 Task: Find connections with filter location Aïn Fakroun with filter topic #Productivitywith filter profile language Potuguese with filter current company MyGate with filter school The Institute Of Cost Accountants Of India with filter industry Financial Services with filter service category Search Engine Marketing (SEM) with filter keywords title Medical Transcriptionist
Action: Mouse moved to (616, 89)
Screenshot: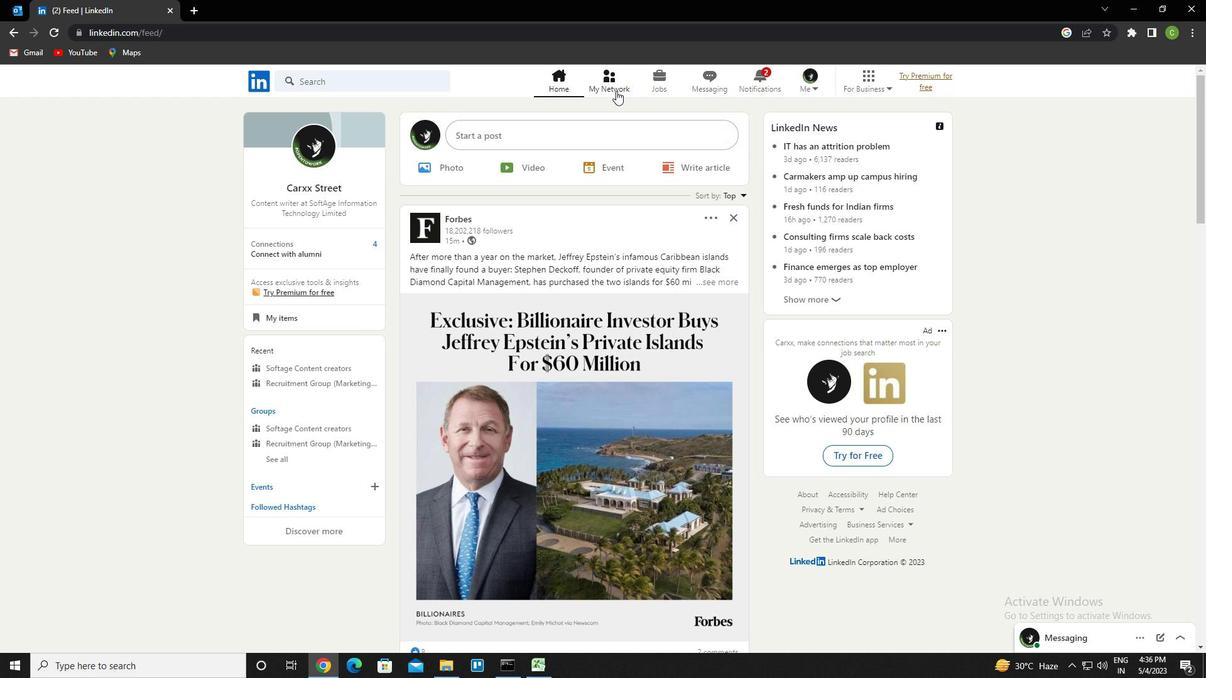 
Action: Mouse pressed left at (616, 89)
Screenshot: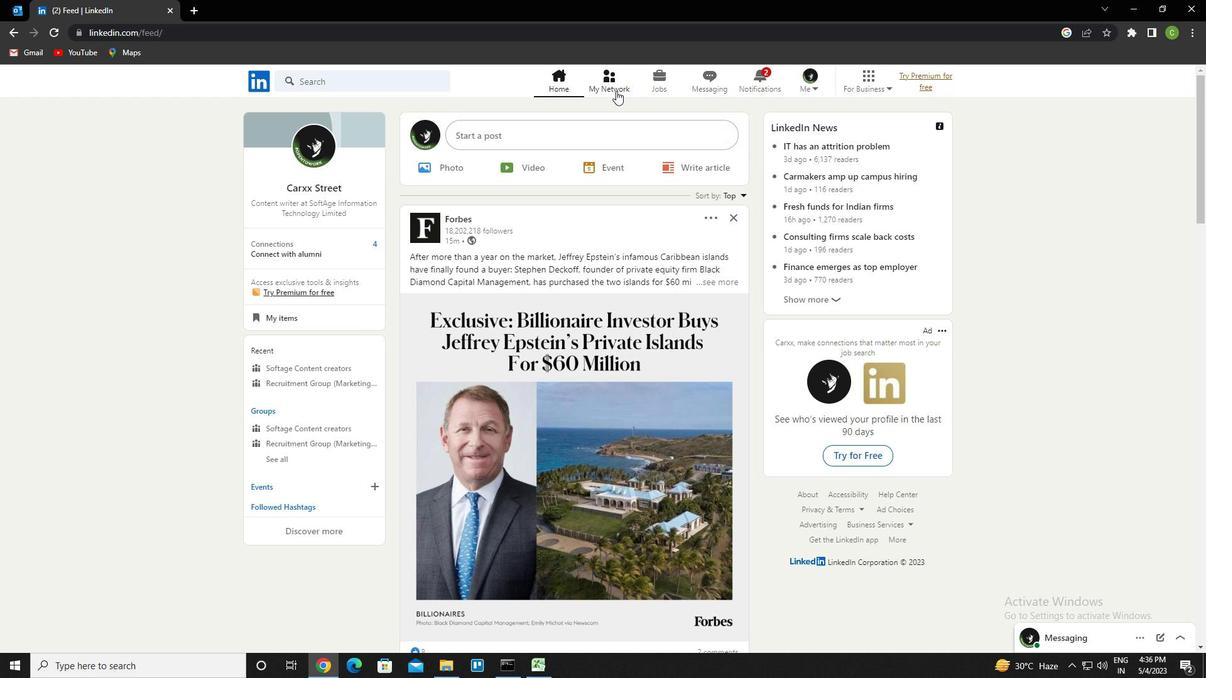 
Action: Mouse moved to (378, 153)
Screenshot: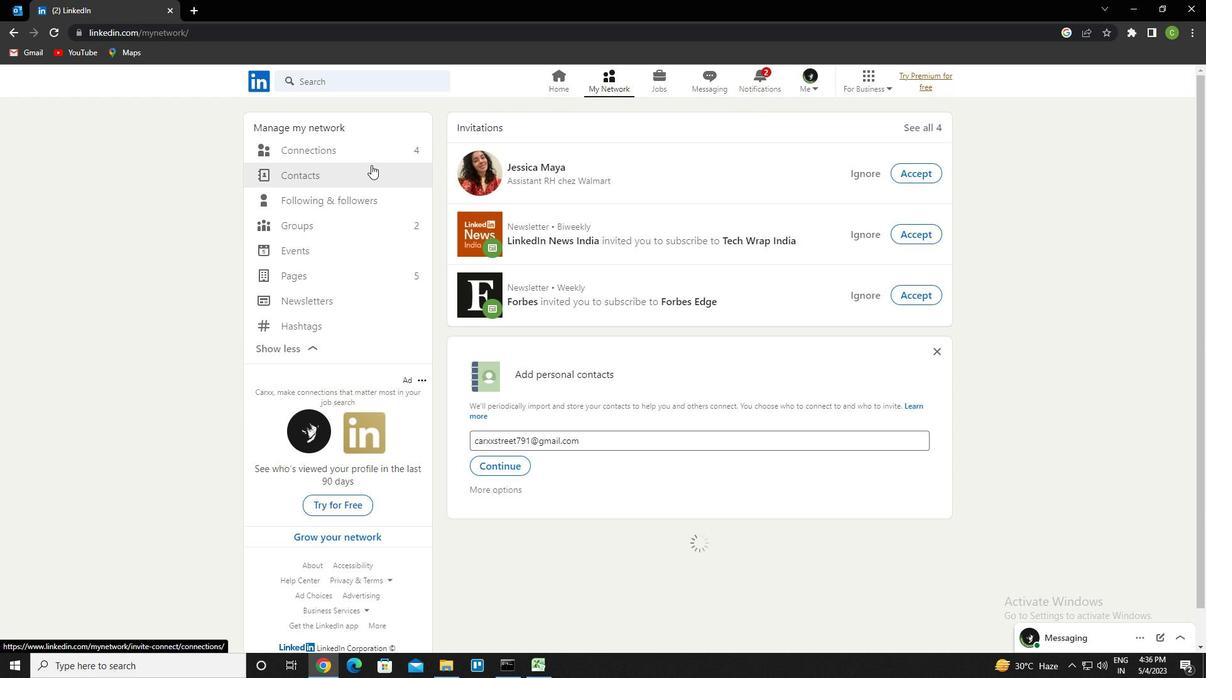
Action: Mouse pressed left at (378, 153)
Screenshot: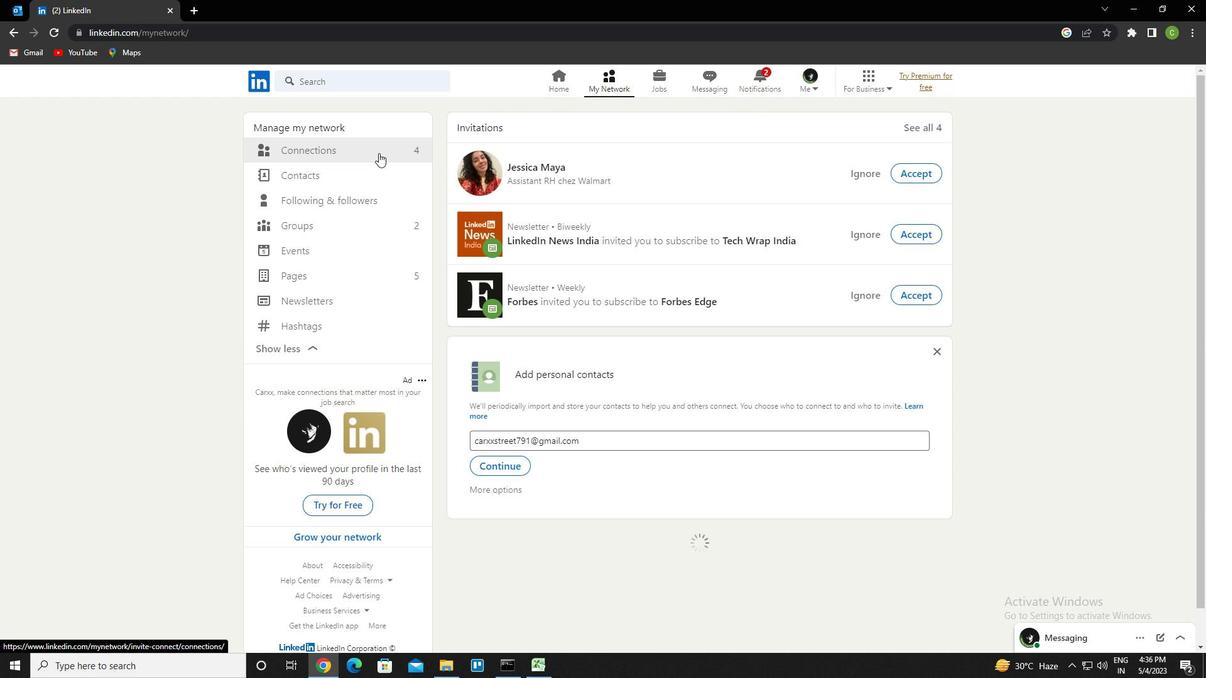 
Action: Mouse moved to (698, 151)
Screenshot: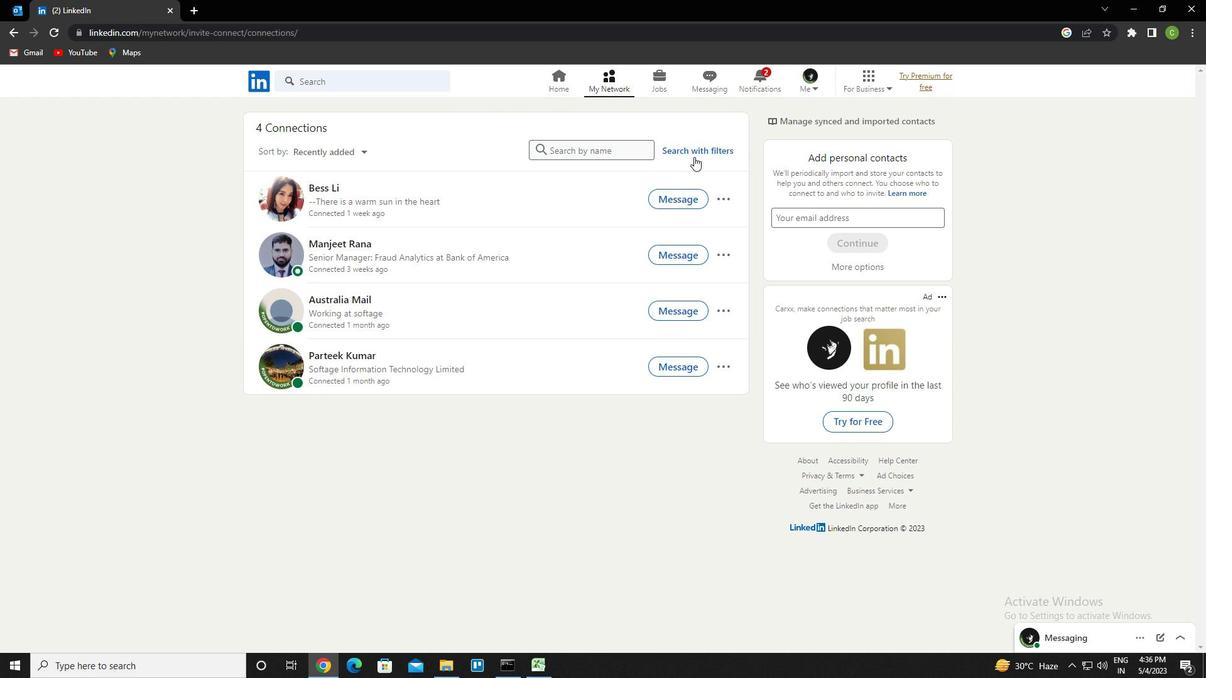 
Action: Mouse pressed left at (698, 151)
Screenshot: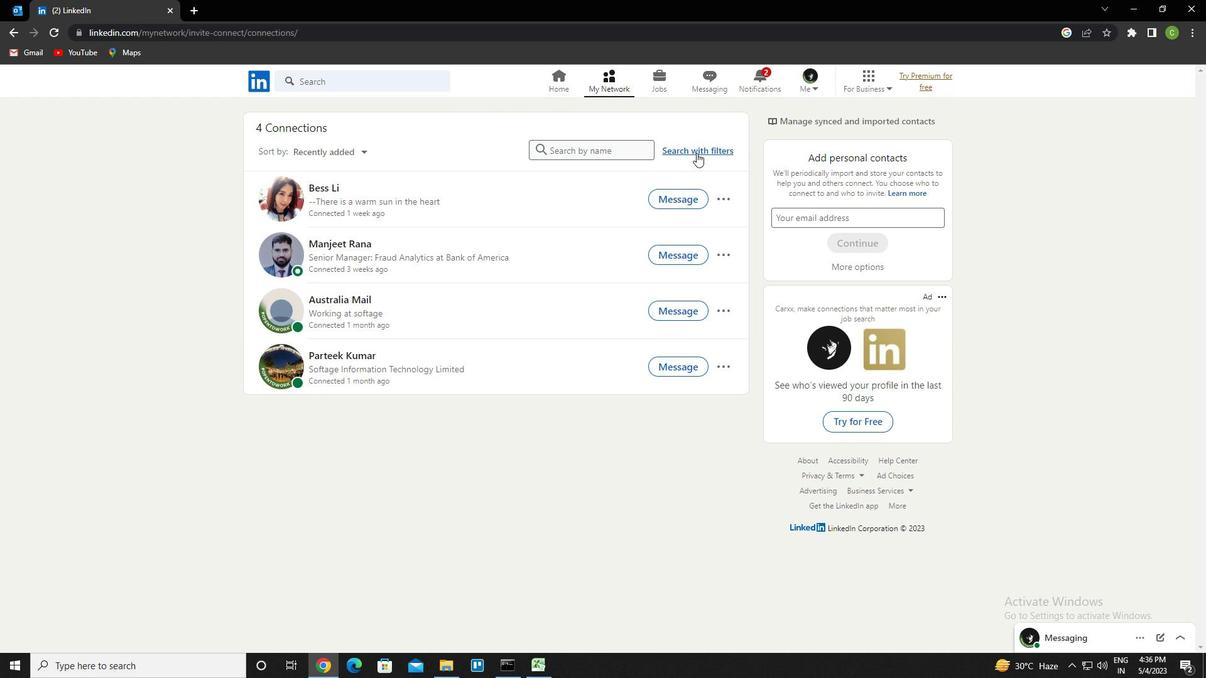 
Action: Mouse moved to (659, 112)
Screenshot: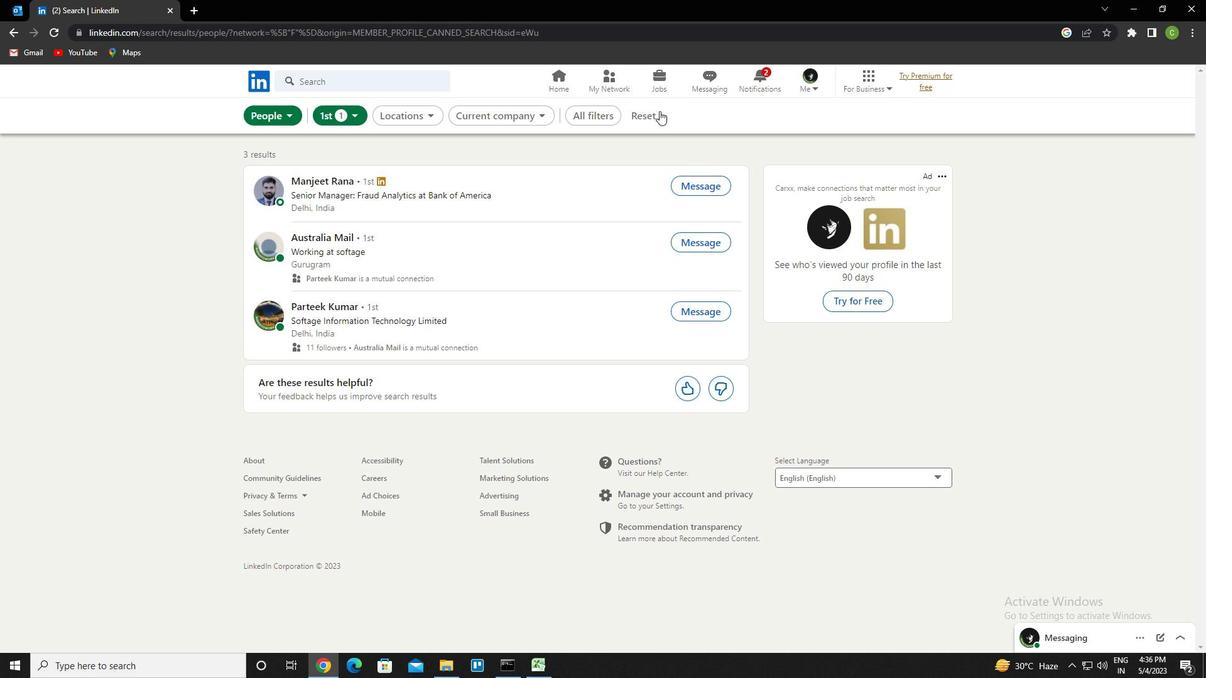 
Action: Mouse pressed left at (659, 112)
Screenshot: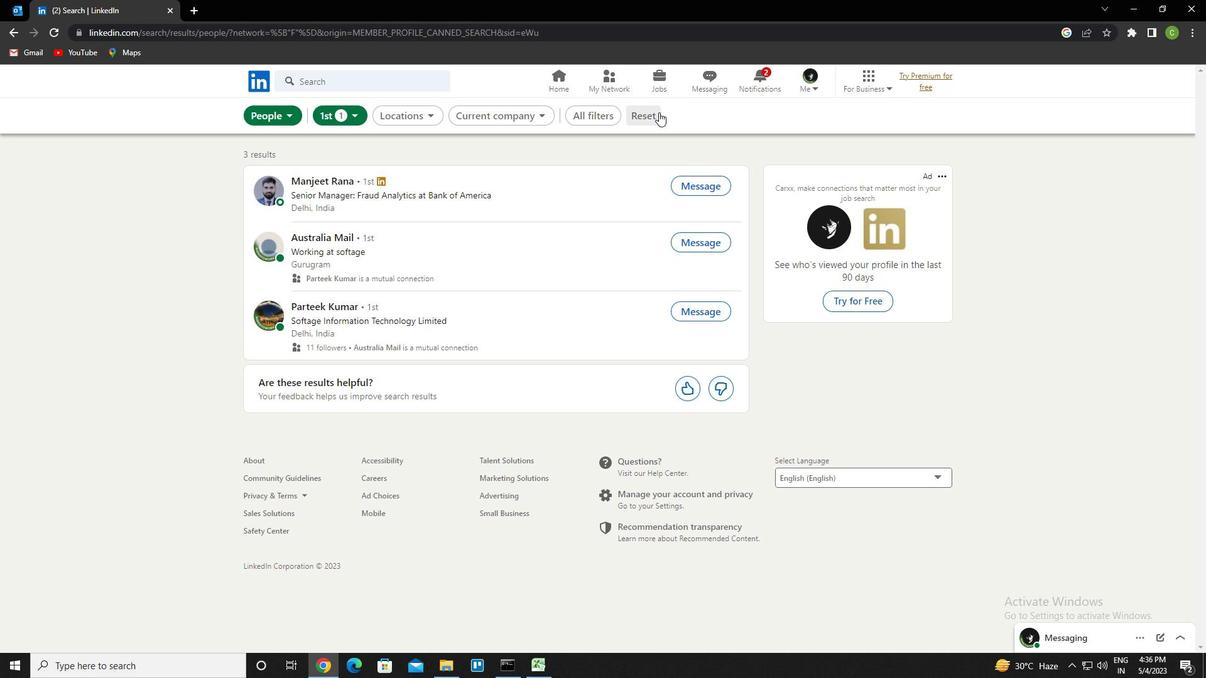 
Action: Mouse moved to (625, 118)
Screenshot: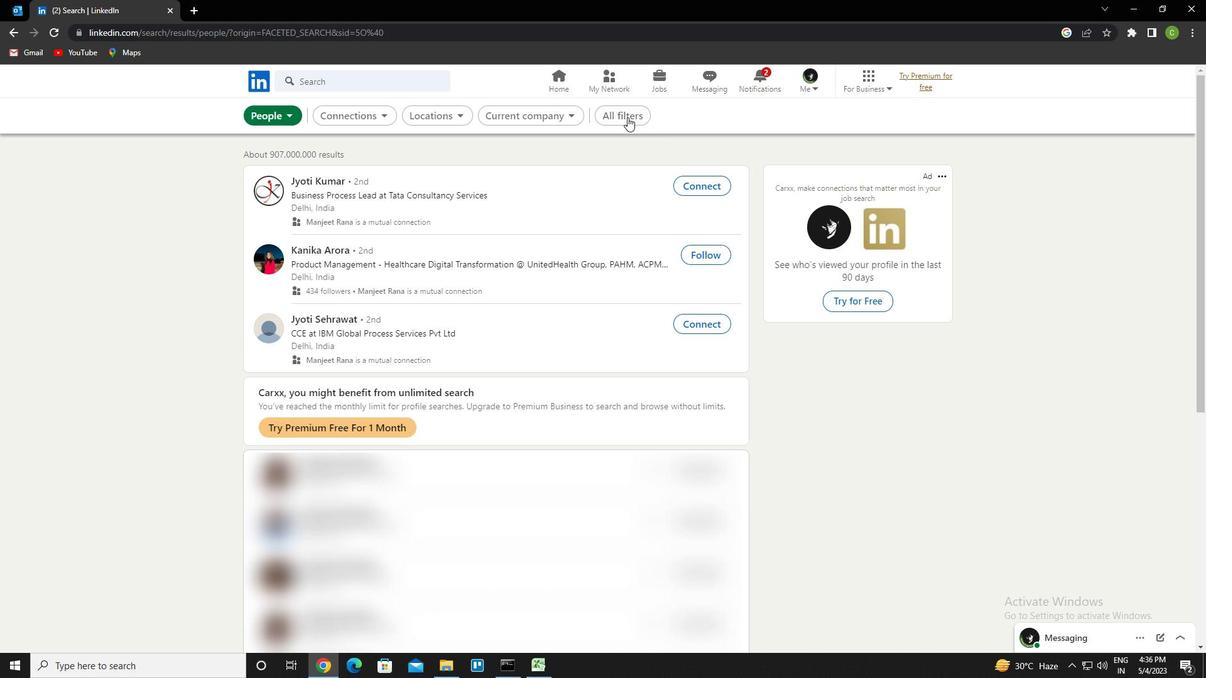 
Action: Mouse pressed left at (625, 118)
Screenshot: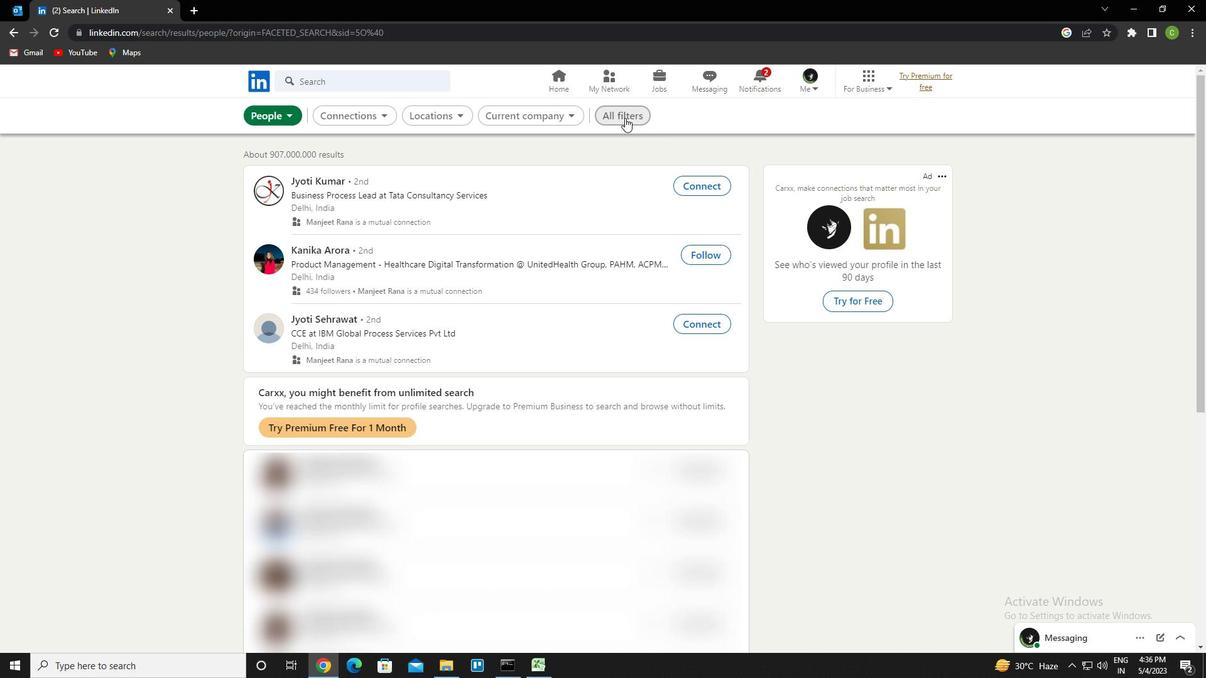 
Action: Mouse moved to (966, 390)
Screenshot: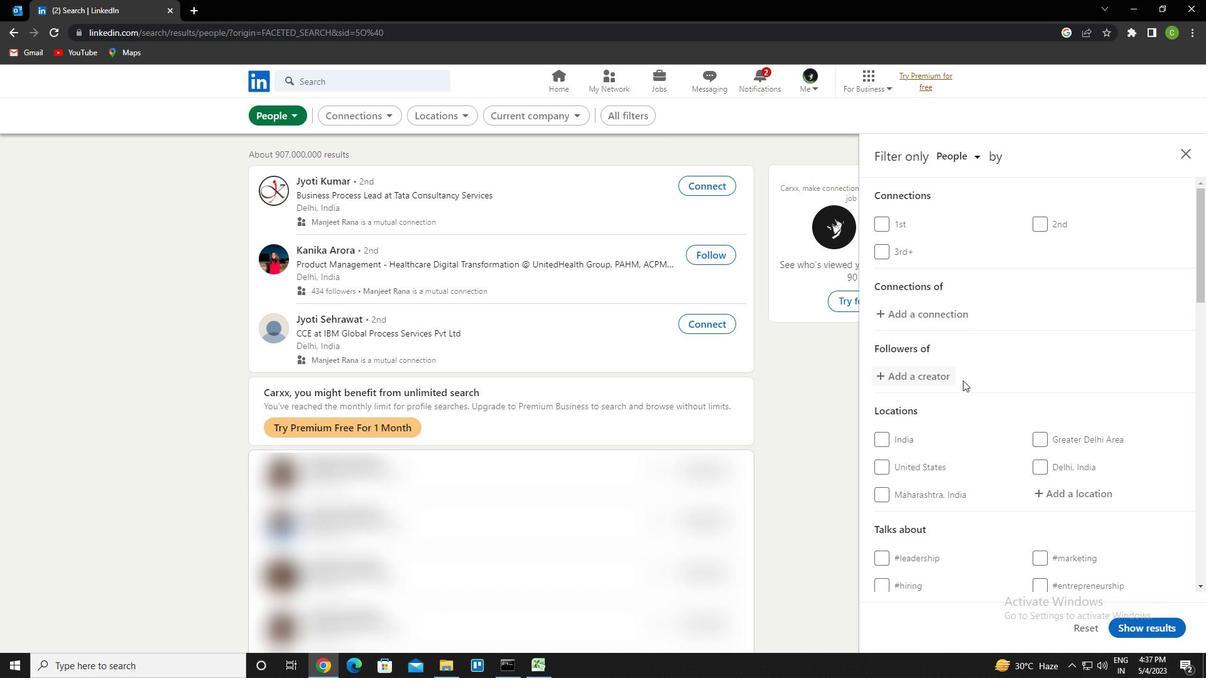 
Action: Mouse scrolled (966, 390) with delta (0, 0)
Screenshot: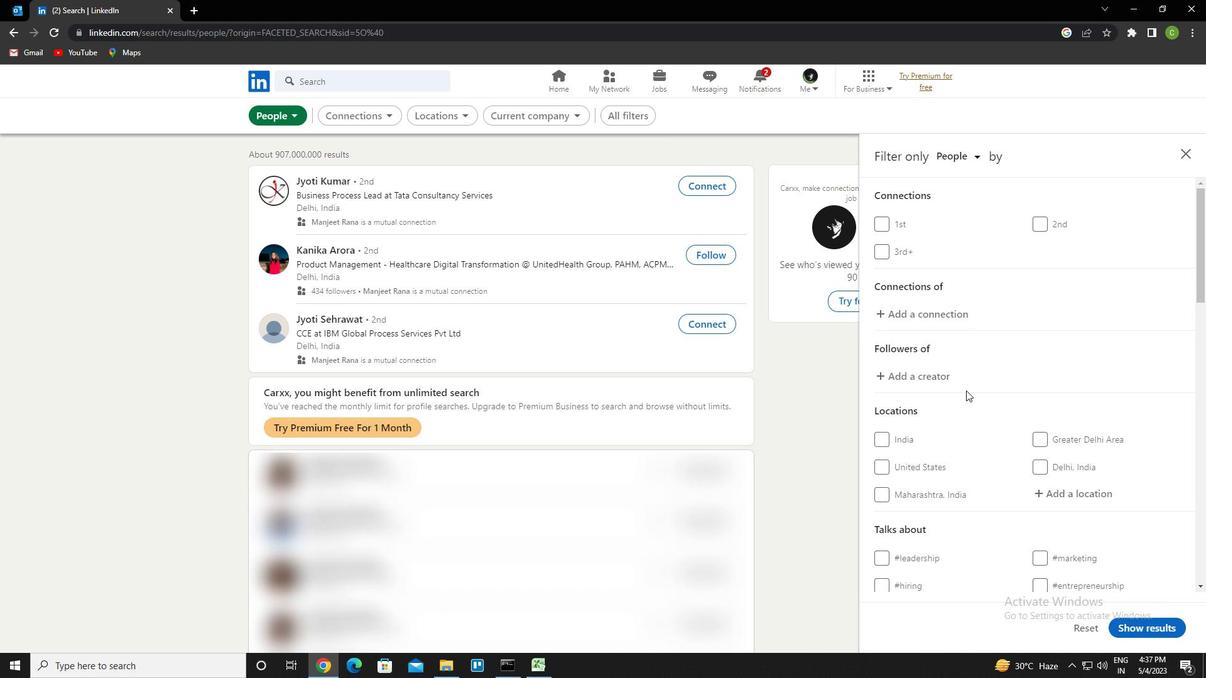 
Action: Mouse moved to (1075, 424)
Screenshot: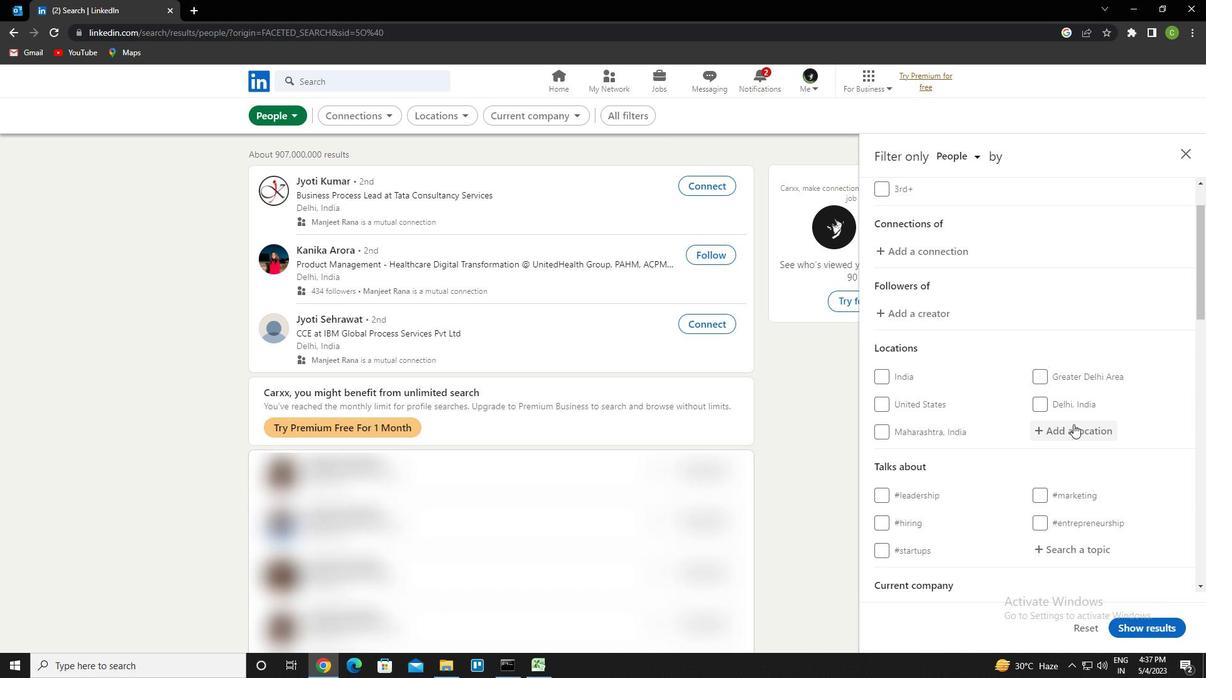 
Action: Mouse pressed left at (1075, 424)
Screenshot: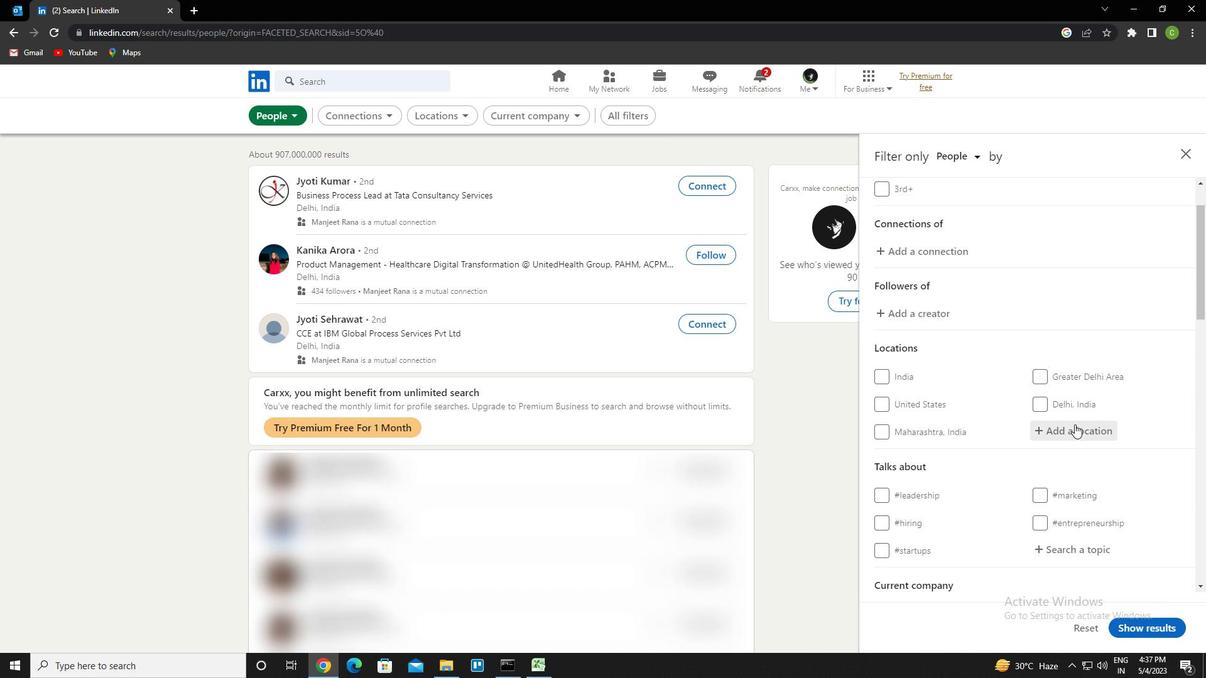 
Action: Mouse moved to (1081, 422)
Screenshot: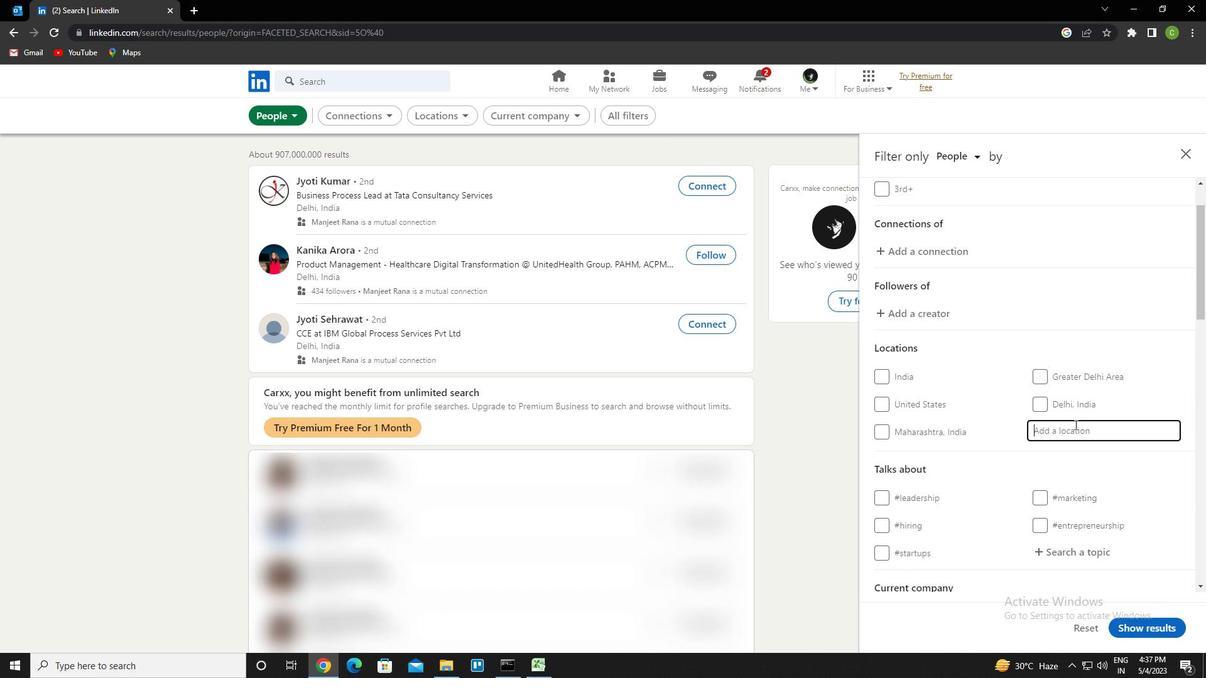 
Action: Key pressed <Key.caps_lock>a<Key.caps_lock>in<Key.space><Key.caps_lock>f<Key.caps_lock>akroun<Key.down><Key.enter>
Screenshot: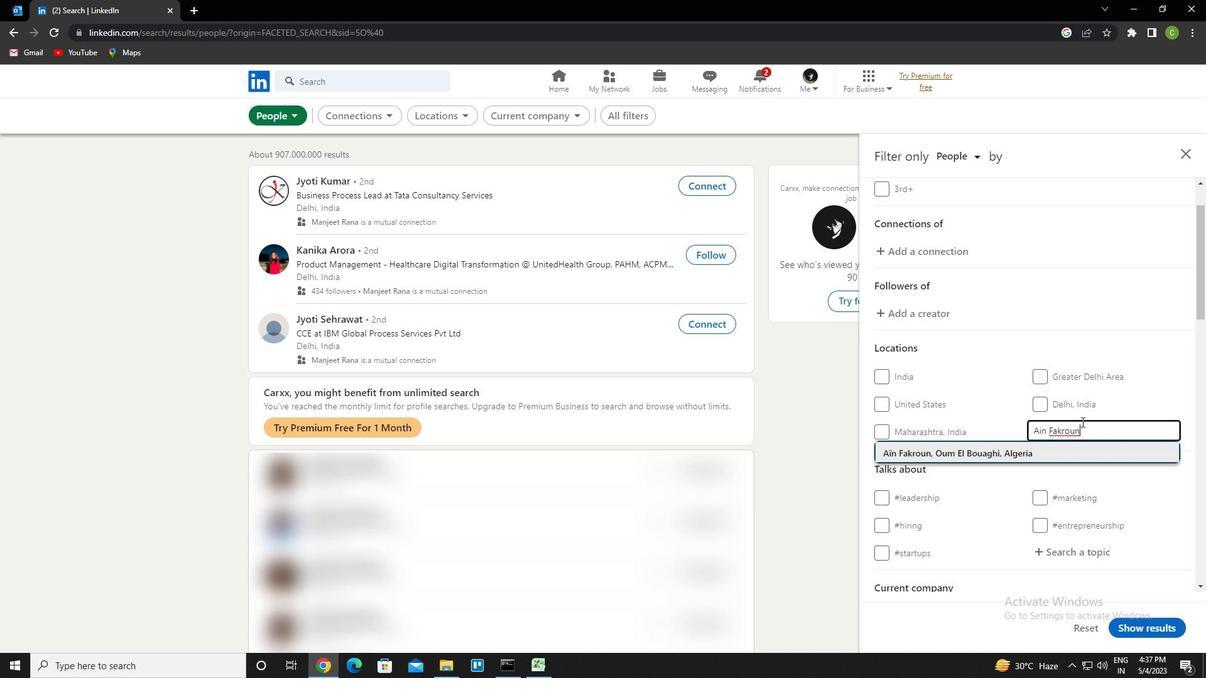 
Action: Mouse moved to (1088, 407)
Screenshot: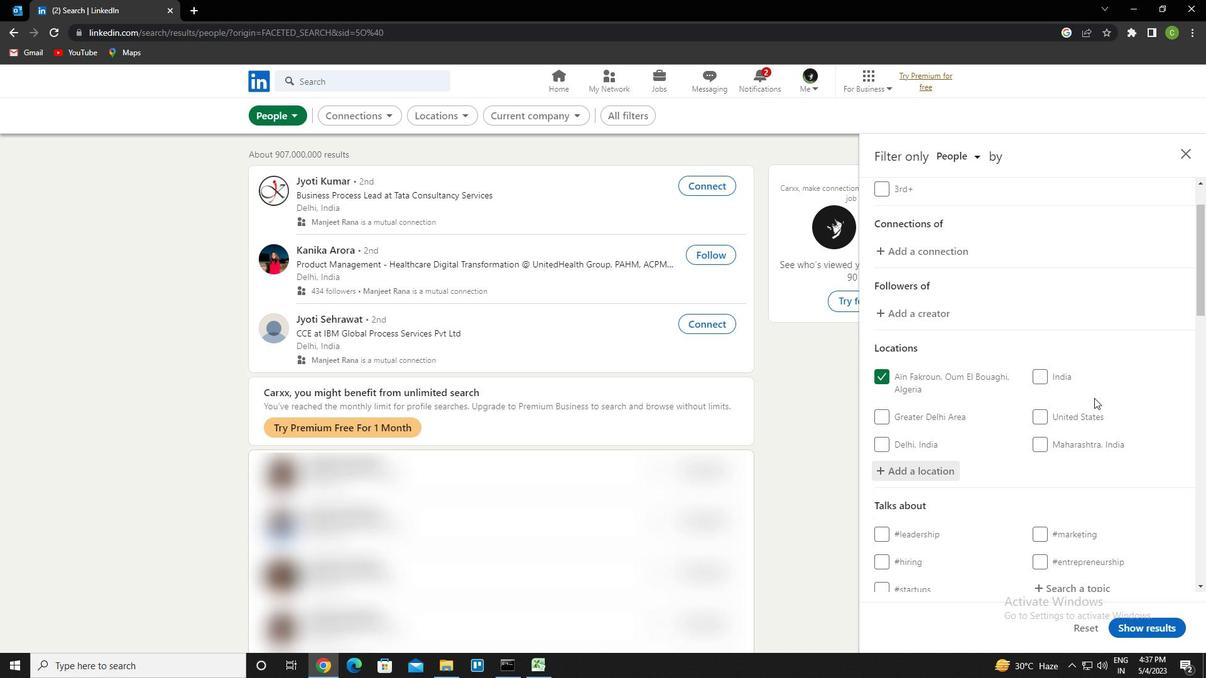 
Action: Mouse scrolled (1088, 406) with delta (0, 0)
Screenshot: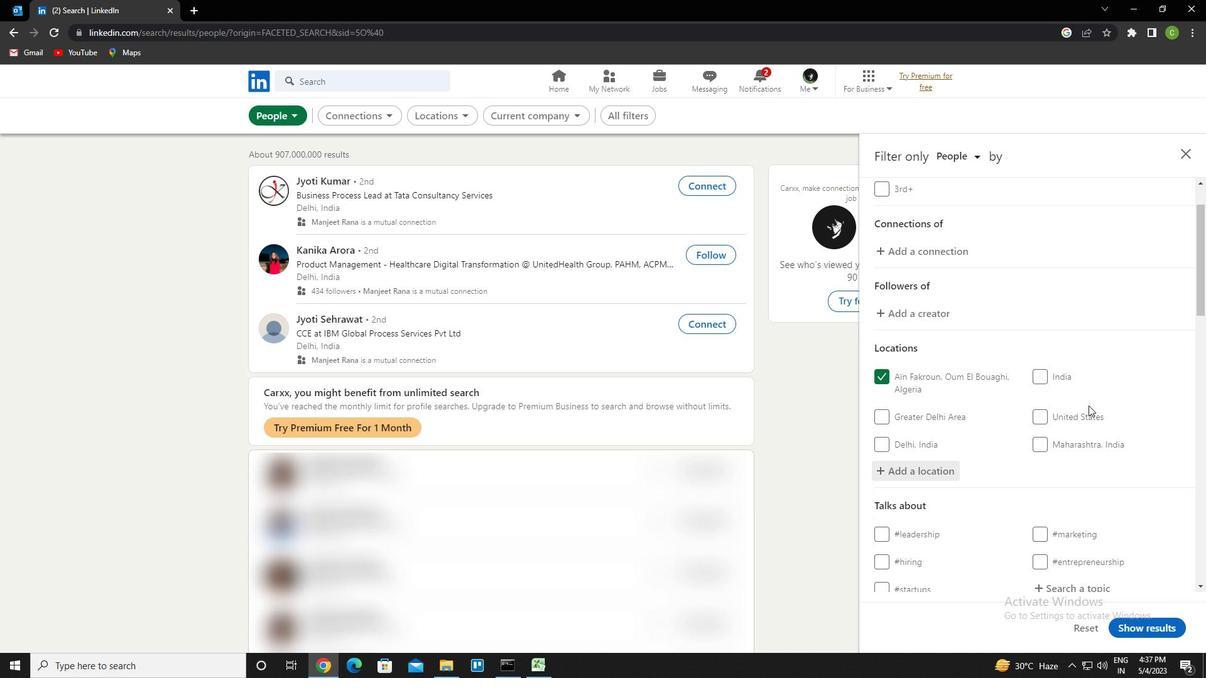 
Action: Mouse moved to (1084, 412)
Screenshot: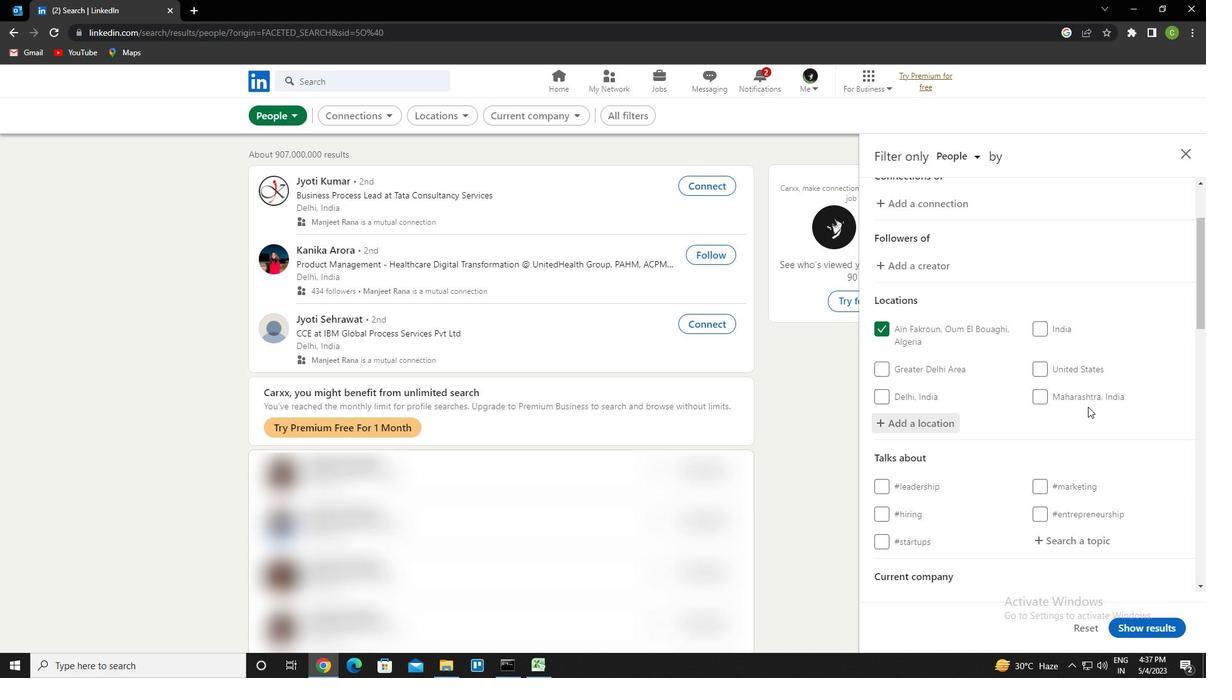 
Action: Mouse scrolled (1084, 412) with delta (0, 0)
Screenshot: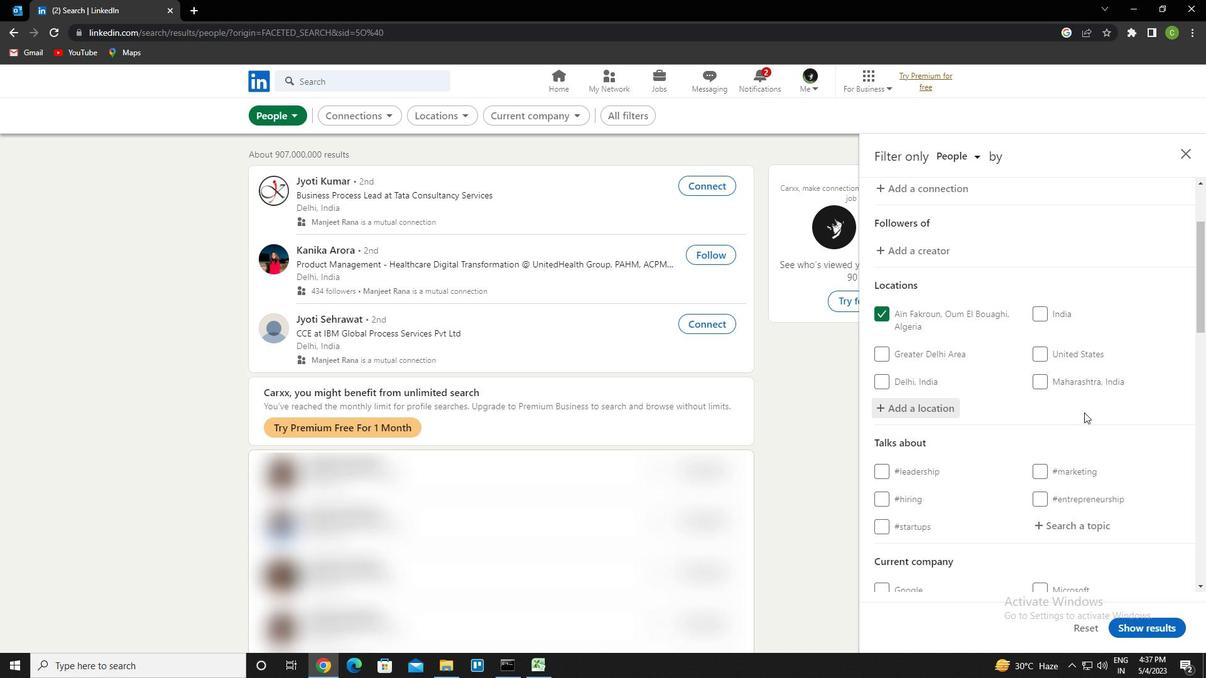 
Action: Mouse moved to (1059, 465)
Screenshot: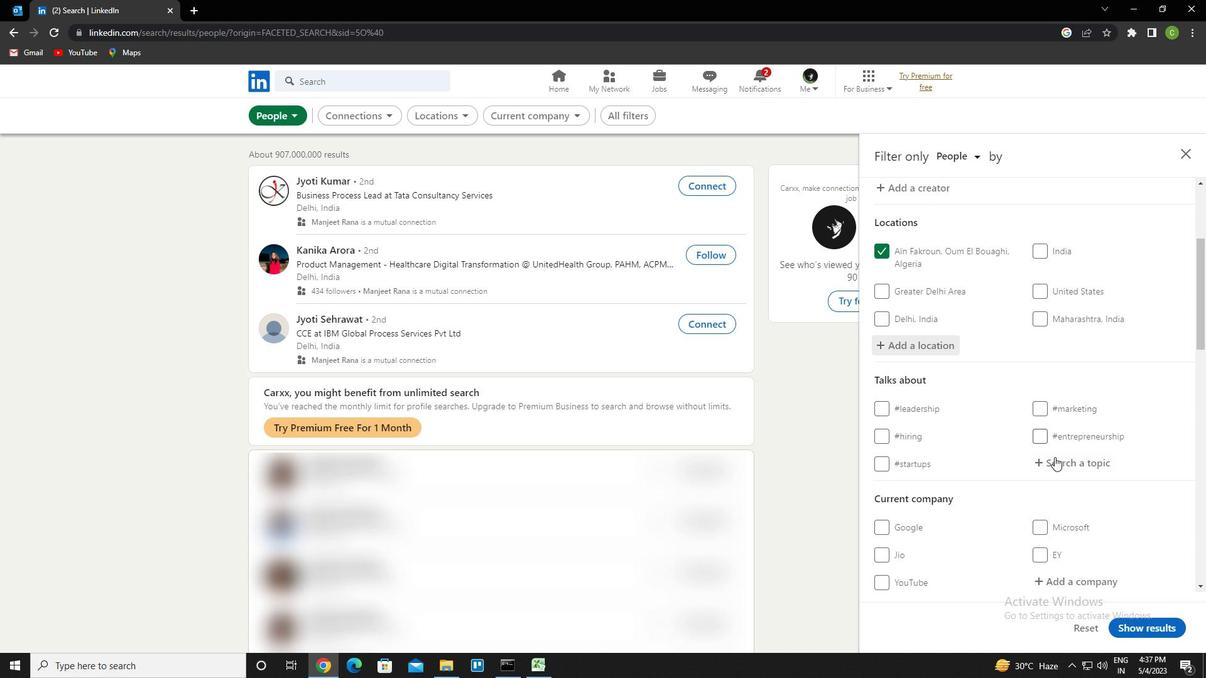 
Action: Mouse pressed left at (1059, 465)
Screenshot: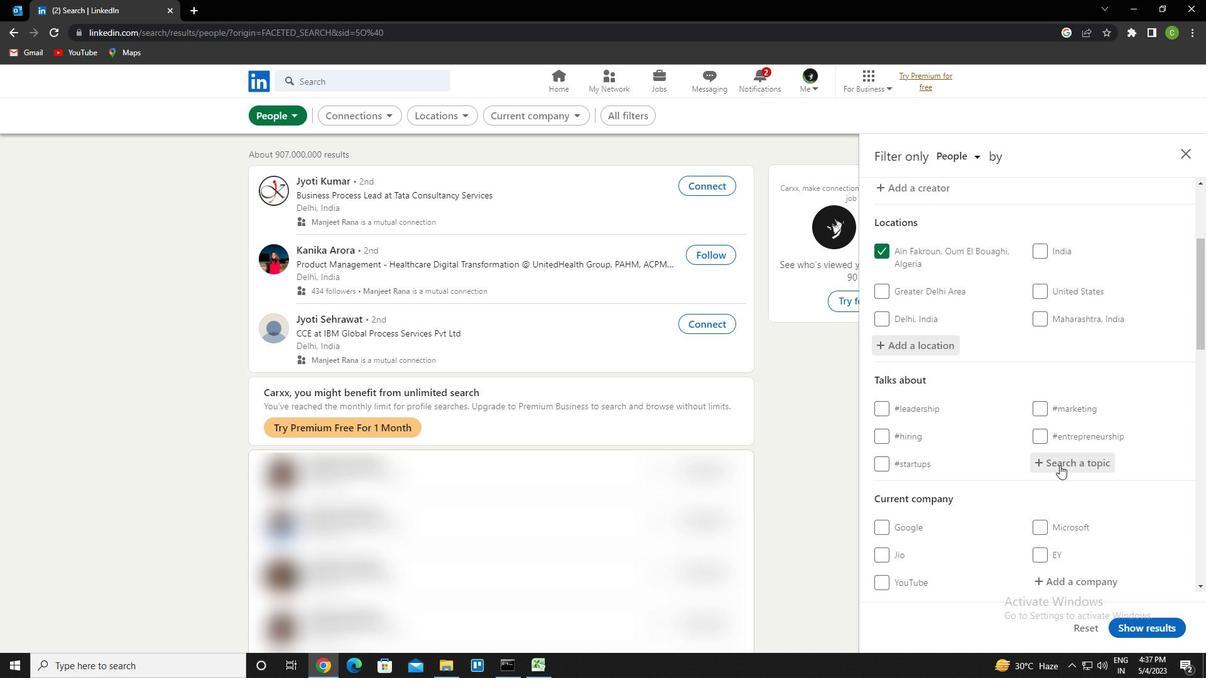 
Action: Key pressed productivity<Key.down><Key.enter>
Screenshot: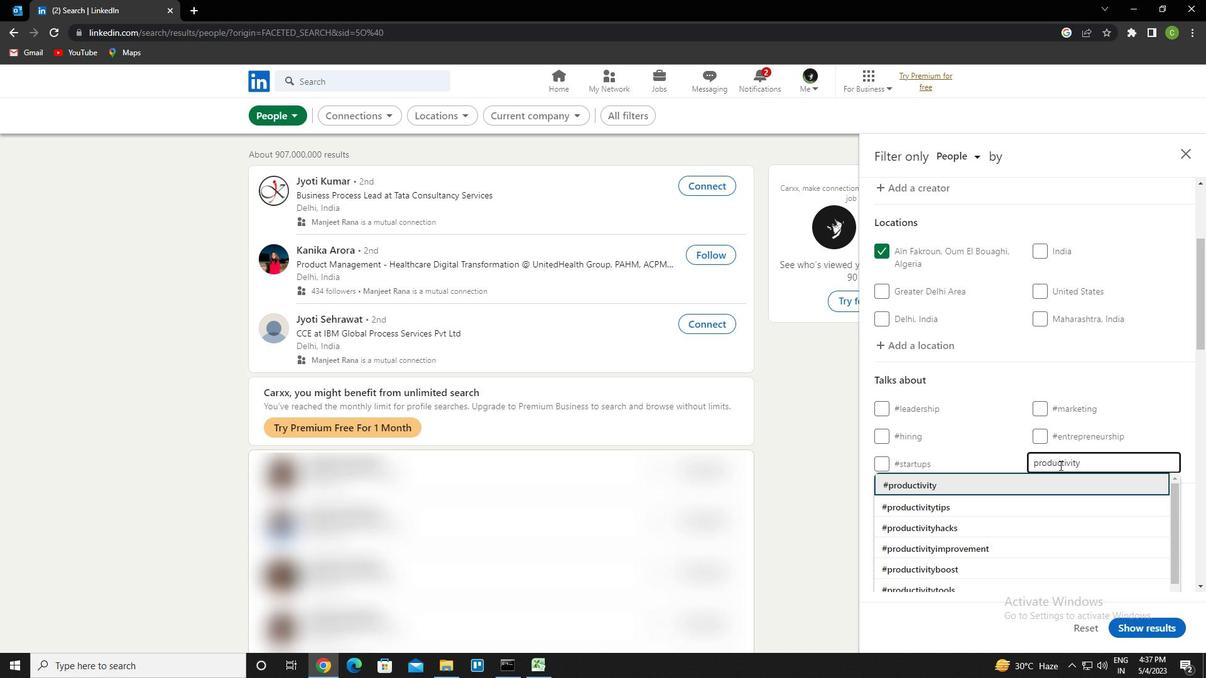 
Action: Mouse scrolled (1059, 464) with delta (0, 0)
Screenshot: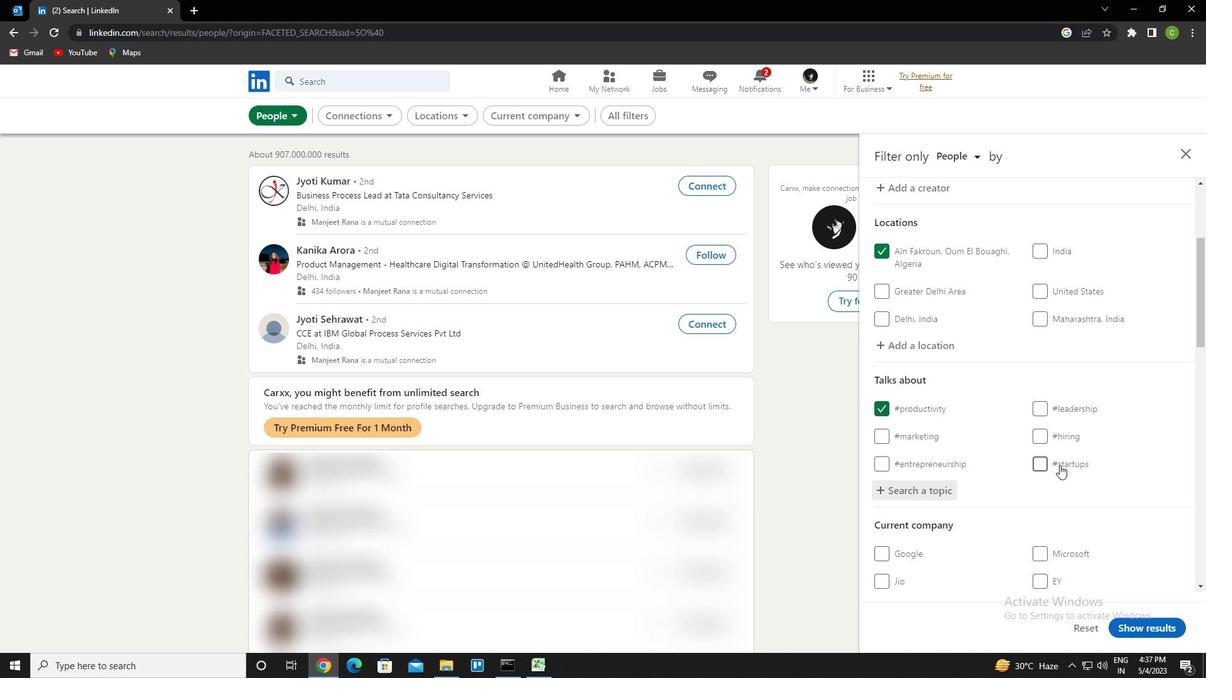 
Action: Mouse scrolled (1059, 464) with delta (0, 0)
Screenshot: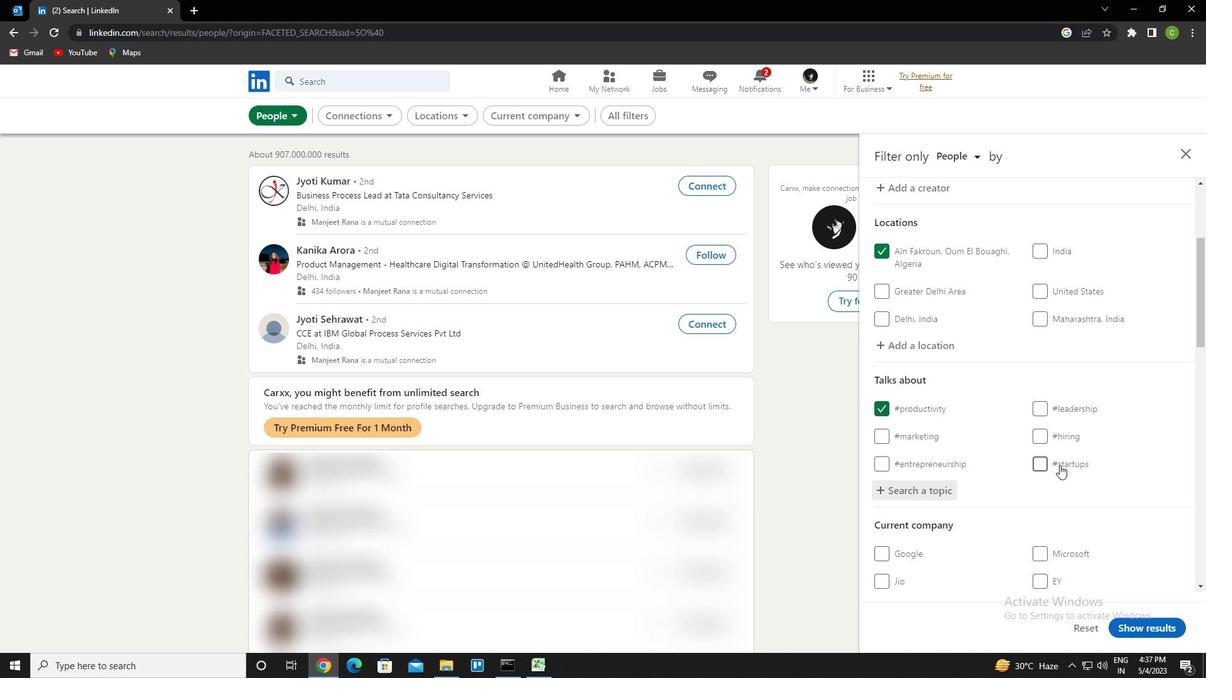 
Action: Mouse scrolled (1059, 464) with delta (0, 0)
Screenshot: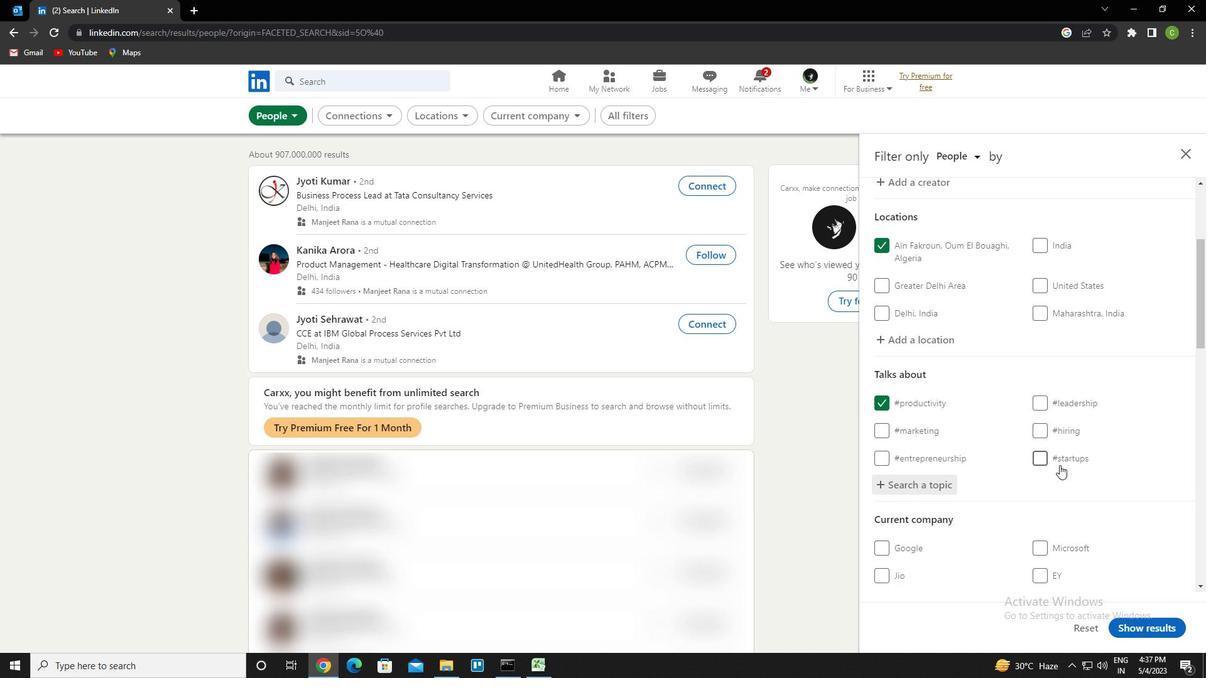 
Action: Mouse scrolled (1059, 464) with delta (0, 0)
Screenshot: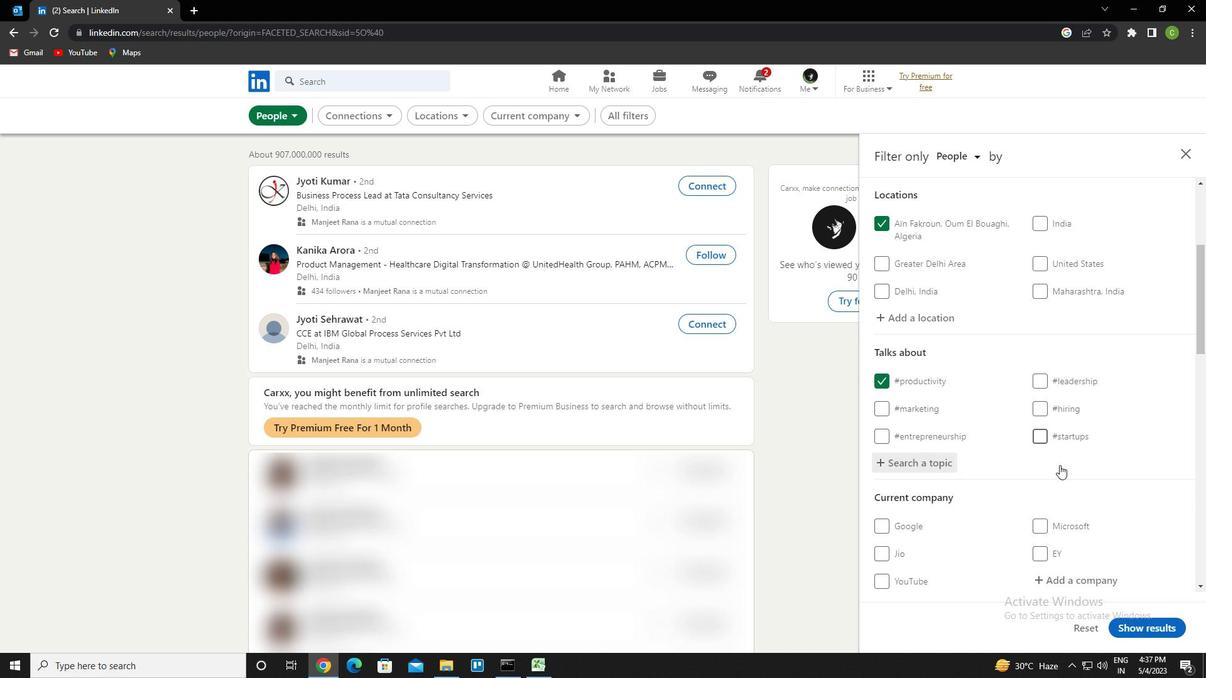 
Action: Mouse scrolled (1059, 464) with delta (0, 0)
Screenshot: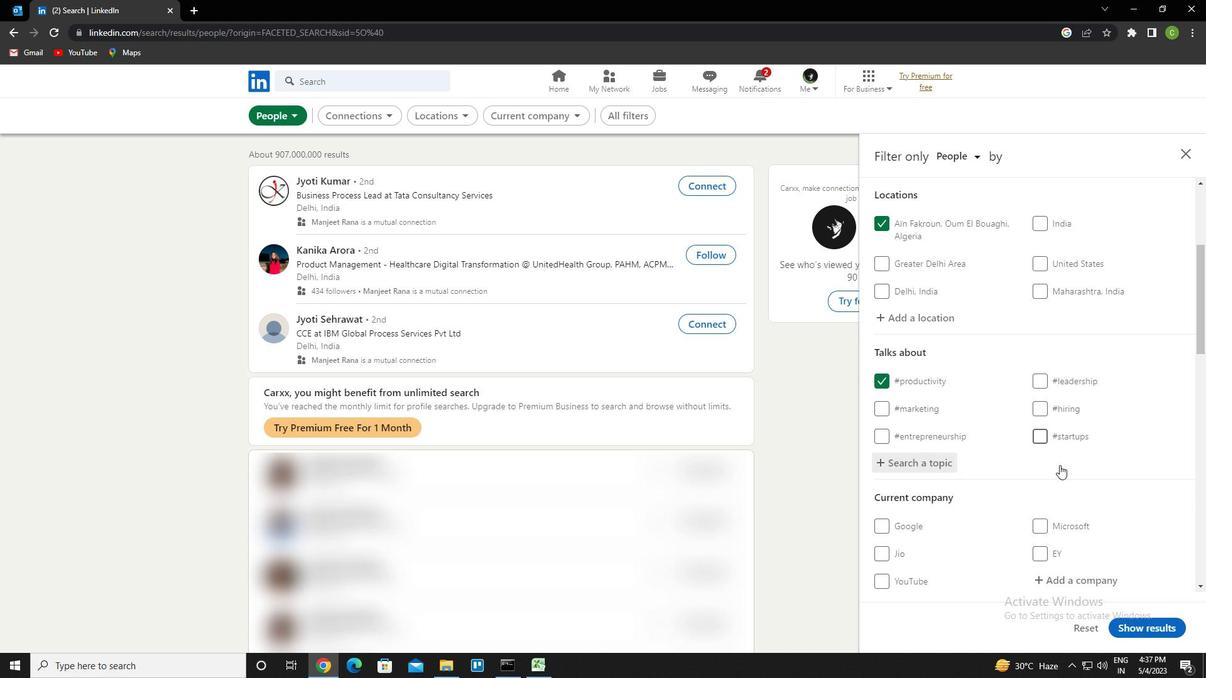 
Action: Mouse scrolled (1059, 464) with delta (0, 0)
Screenshot: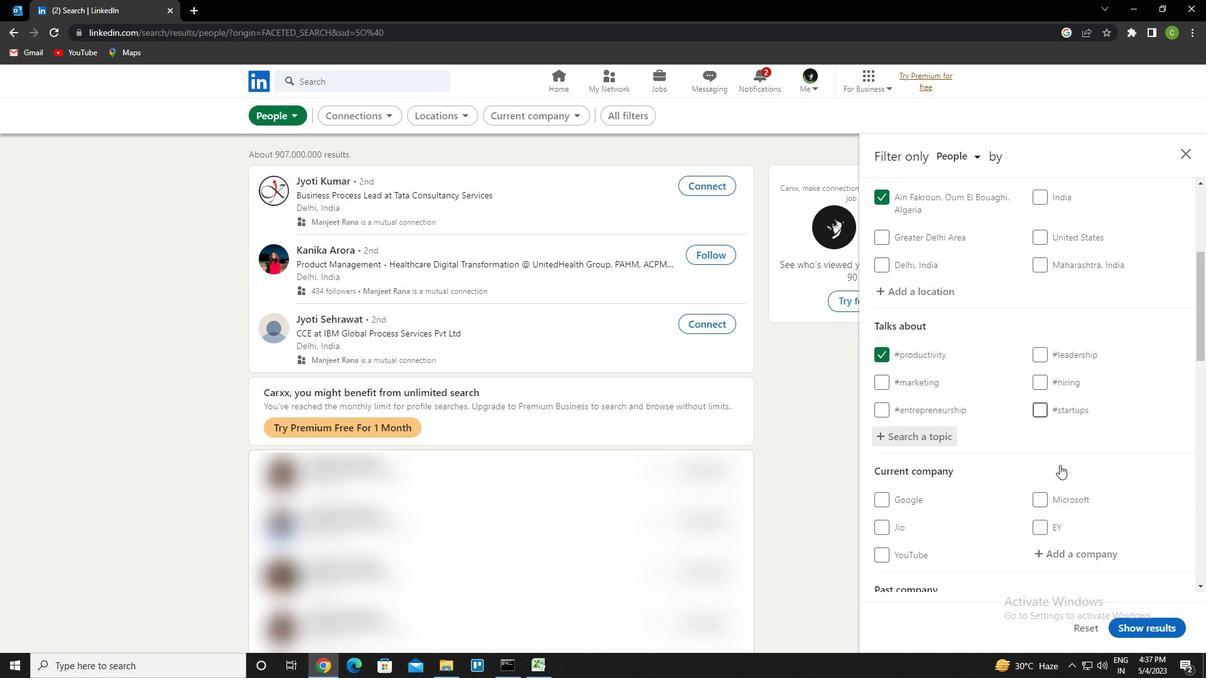 
Action: Mouse scrolled (1059, 464) with delta (0, 0)
Screenshot: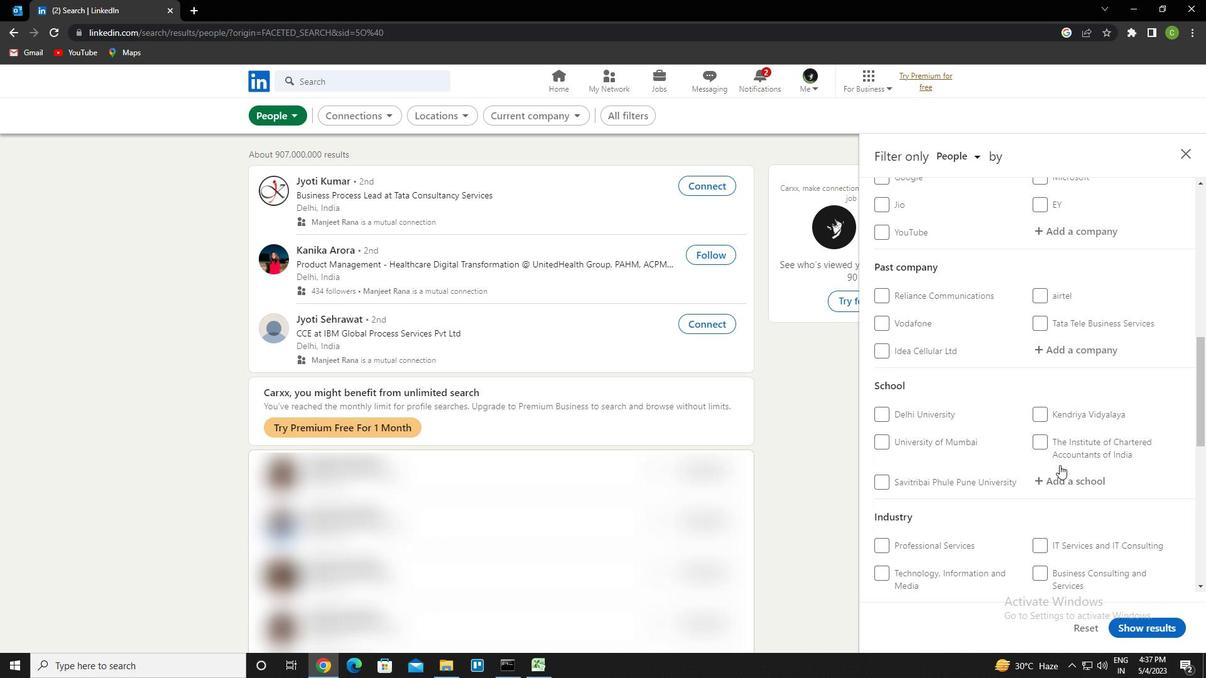 
Action: Mouse scrolled (1059, 464) with delta (0, 0)
Screenshot: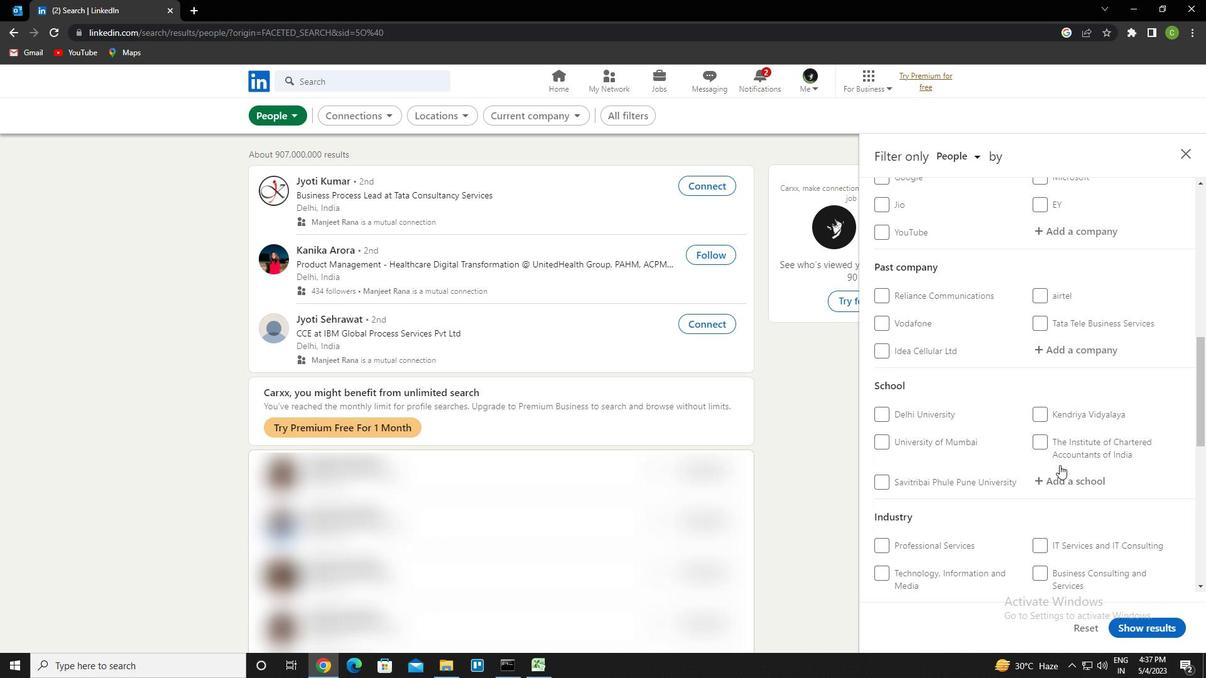 
Action: Mouse moved to (1056, 481)
Screenshot: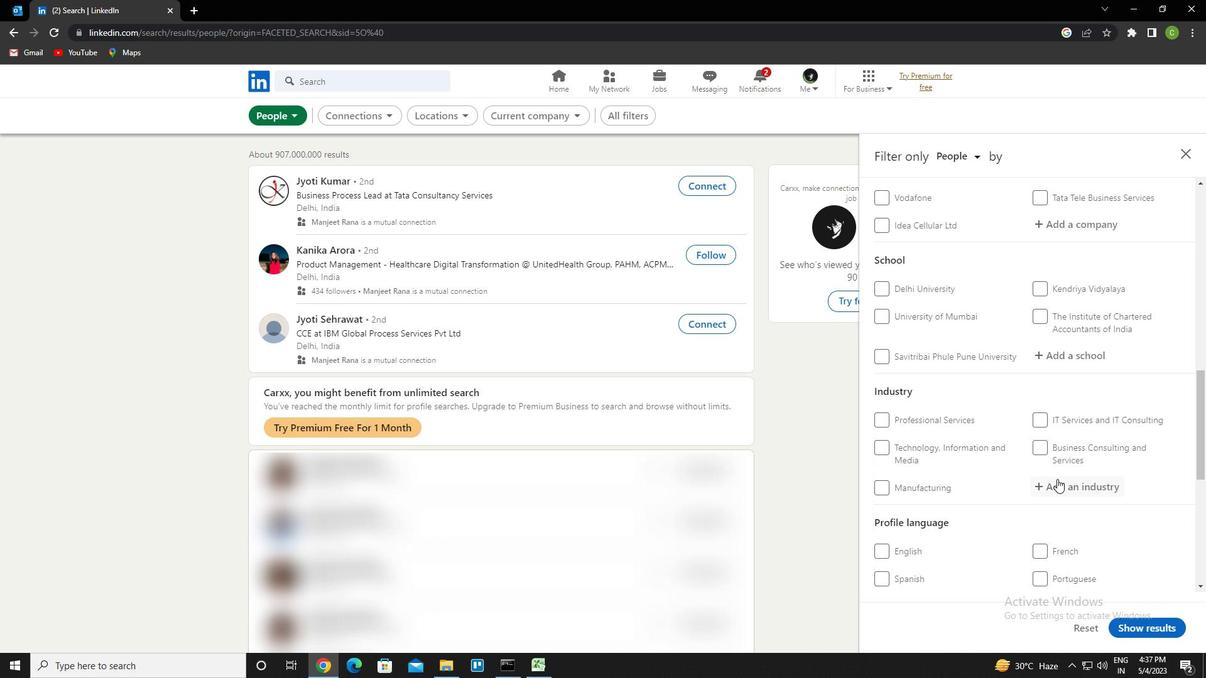 
Action: Mouse scrolled (1056, 481) with delta (0, 0)
Screenshot: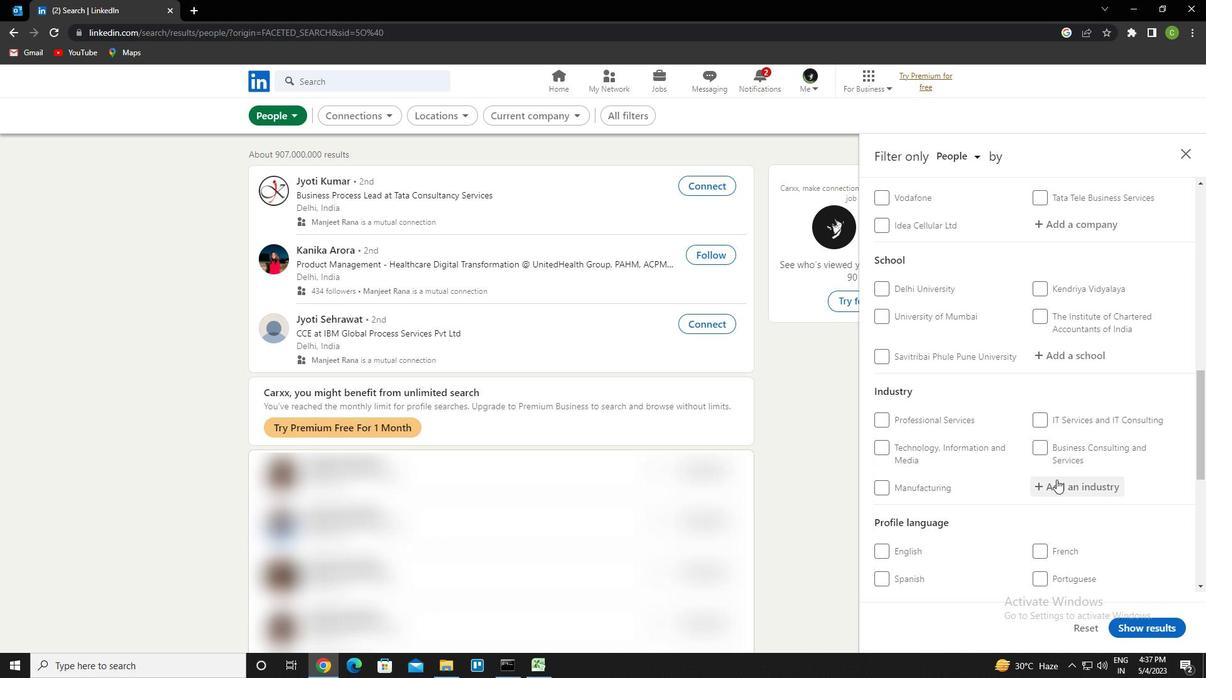 
Action: Mouse scrolled (1056, 481) with delta (0, 0)
Screenshot: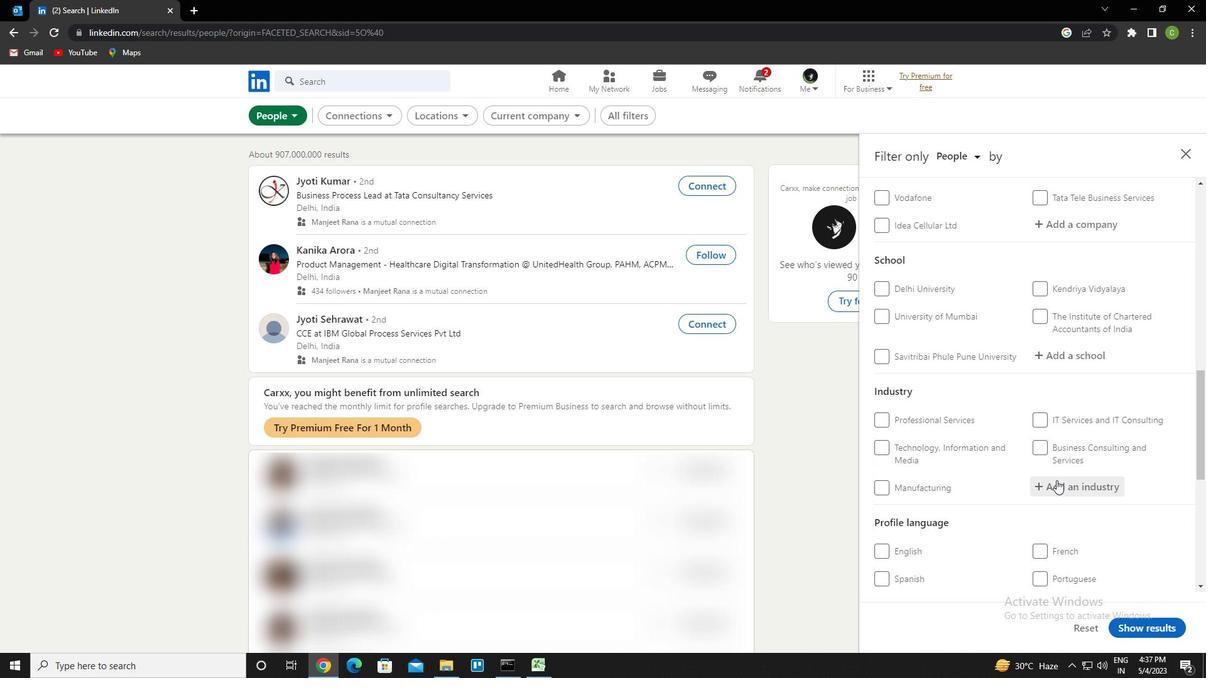 
Action: Mouse moved to (1042, 451)
Screenshot: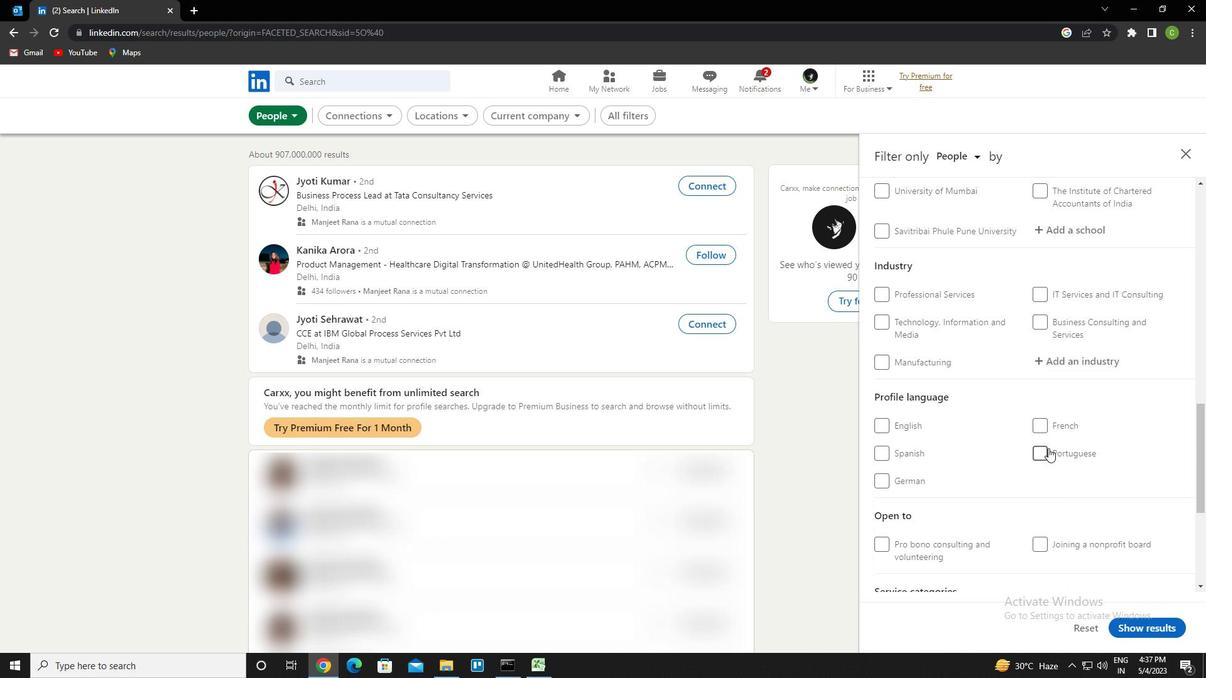 
Action: Mouse pressed left at (1042, 451)
Screenshot: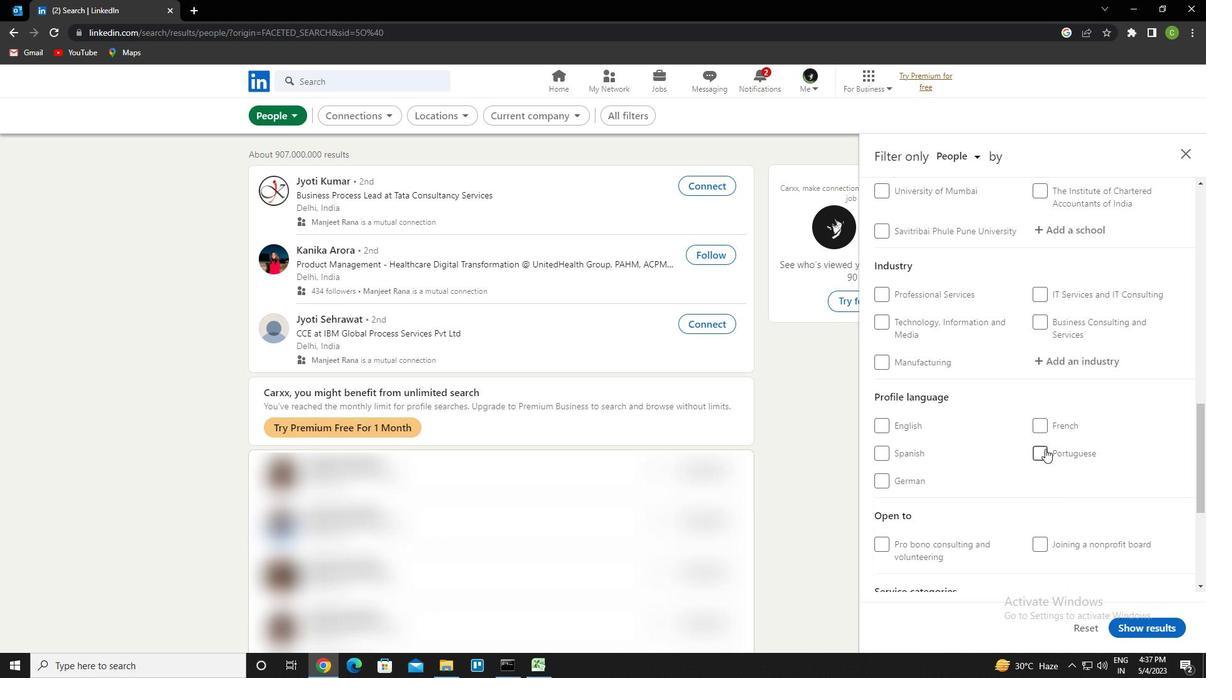 
Action: Mouse moved to (1011, 418)
Screenshot: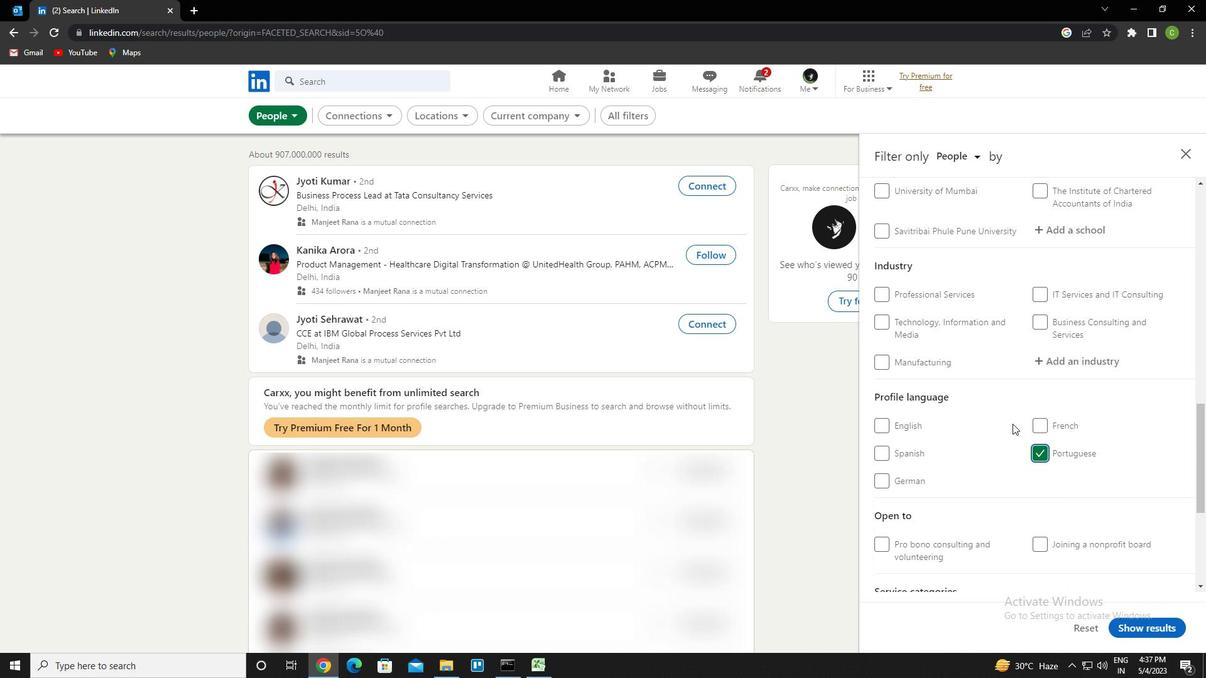 
Action: Mouse scrolled (1011, 419) with delta (0, 0)
Screenshot: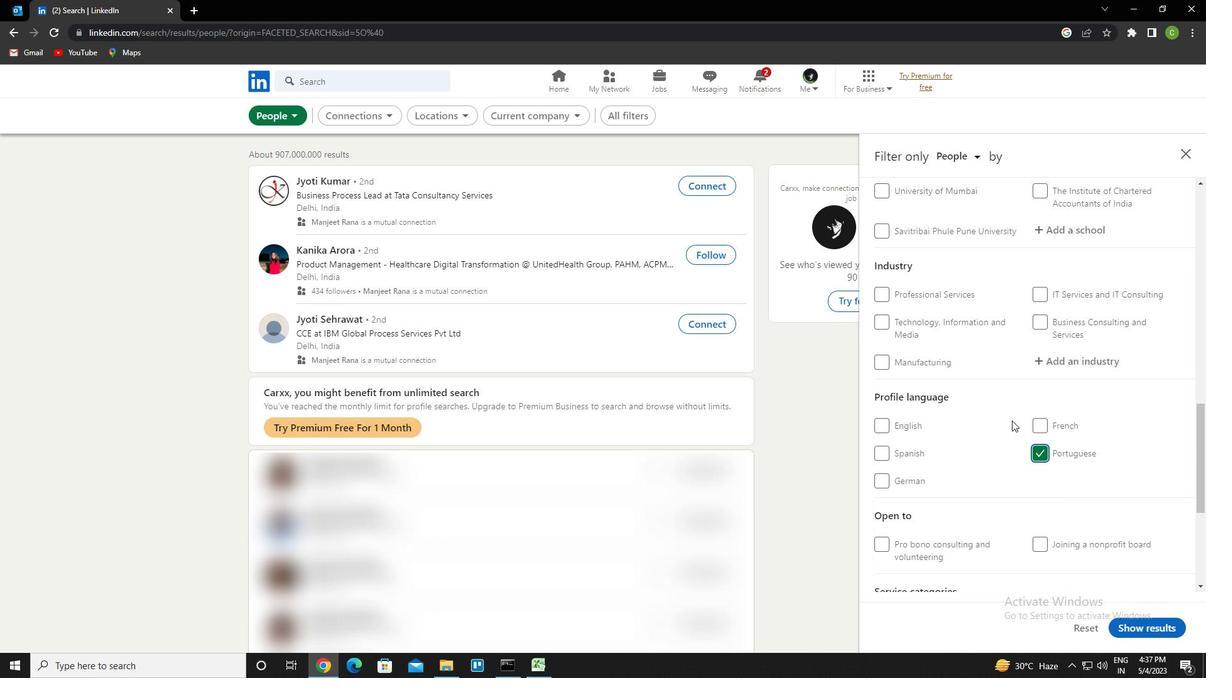 
Action: Mouse scrolled (1011, 419) with delta (0, 0)
Screenshot: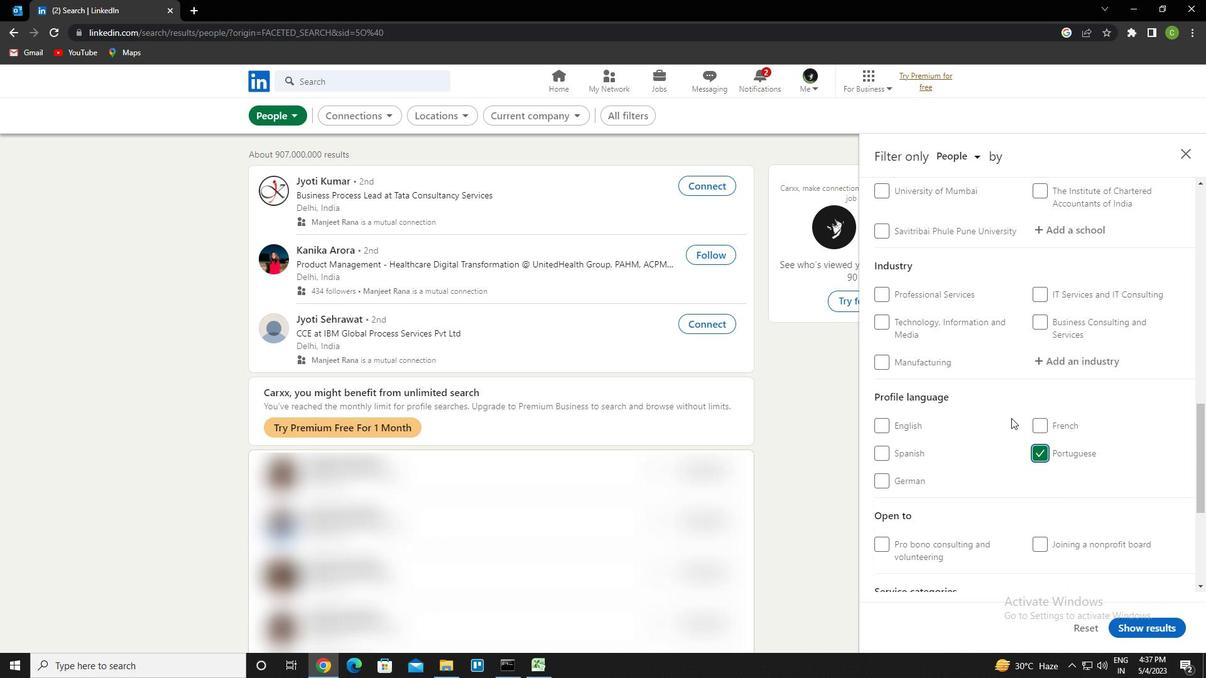 
Action: Mouse scrolled (1011, 419) with delta (0, 0)
Screenshot: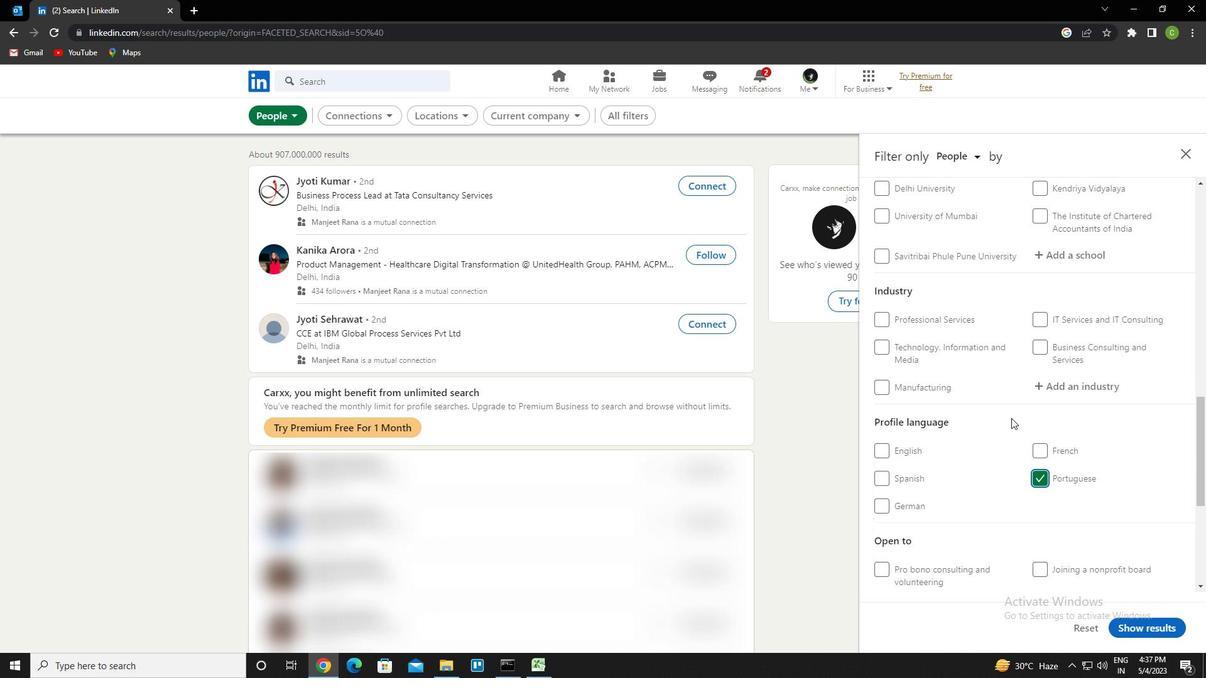 
Action: Mouse scrolled (1011, 419) with delta (0, 0)
Screenshot: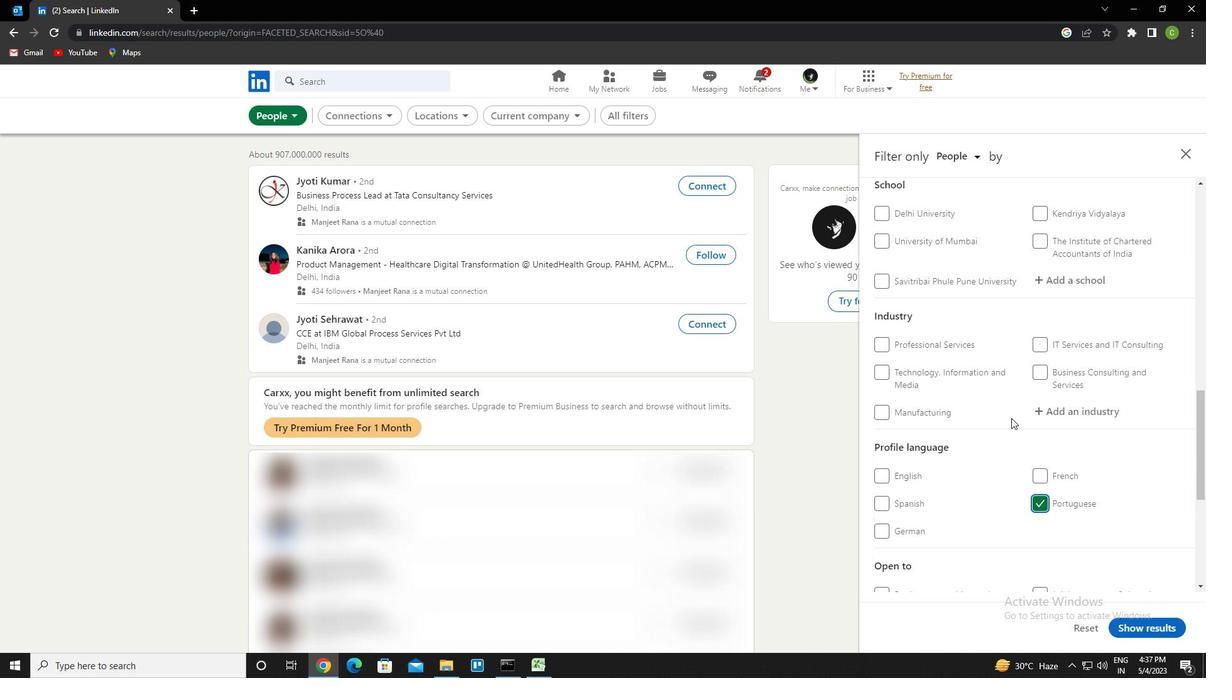 
Action: Mouse scrolled (1011, 419) with delta (0, 0)
Screenshot: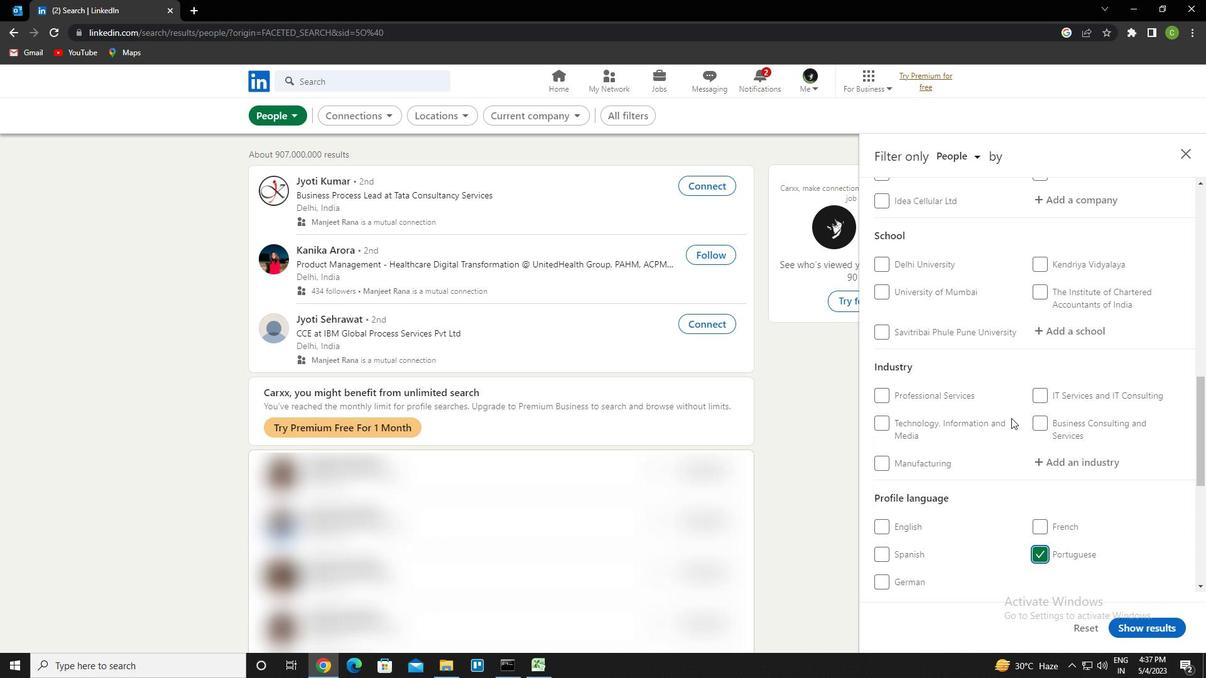 
Action: Mouse scrolled (1011, 419) with delta (0, 0)
Screenshot: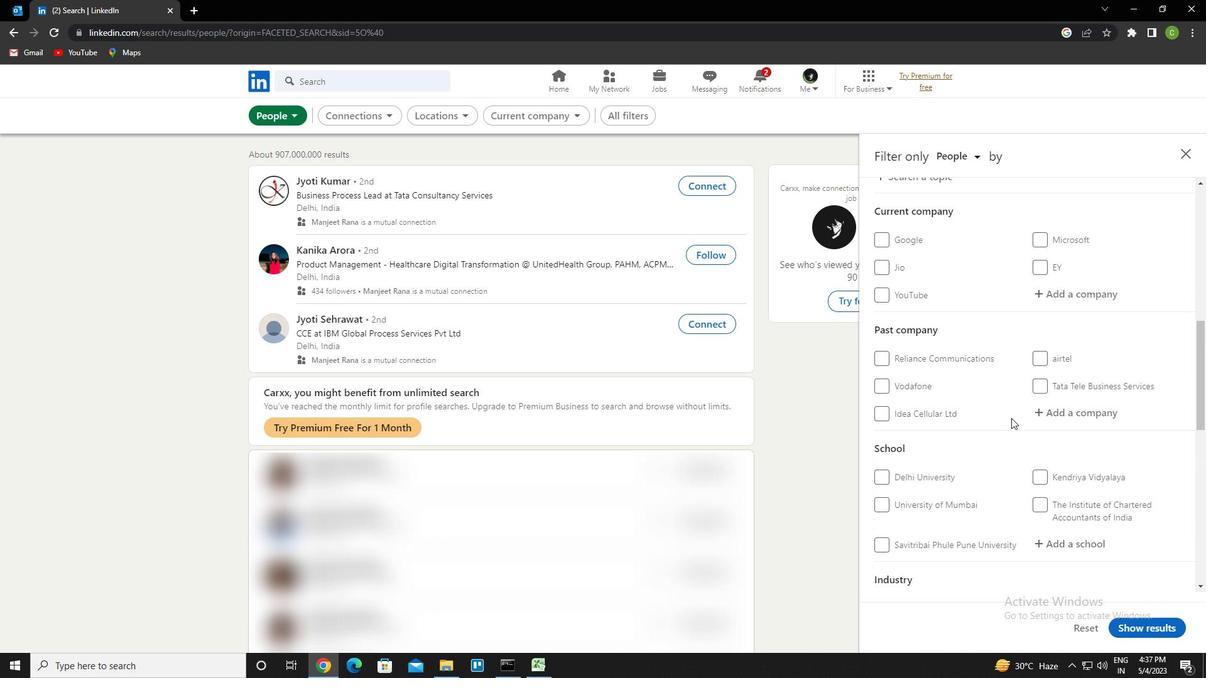 
Action: Mouse scrolled (1011, 419) with delta (0, 0)
Screenshot: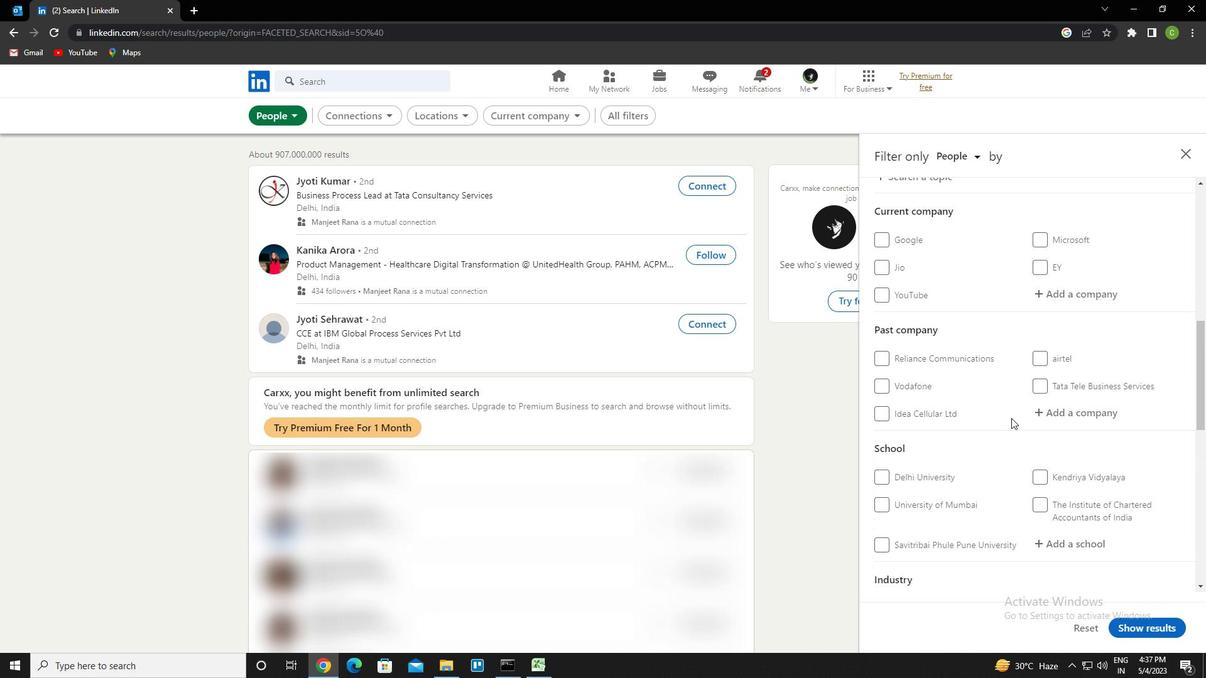 
Action: Mouse moved to (1074, 423)
Screenshot: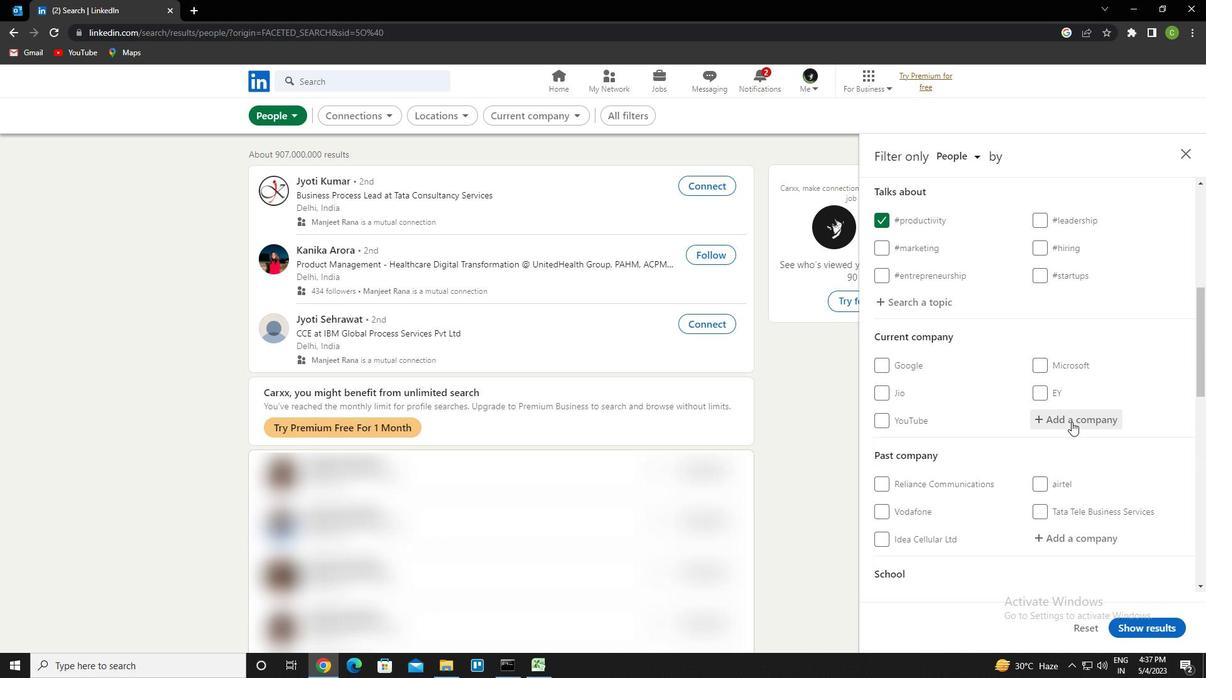 
Action: Mouse pressed left at (1074, 423)
Screenshot: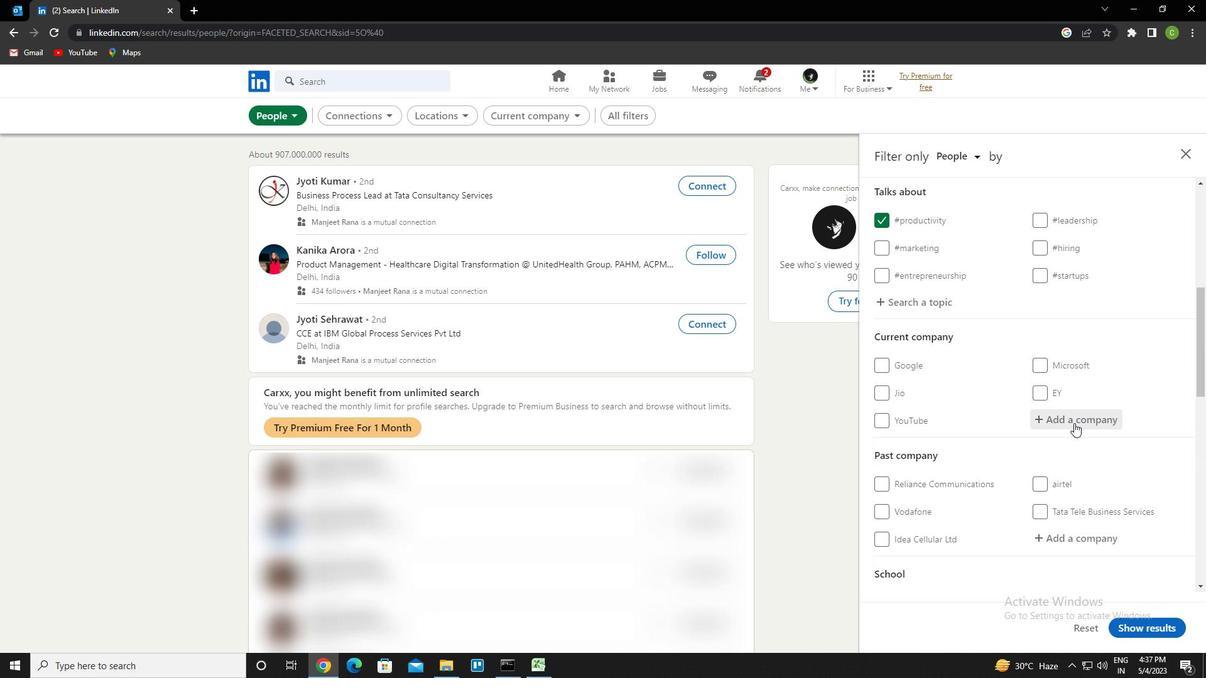 
Action: Key pressed <Key.caps_lock>m<Key.caps_lock>y<Key.caps_lock>g<Key.caps_lock>ate<Key.down><Key.enter>
Screenshot: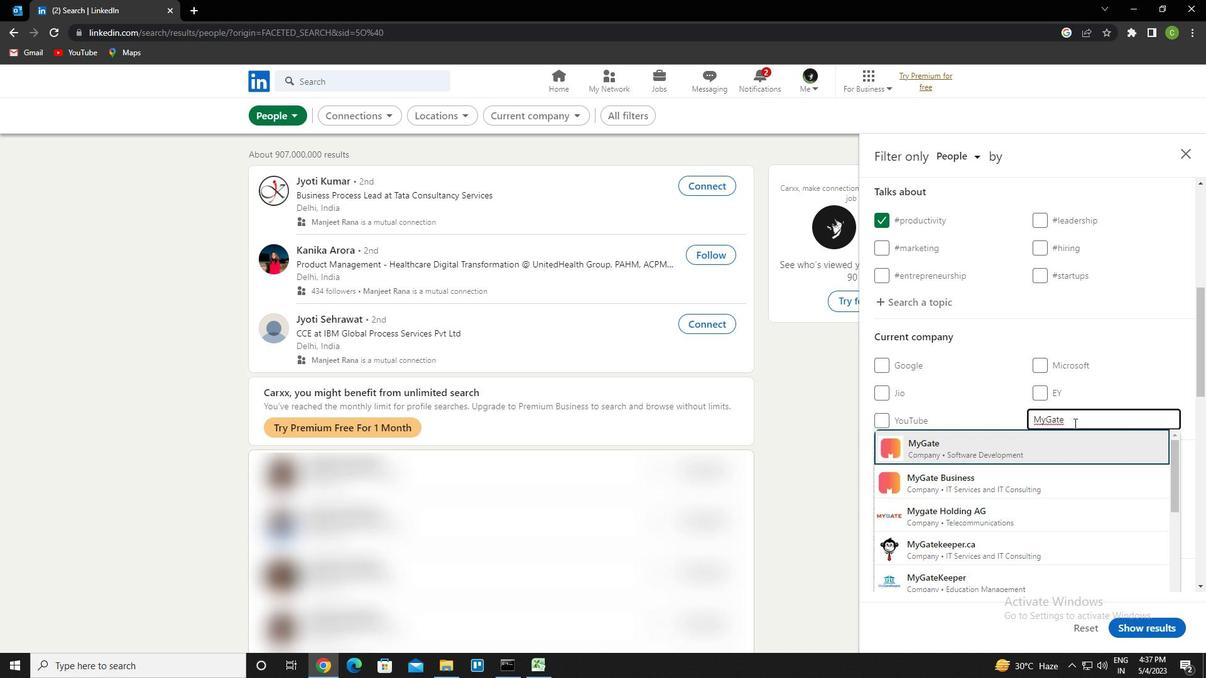 
Action: Mouse scrolled (1074, 422) with delta (0, 0)
Screenshot: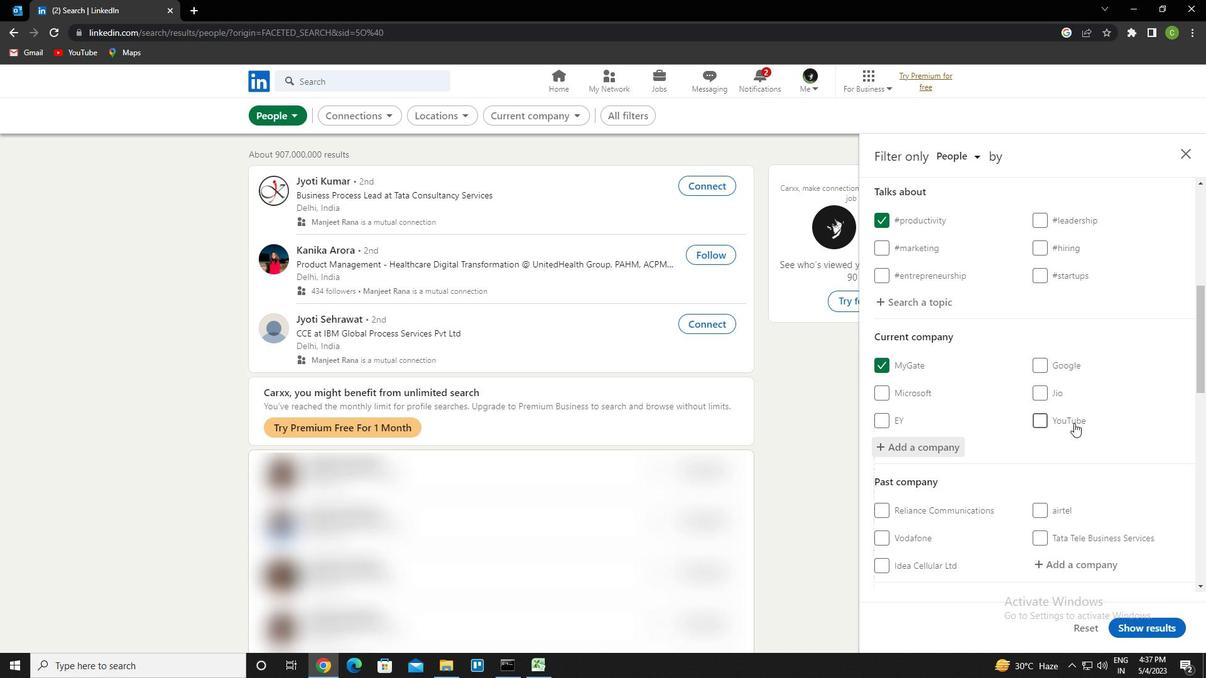 
Action: Mouse scrolled (1074, 422) with delta (0, 0)
Screenshot: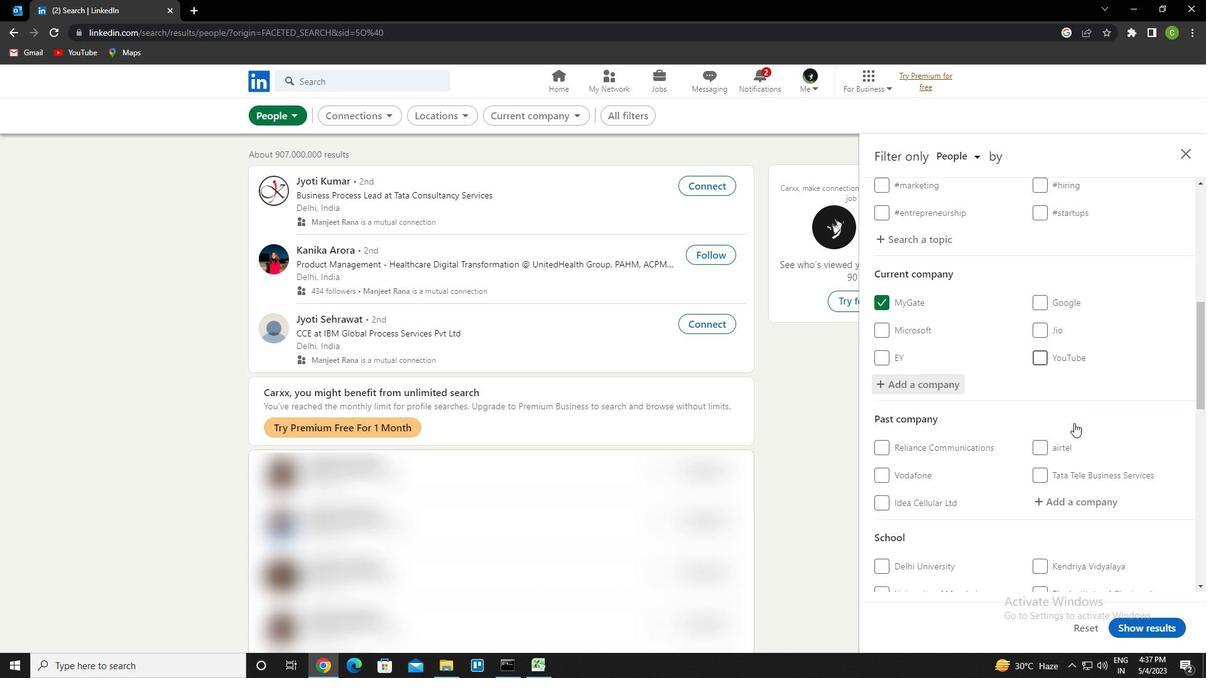 
Action: Mouse scrolled (1074, 422) with delta (0, 0)
Screenshot: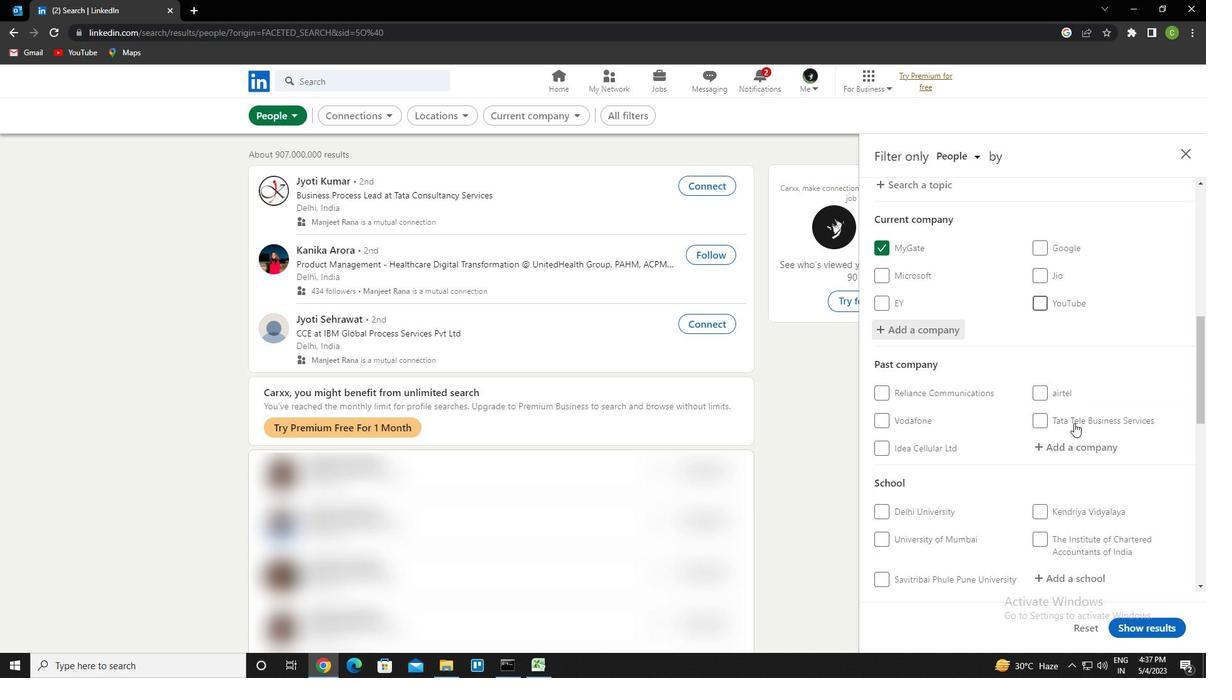 
Action: Mouse scrolled (1074, 422) with delta (0, 0)
Screenshot: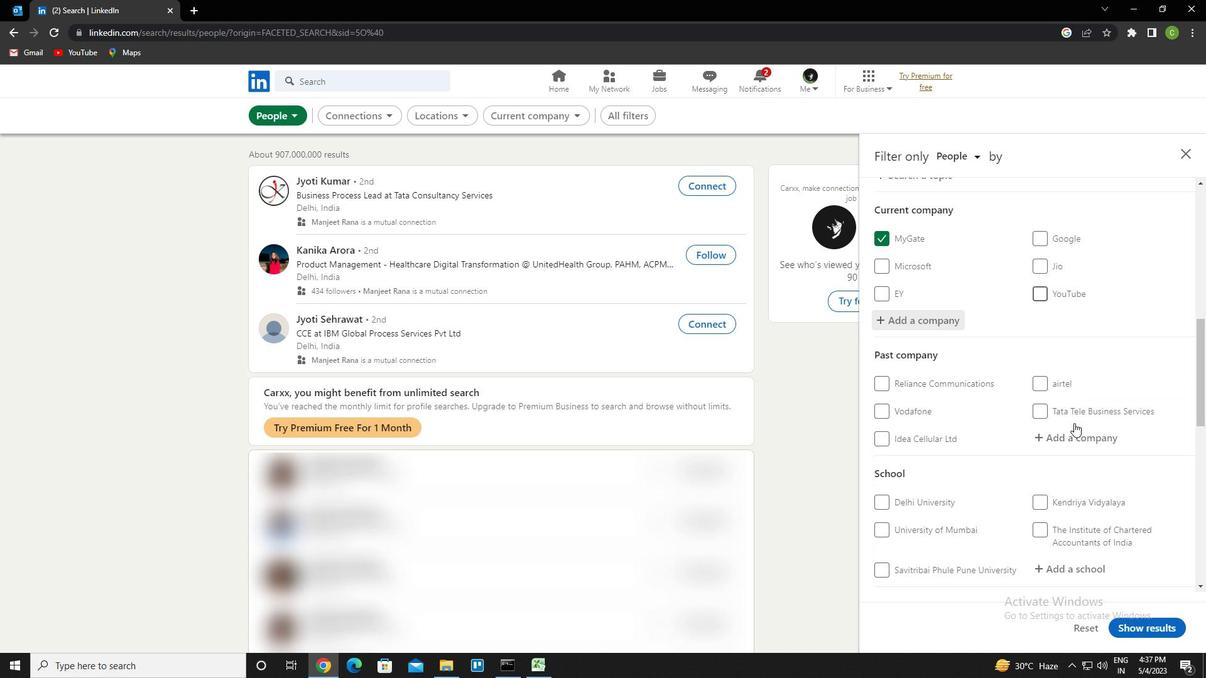 
Action: Mouse scrolled (1074, 422) with delta (0, 0)
Screenshot: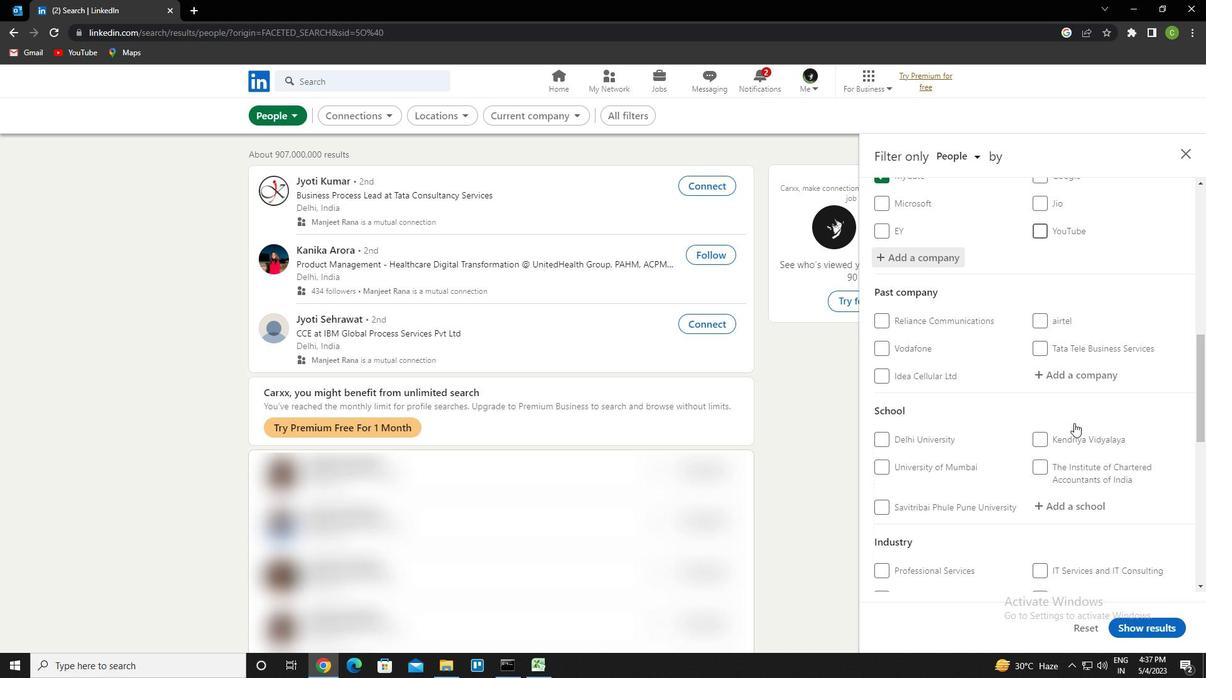 
Action: Mouse moved to (1075, 388)
Screenshot: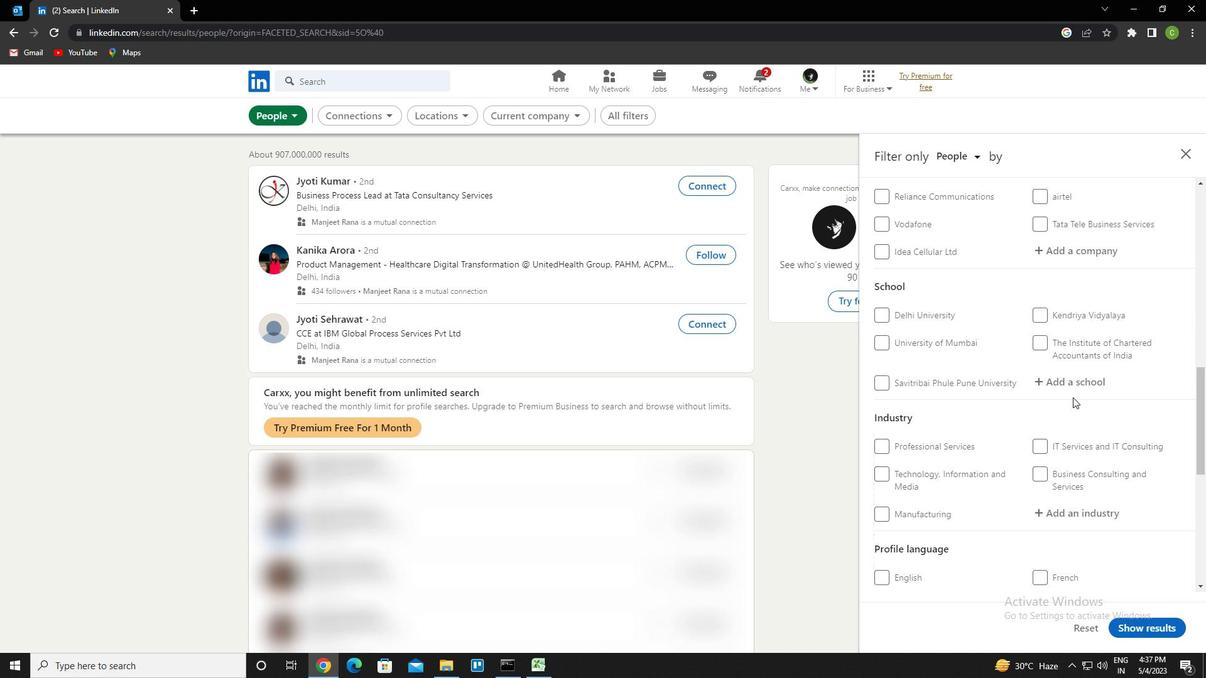 
Action: Mouse pressed left at (1075, 388)
Screenshot: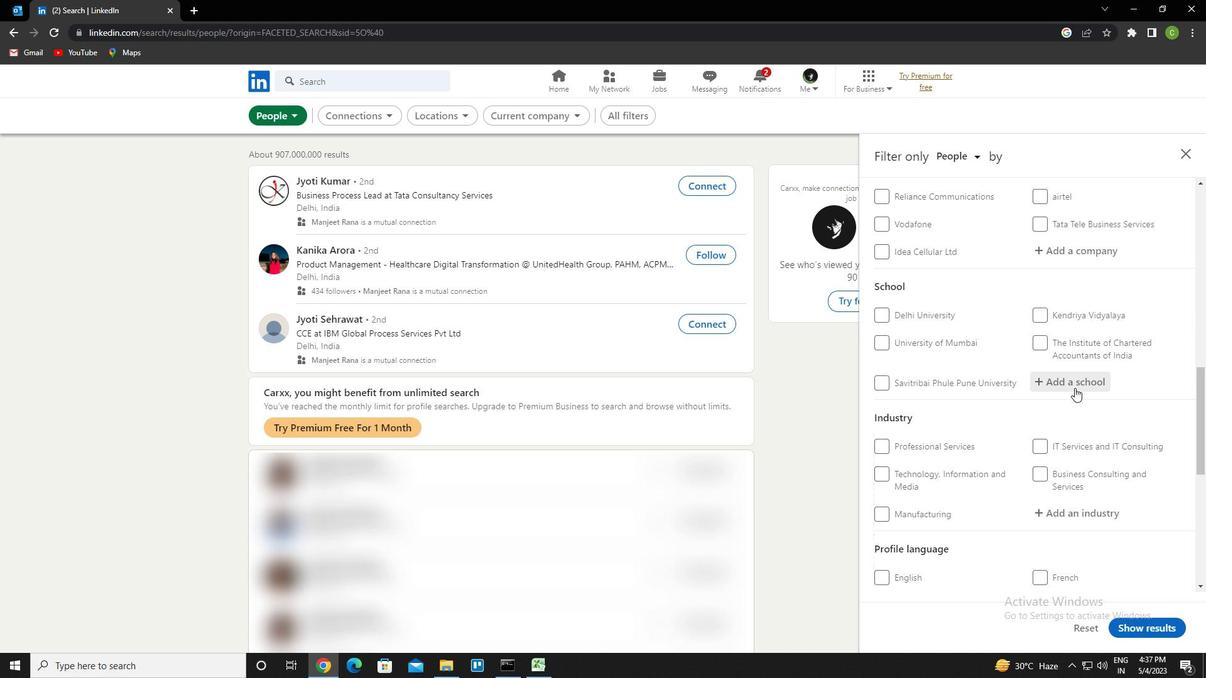 
Action: Key pressed <Key.caps_lock>t<Key.caps_lock>he<Key.space>institute<Key.space>of<Key.space>costn<Key.space><Key.backspace><Key.backspace><Key.space>accountants<Key.space>of<Key.space>india<Key.down><Key.enter>
Screenshot: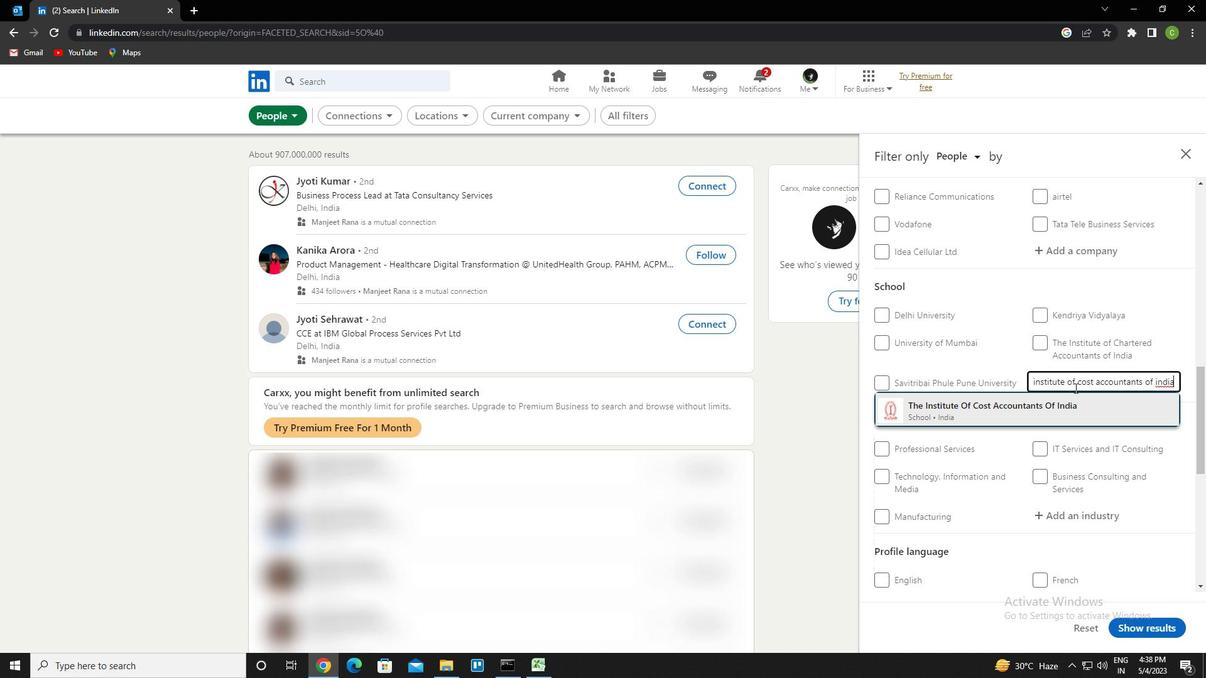 
Action: Mouse moved to (1072, 389)
Screenshot: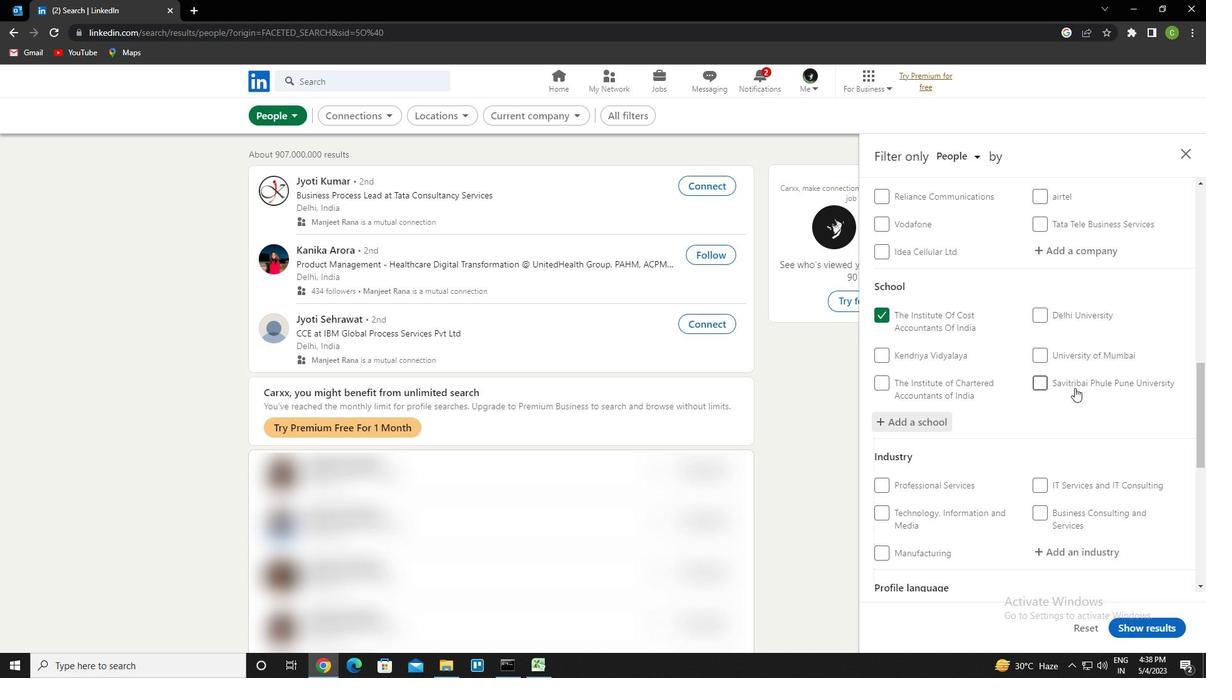 
Action: Mouse scrolled (1072, 388) with delta (0, 0)
Screenshot: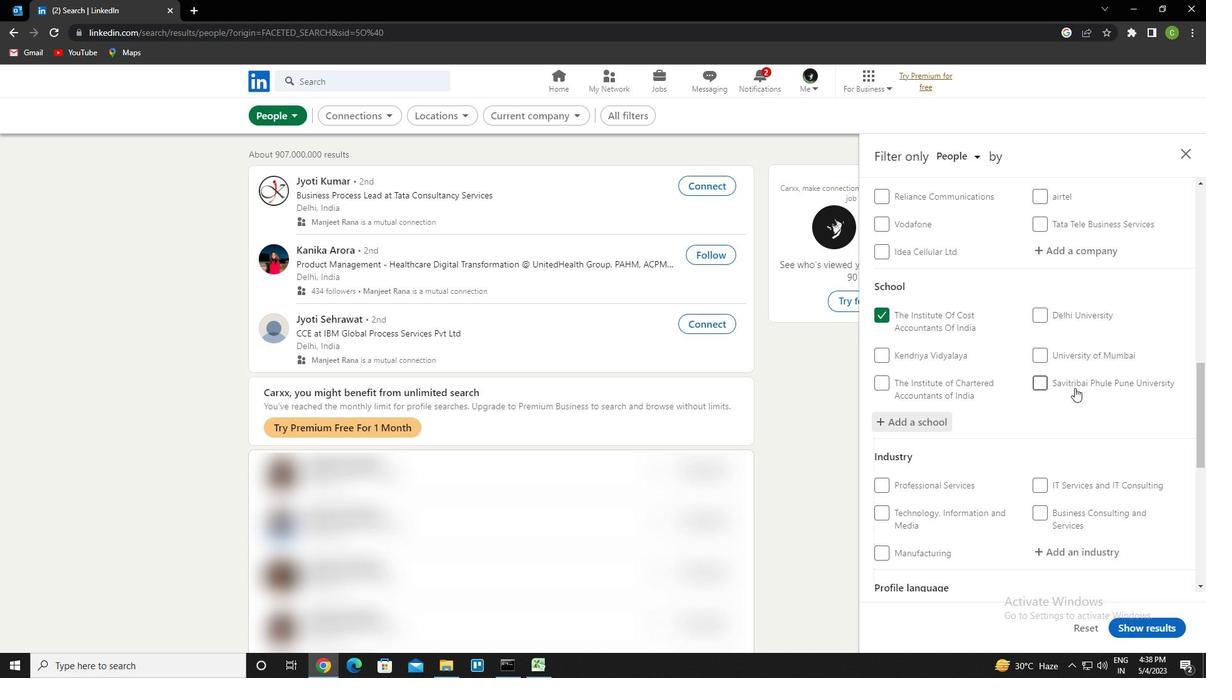 
Action: Mouse moved to (1068, 393)
Screenshot: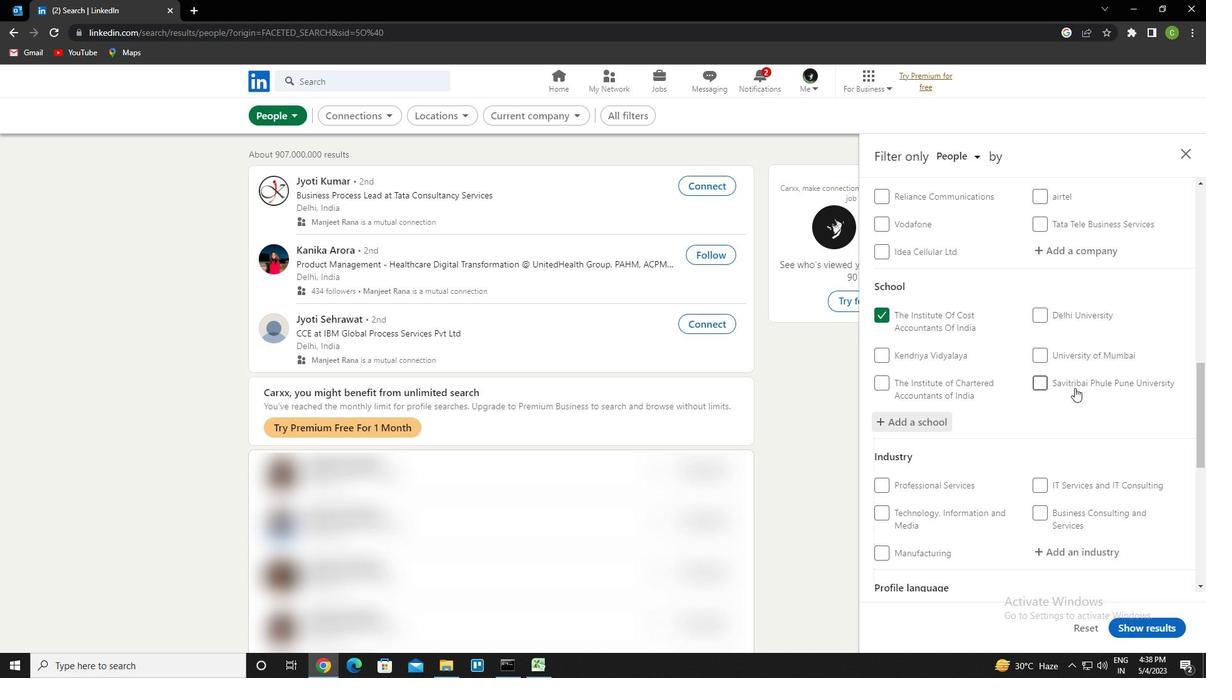 
Action: Mouse scrolled (1068, 393) with delta (0, 0)
Screenshot: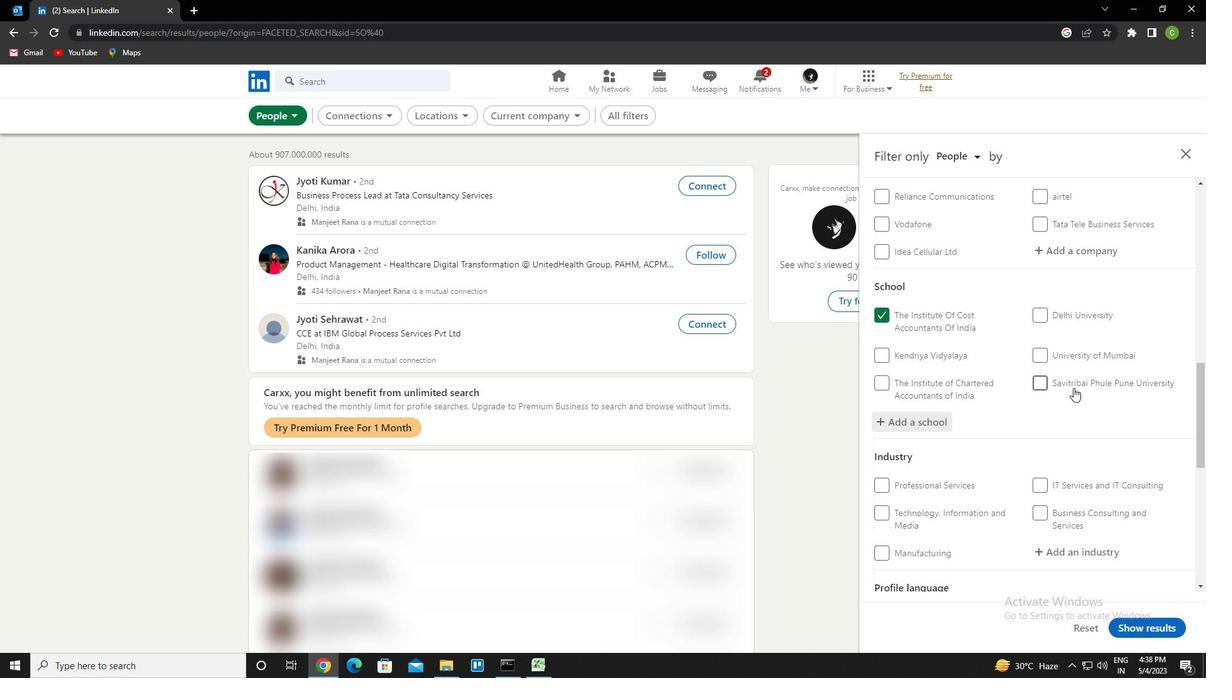 
Action: Mouse moved to (1051, 399)
Screenshot: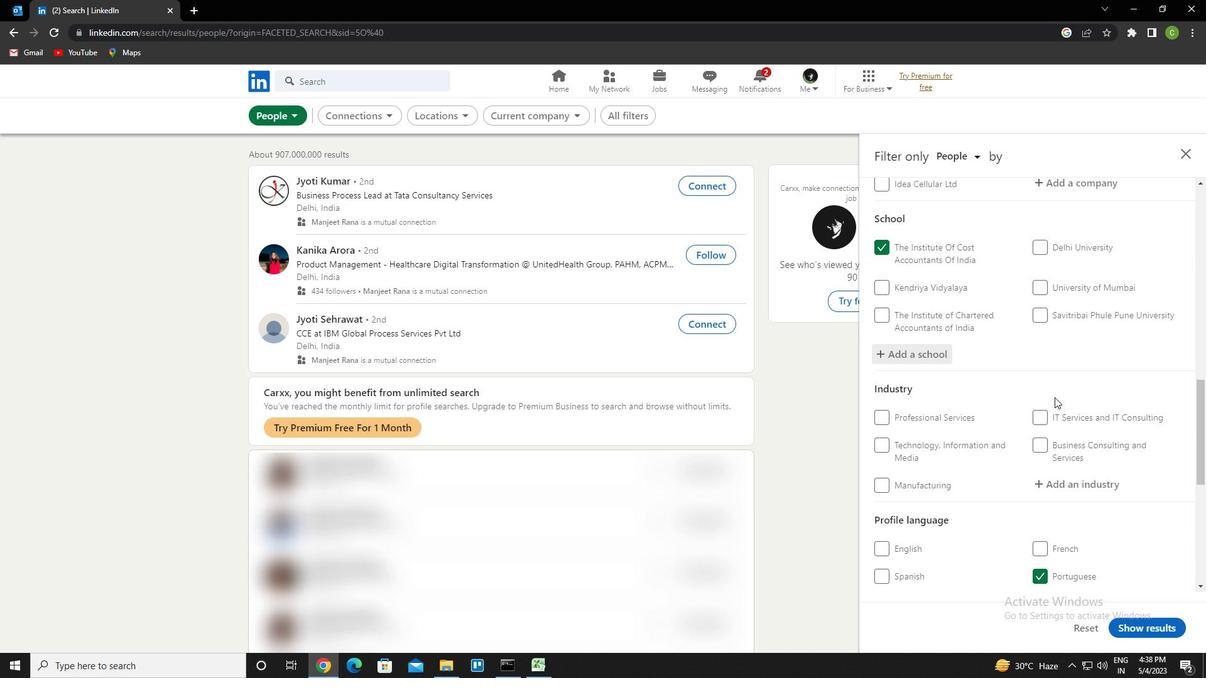 
Action: Mouse scrolled (1051, 398) with delta (0, 0)
Screenshot: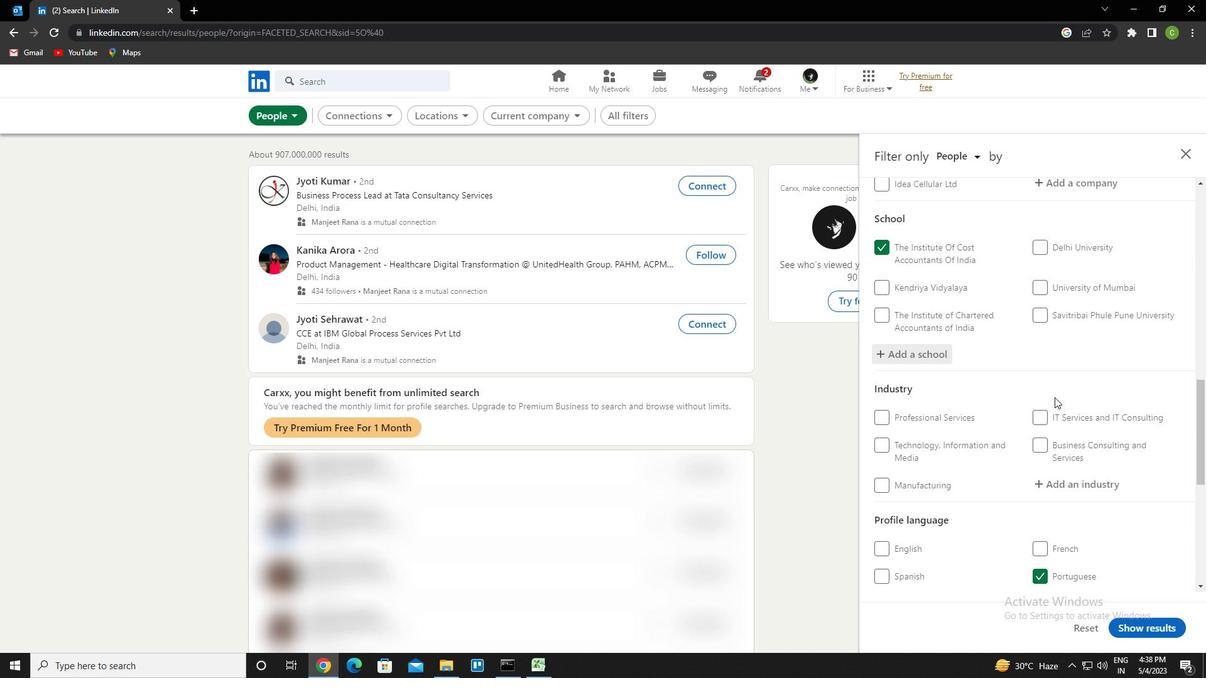 
Action: Mouse moved to (1064, 366)
Screenshot: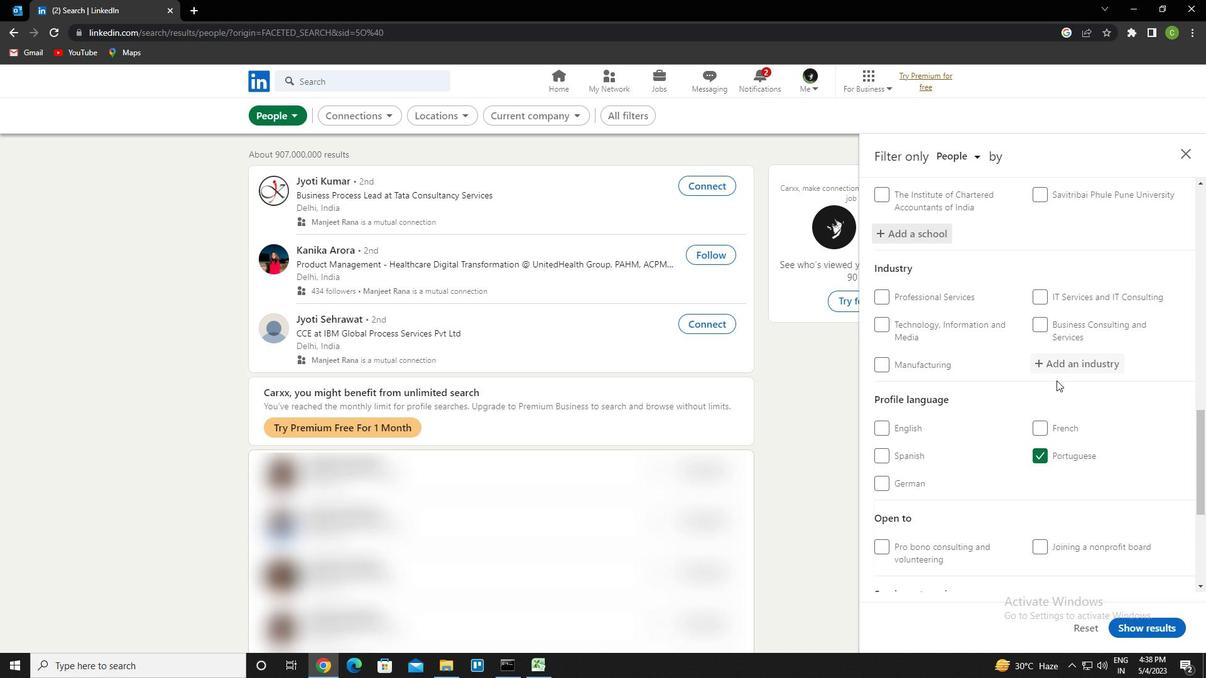 
Action: Mouse pressed left at (1064, 366)
Screenshot: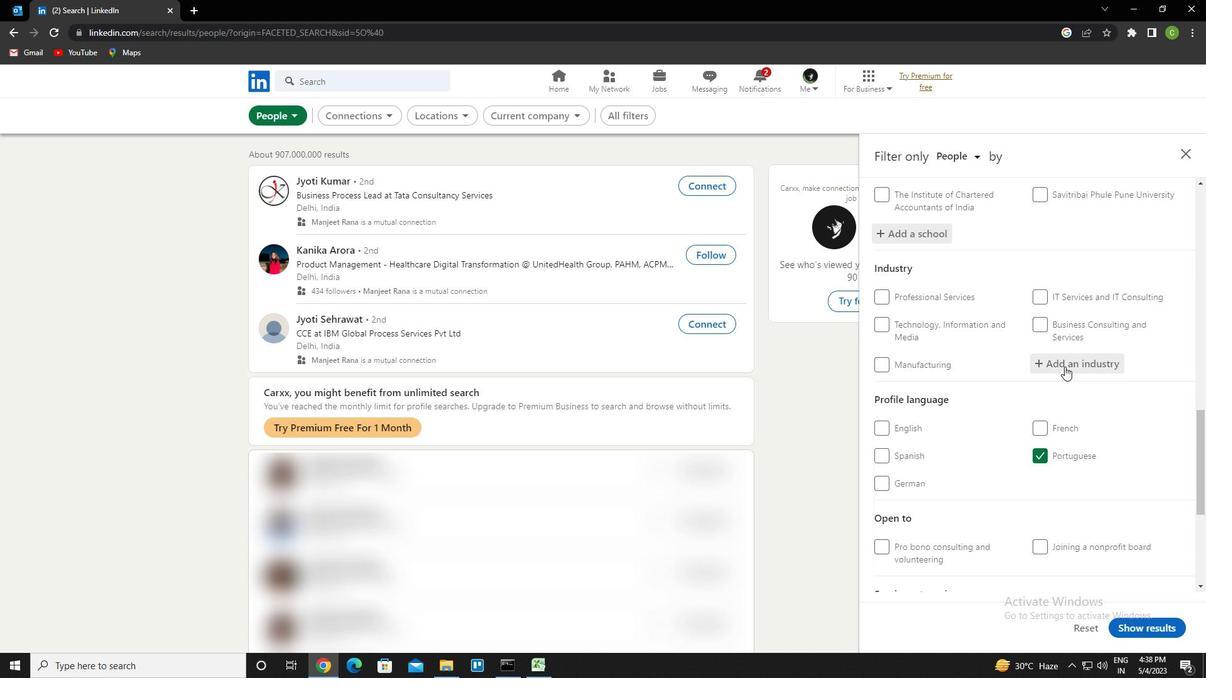 
Action: Key pressed <Key.caps_lock>f<Key.caps_lock>inancial<Key.space>services<Key.down><Key.enter>
Screenshot: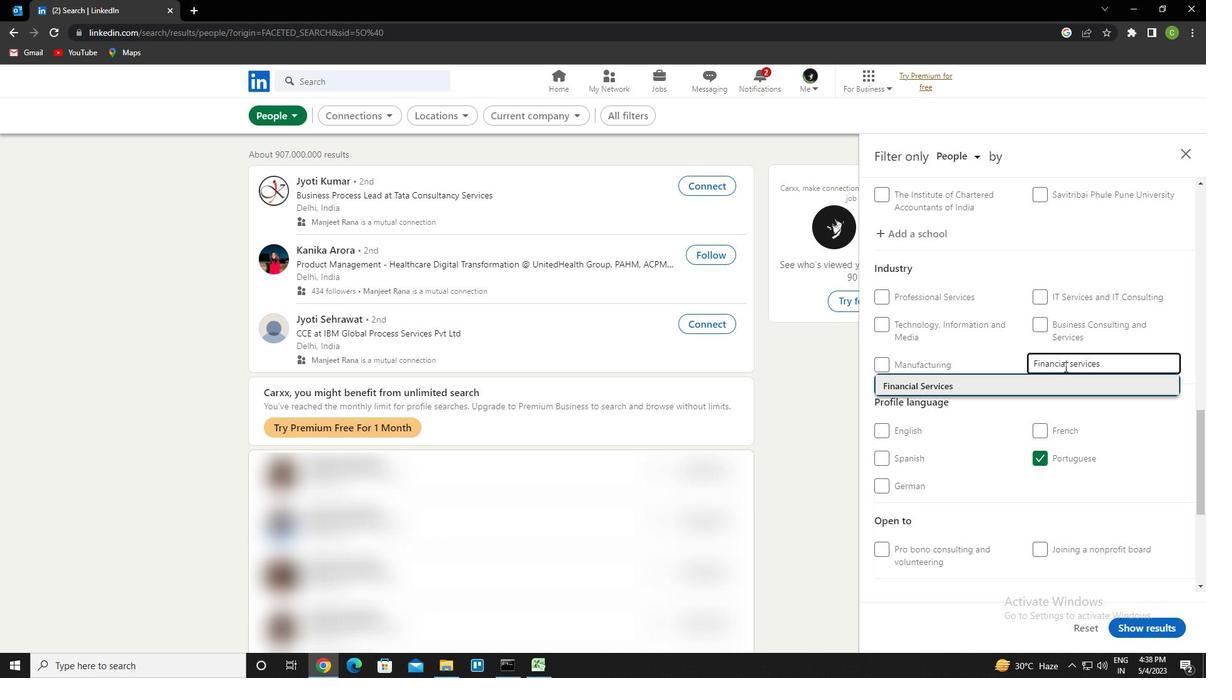 
Action: Mouse scrolled (1064, 366) with delta (0, 0)
Screenshot: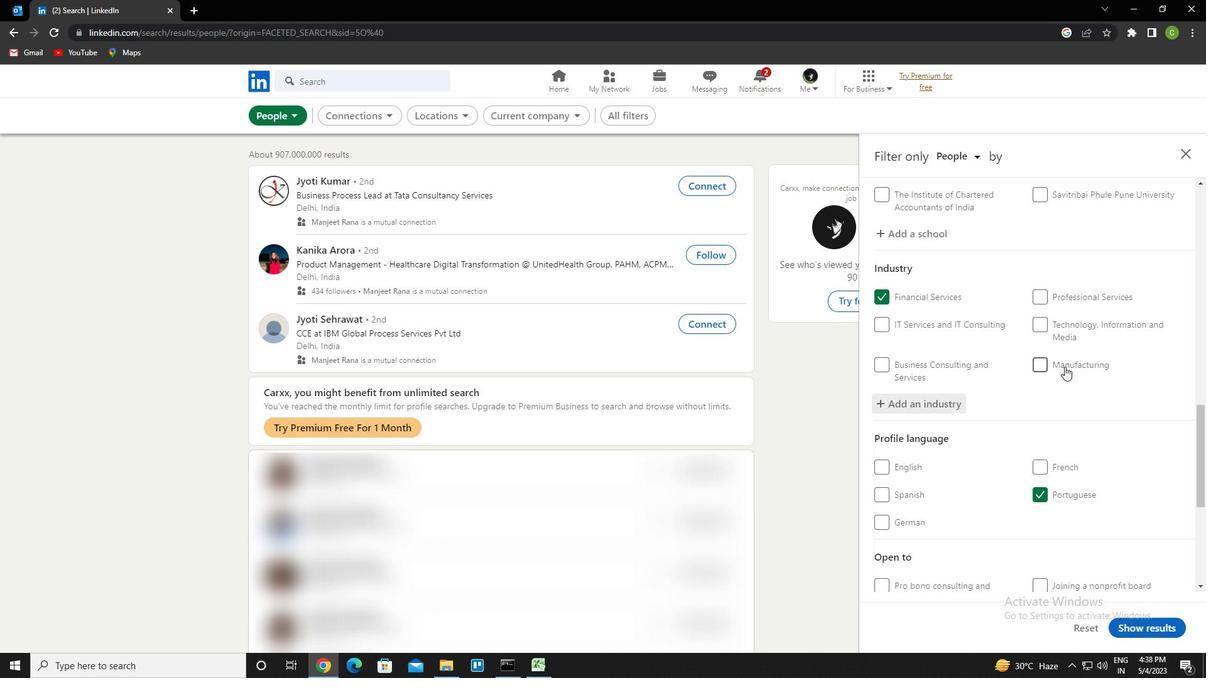 
Action: Mouse scrolled (1064, 366) with delta (0, 0)
Screenshot: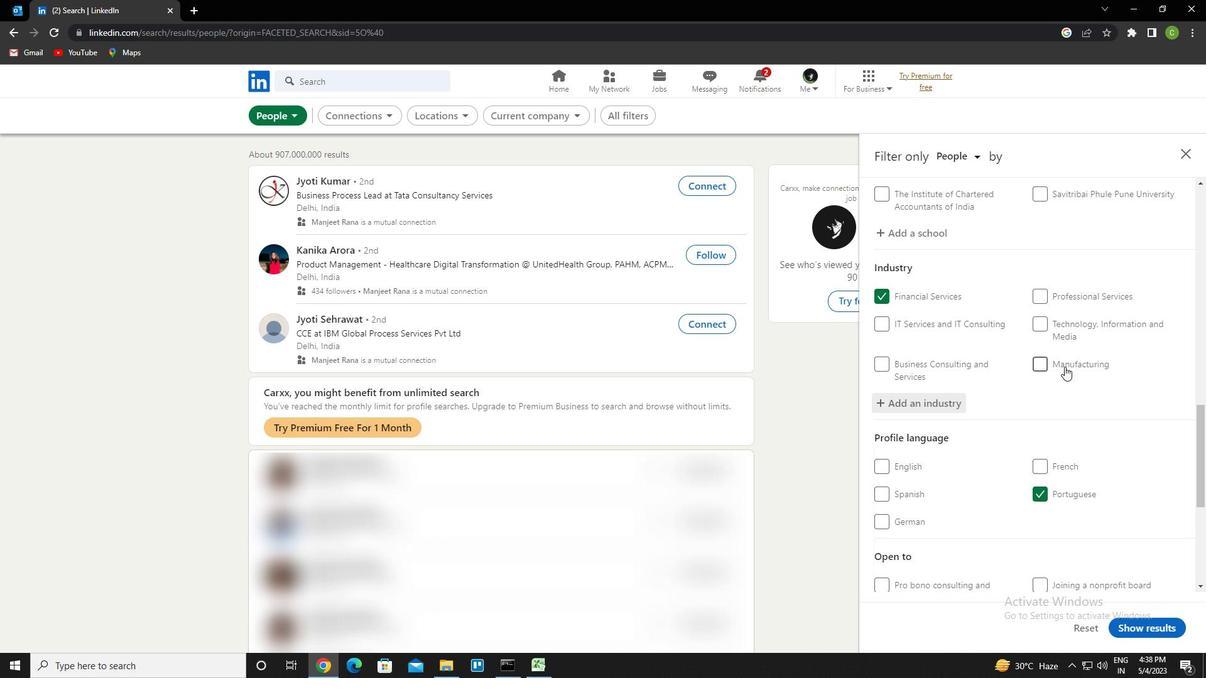 
Action: Mouse scrolled (1064, 366) with delta (0, 0)
Screenshot: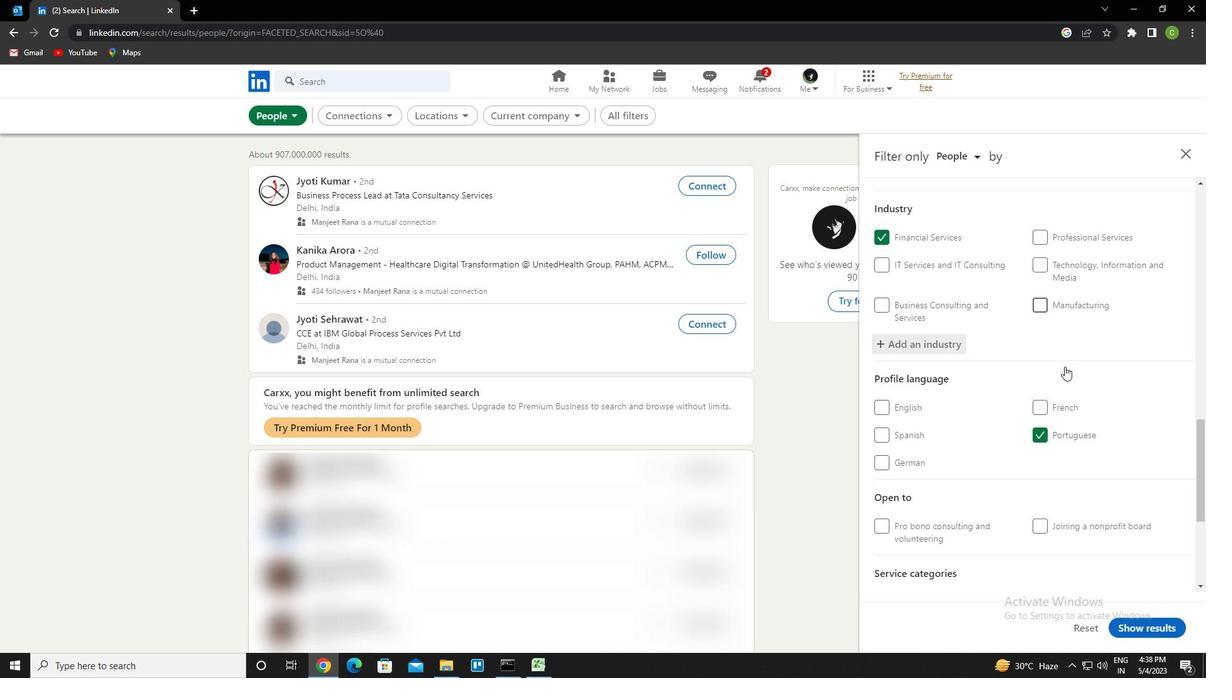 
Action: Mouse scrolled (1064, 366) with delta (0, 0)
Screenshot: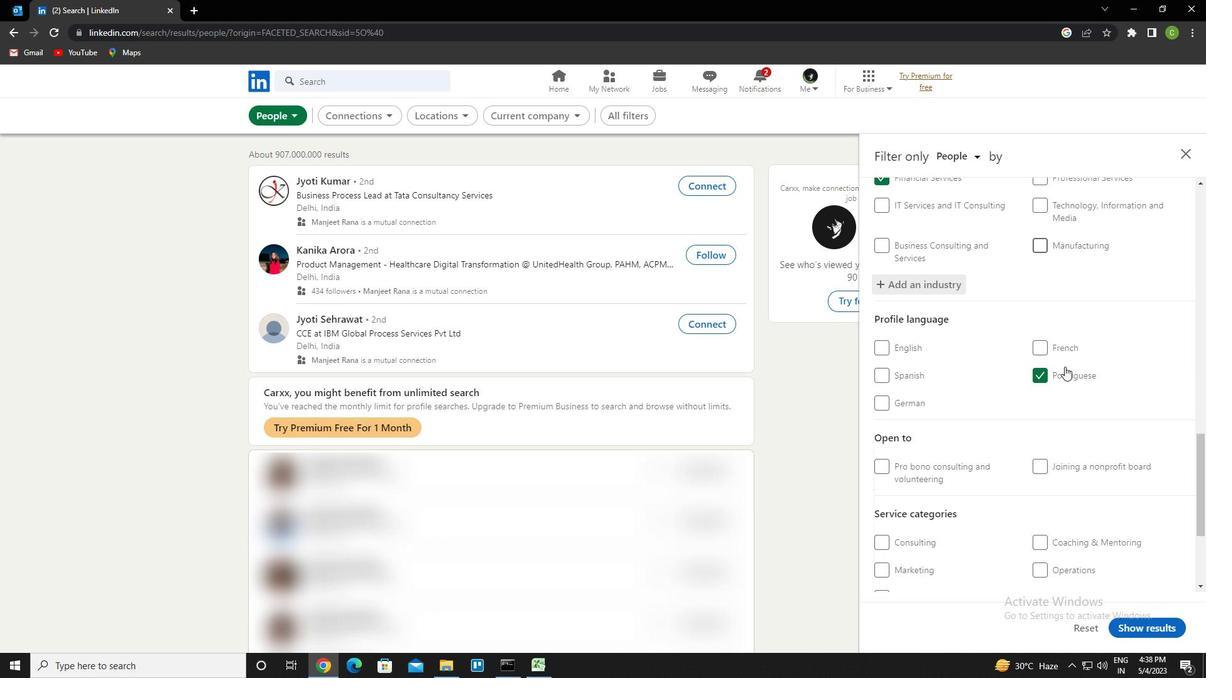 
Action: Mouse scrolled (1064, 366) with delta (0, 0)
Screenshot: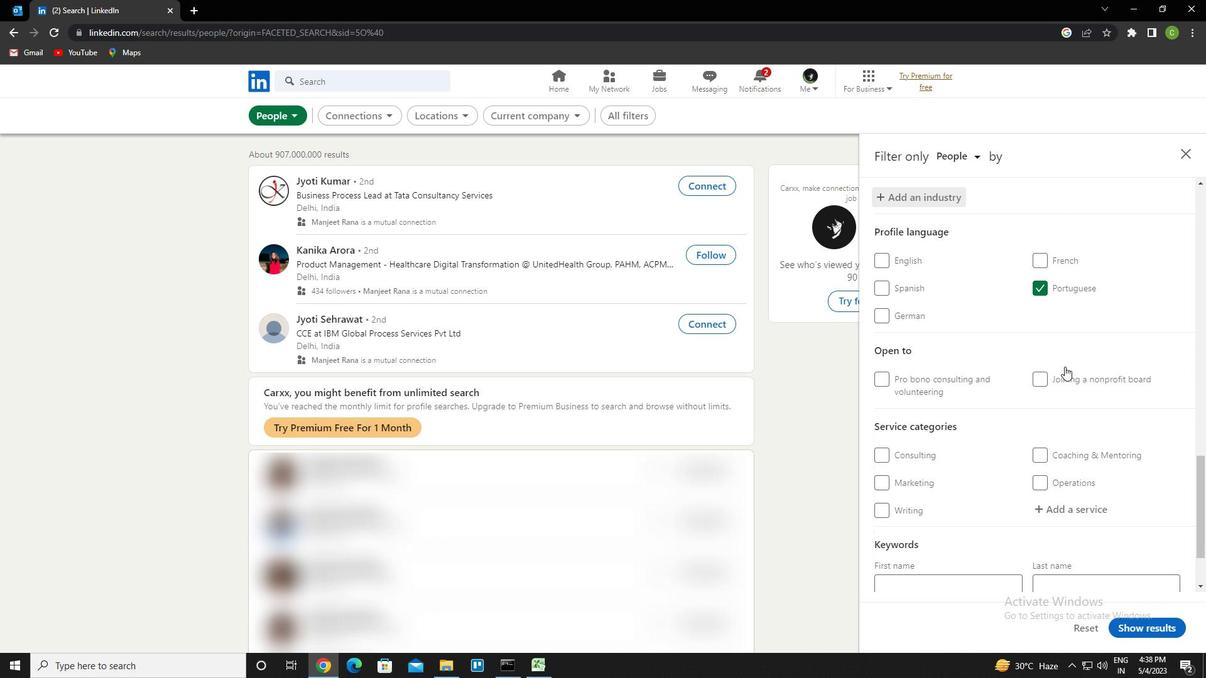 
Action: Mouse scrolled (1064, 366) with delta (0, 0)
Screenshot: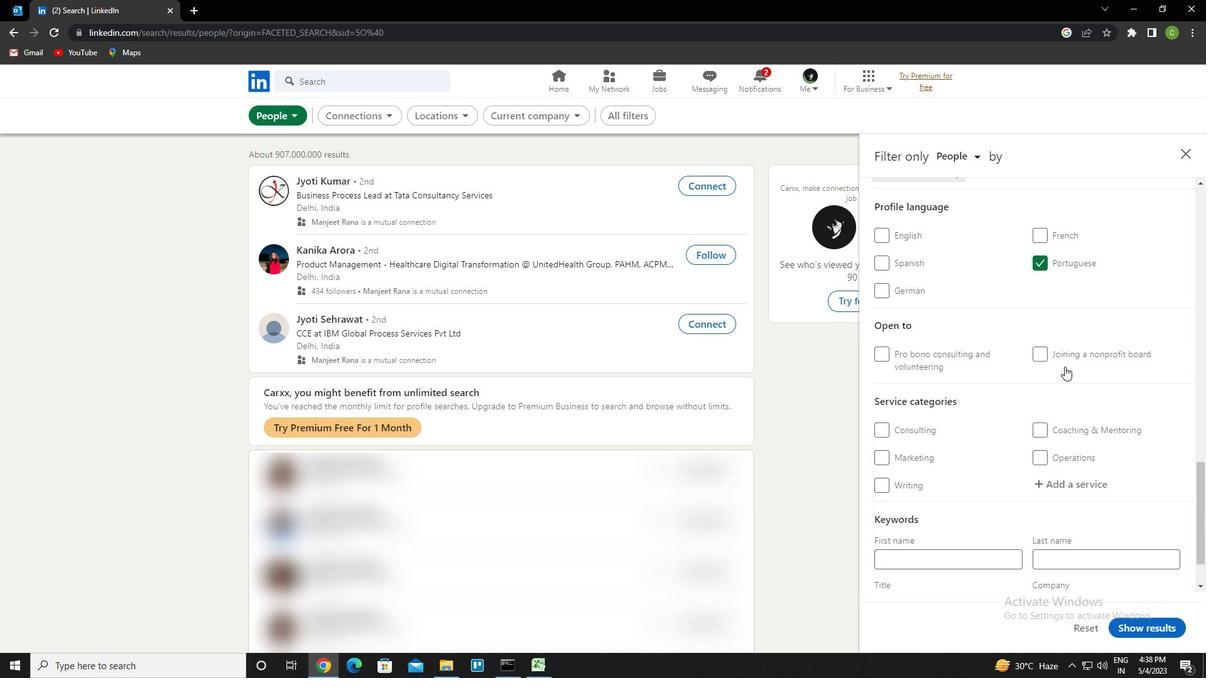 
Action: Mouse scrolled (1064, 366) with delta (0, 0)
Screenshot: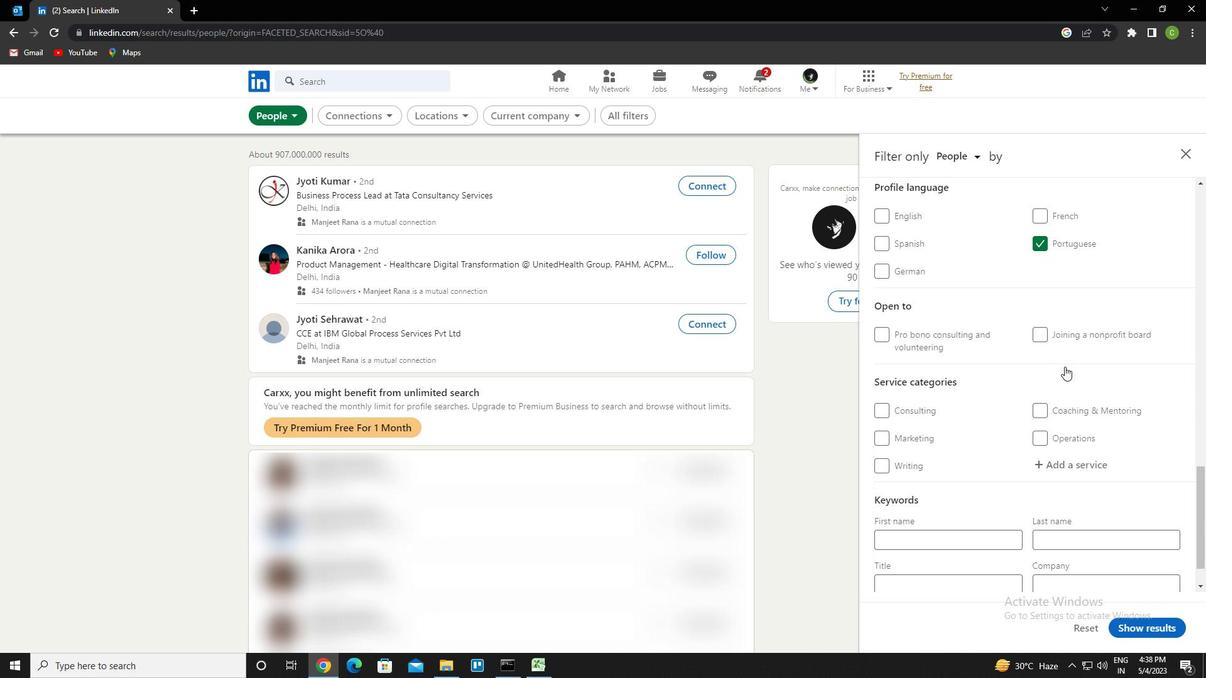 
Action: Mouse moved to (1065, 412)
Screenshot: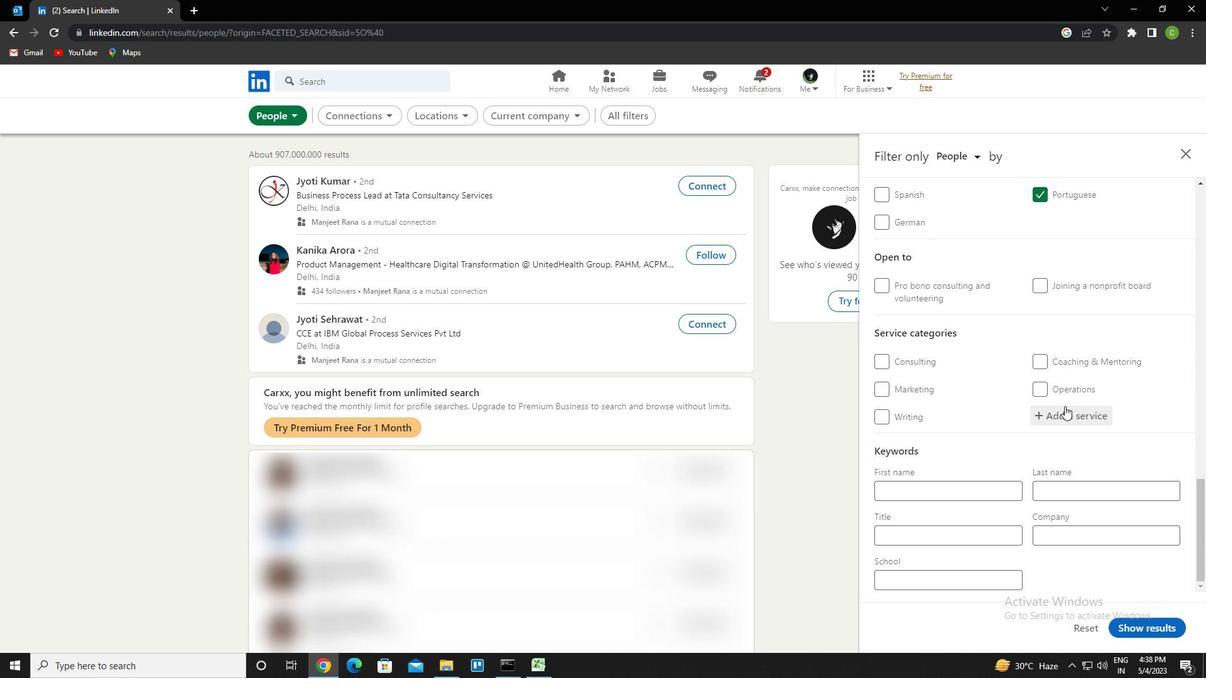 
Action: Mouse pressed left at (1065, 412)
Screenshot: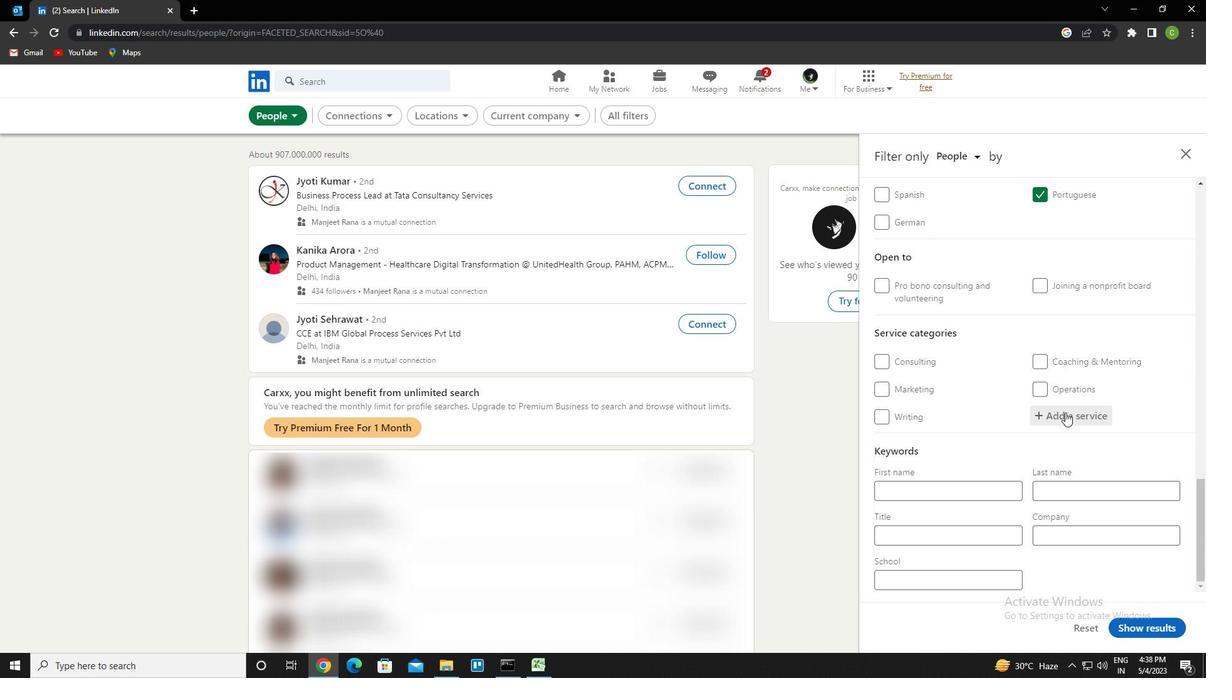
Action: Key pressed <Key.caps_lock>s<Key.caps_lock>earch<Key.space>engine<Key.space>nmarketing<Key.down><Key.left><Key.right><Key.backspace><Key.down><Key.enter>
Screenshot: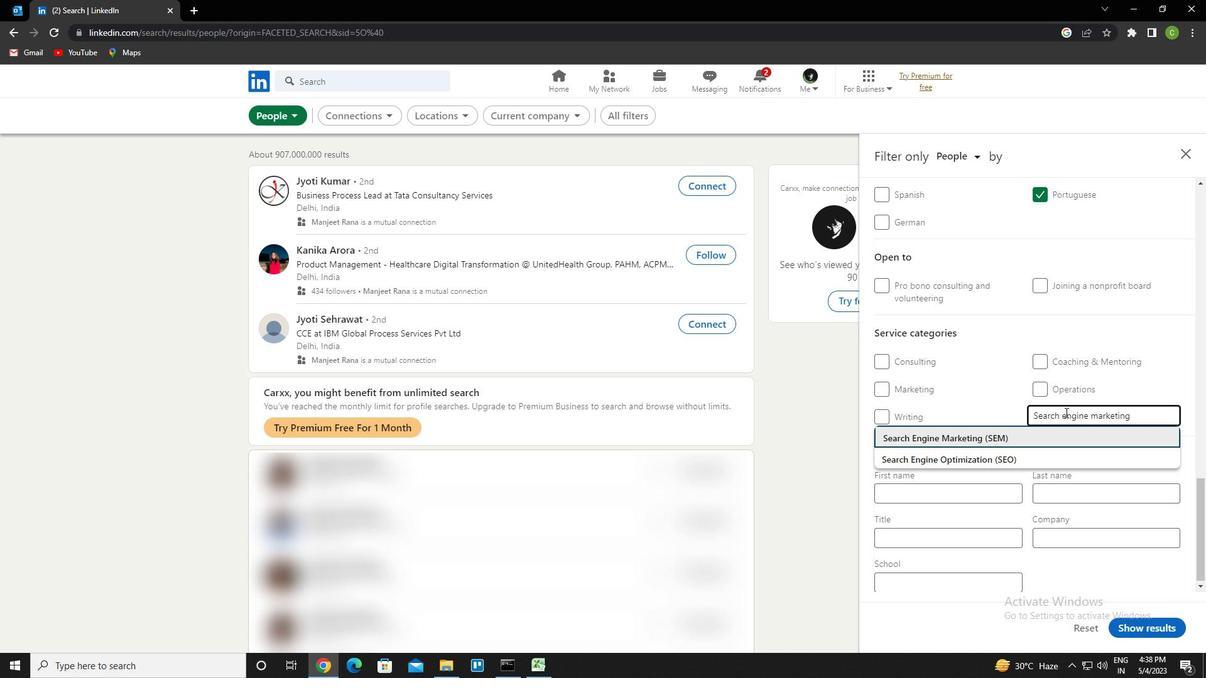 
Action: Mouse scrolled (1065, 412) with delta (0, 0)
Screenshot: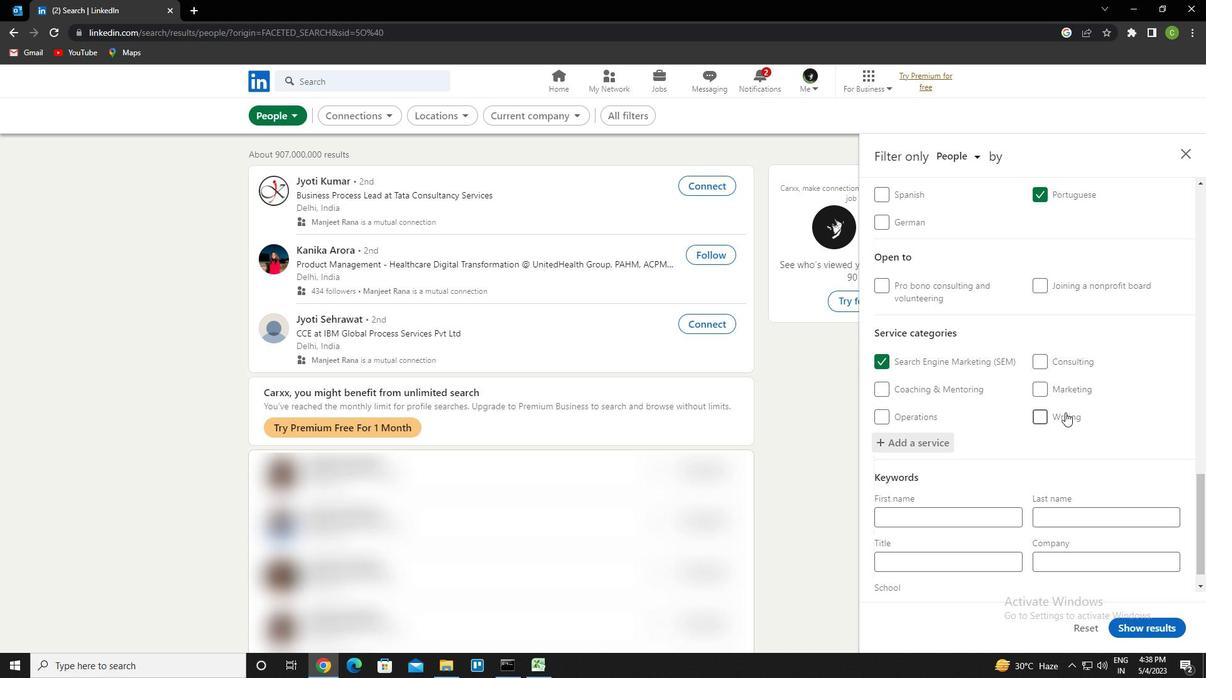 
Action: Mouse scrolled (1065, 412) with delta (0, 0)
Screenshot: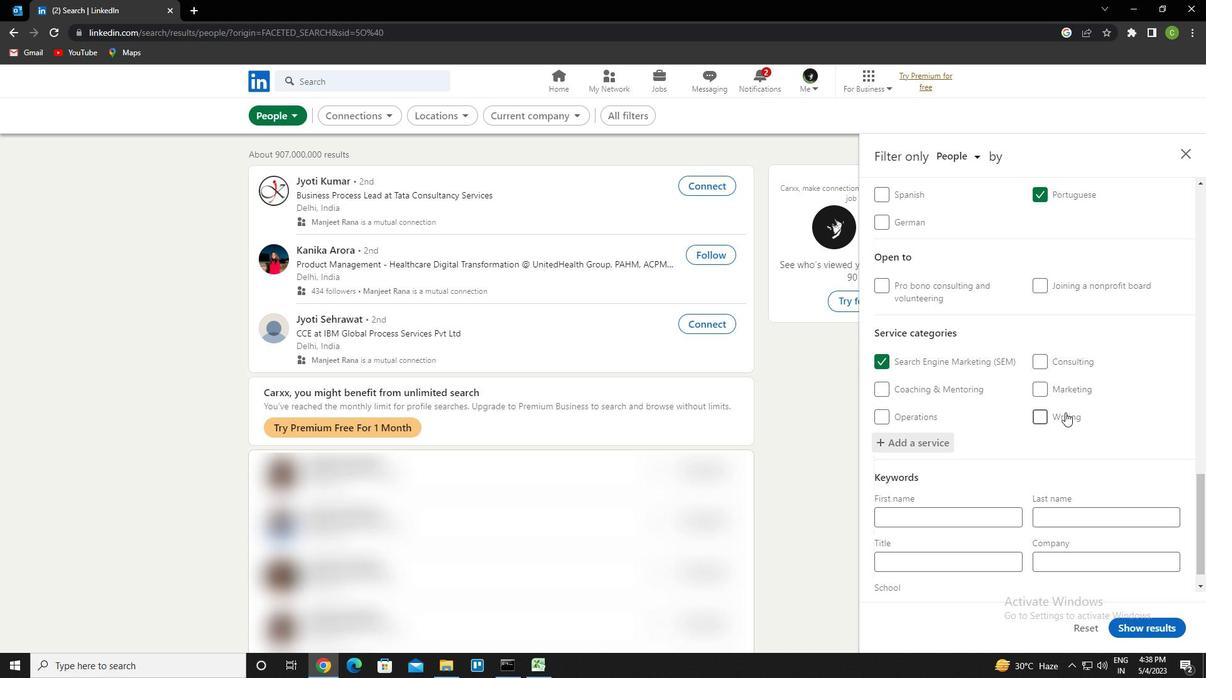 
Action: Mouse scrolled (1065, 412) with delta (0, 0)
Screenshot: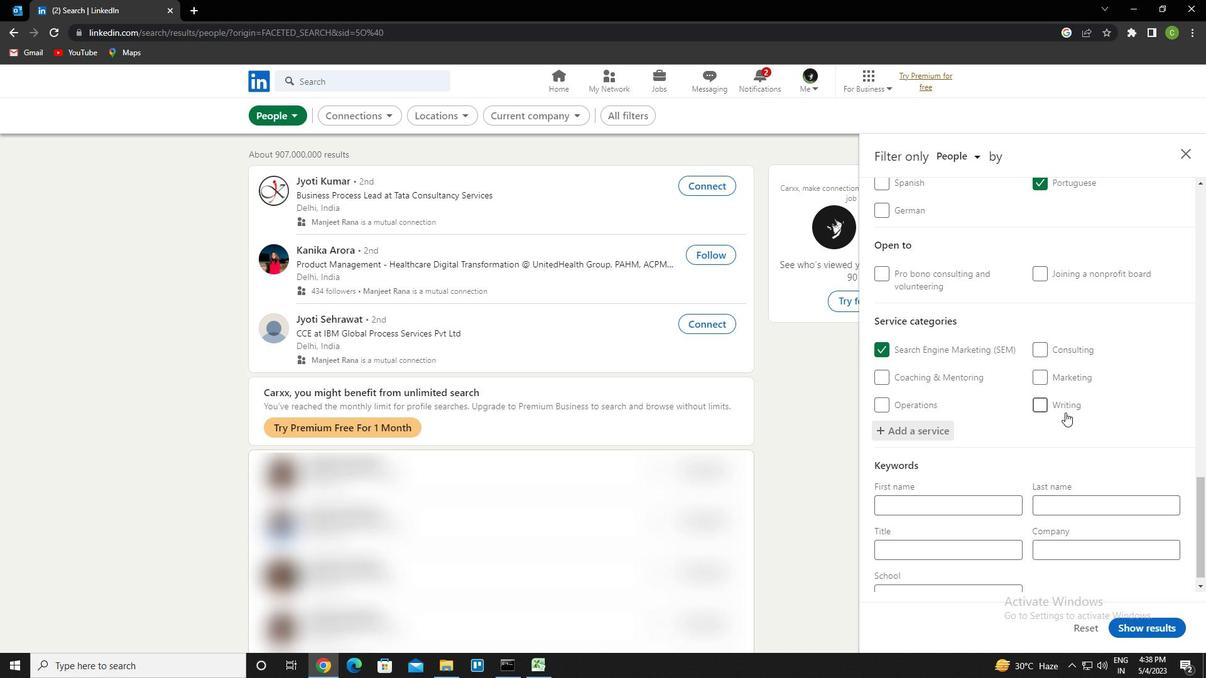 
Action: Mouse moved to (1065, 419)
Screenshot: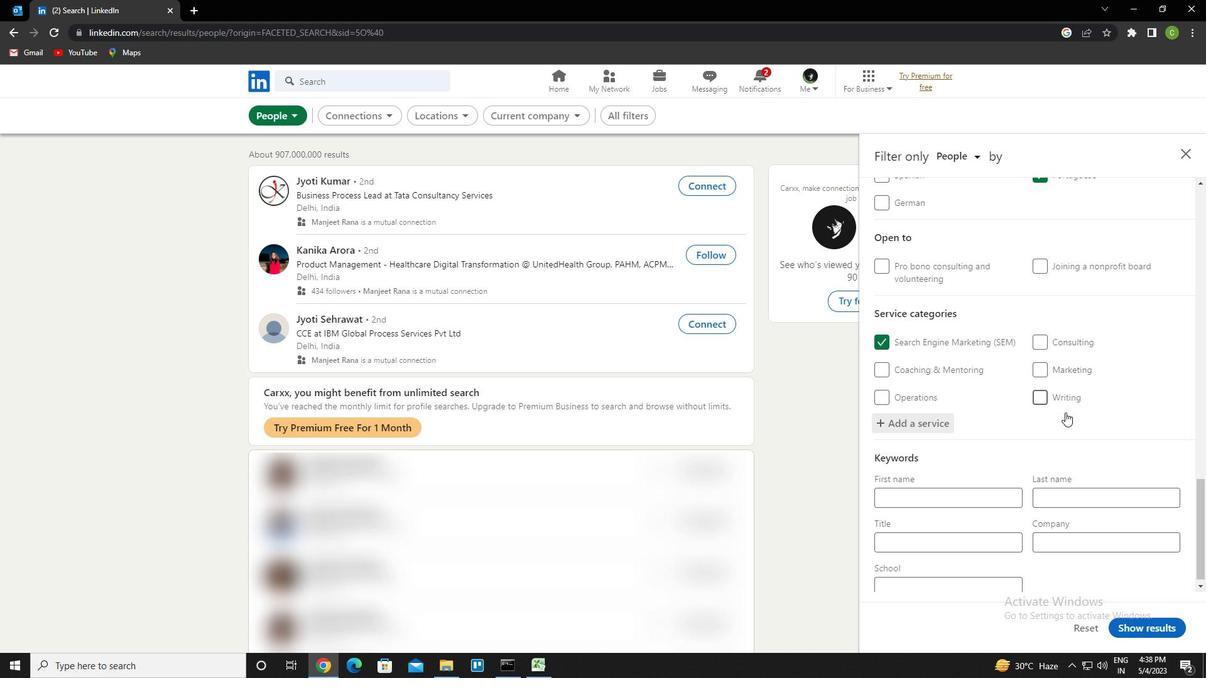 
Action: Mouse scrolled (1065, 418) with delta (0, 0)
Screenshot: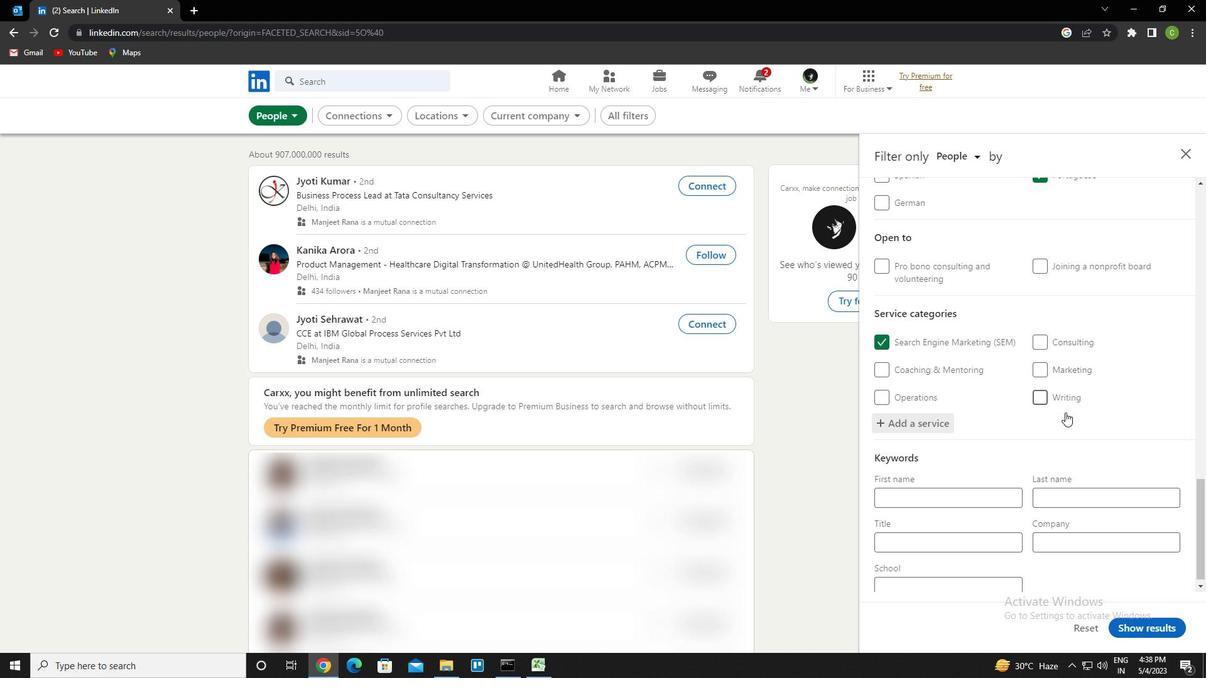 
Action: Mouse moved to (1064, 421)
Screenshot: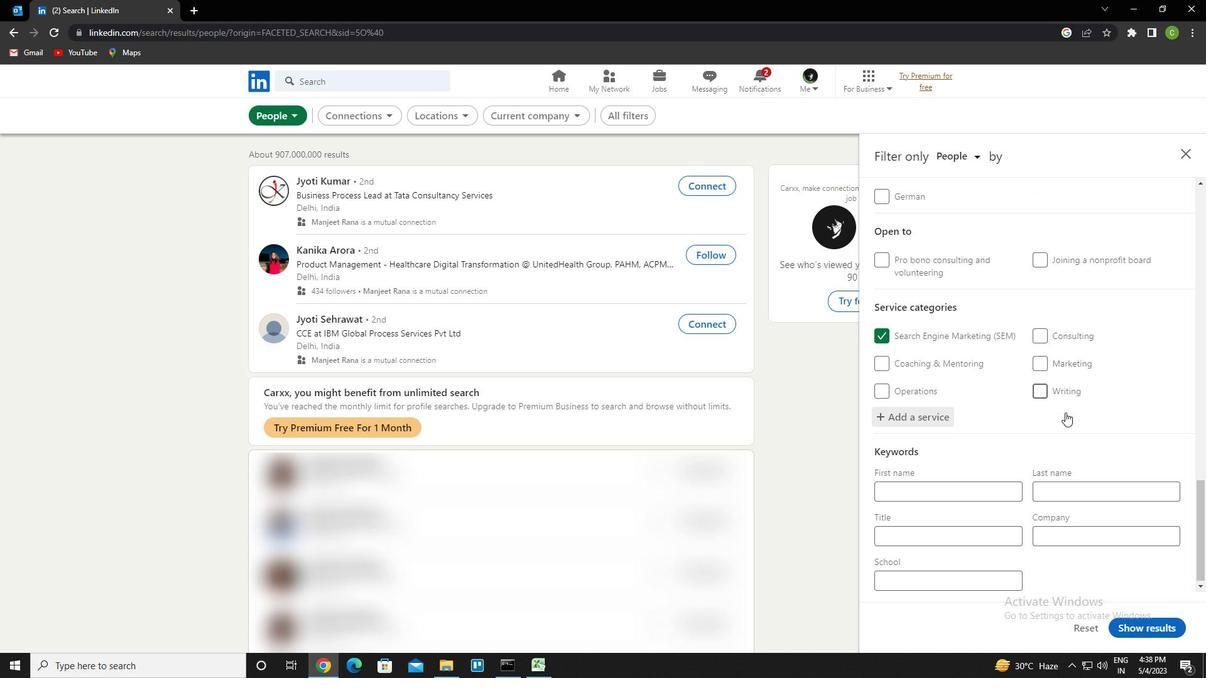 
Action: Mouse scrolled (1064, 420) with delta (0, 0)
Screenshot: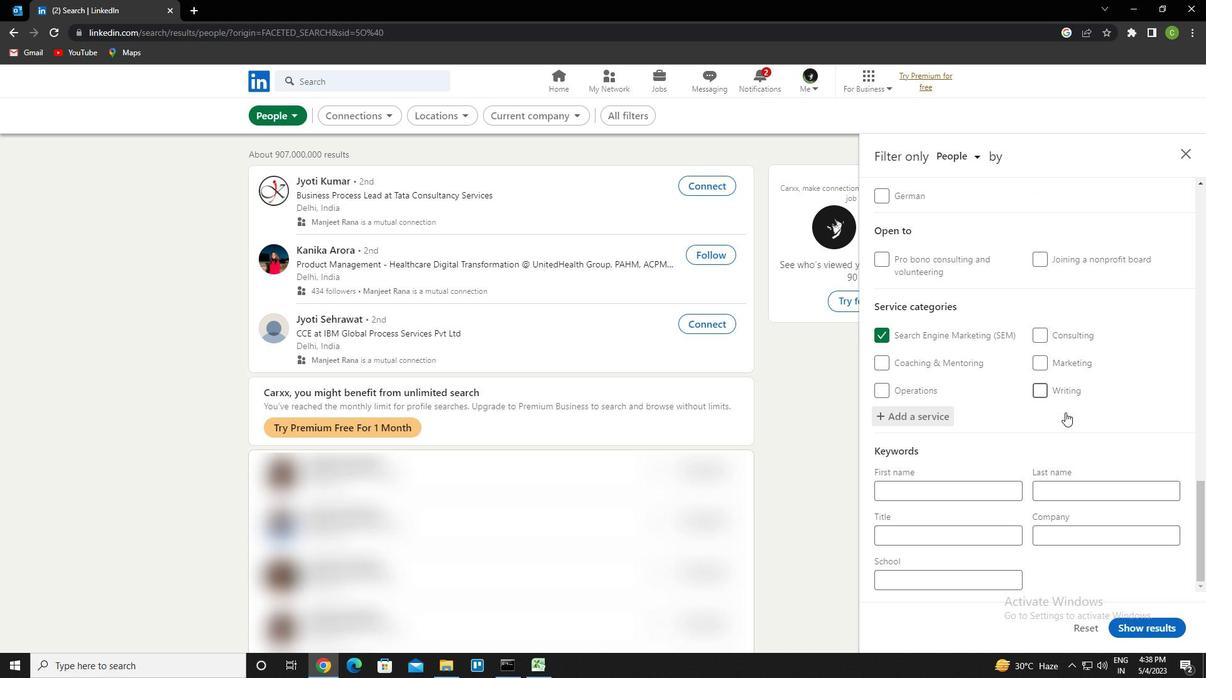 
Action: Mouse moved to (1063, 422)
Screenshot: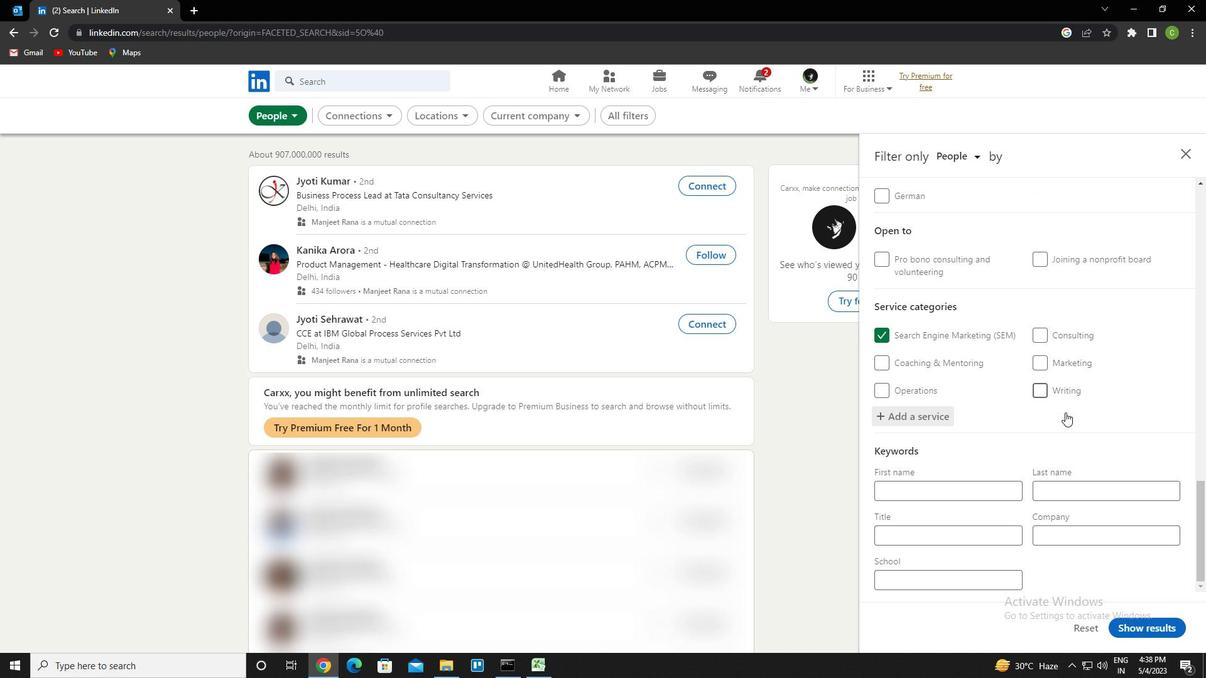 
Action: Mouse scrolled (1063, 421) with delta (0, 0)
Screenshot: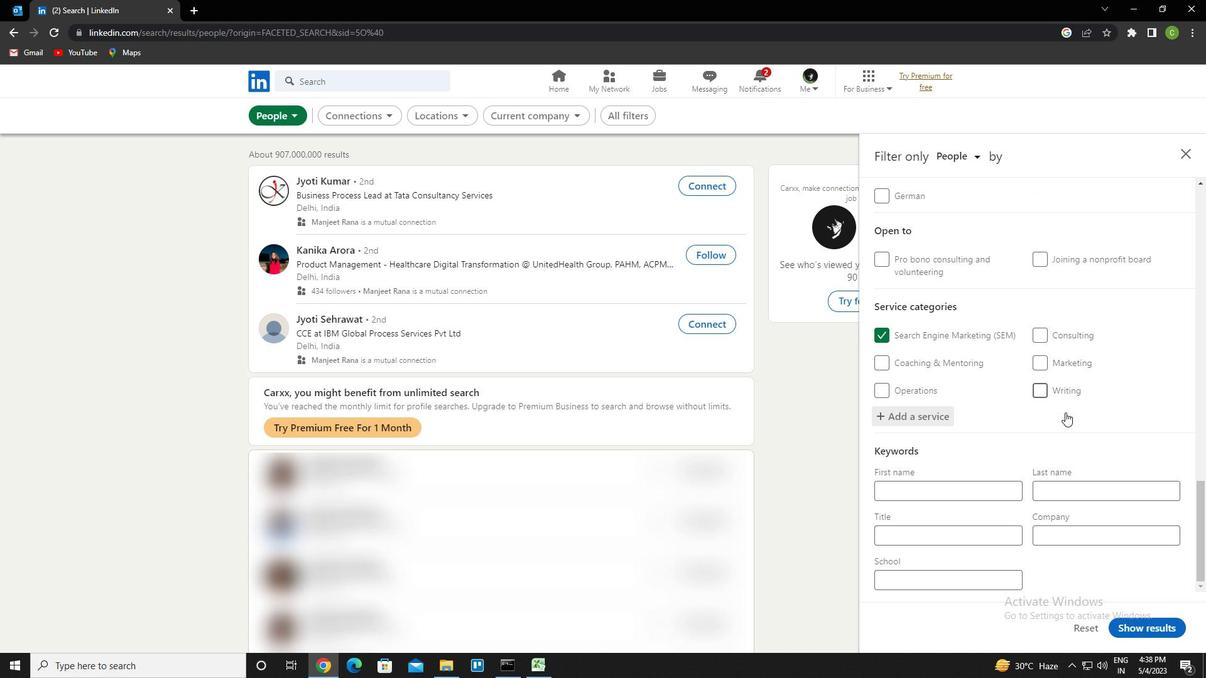 
Action: Mouse moved to (1060, 424)
Screenshot: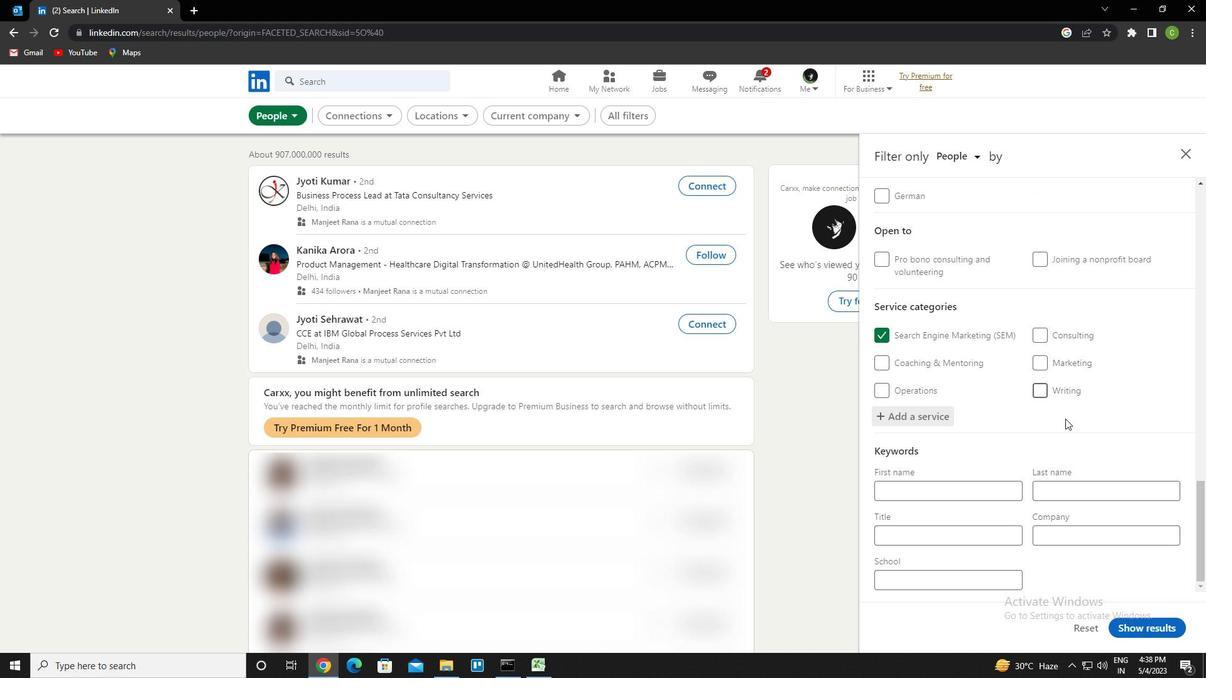 
Action: Mouse scrolled (1060, 424) with delta (0, 0)
Screenshot: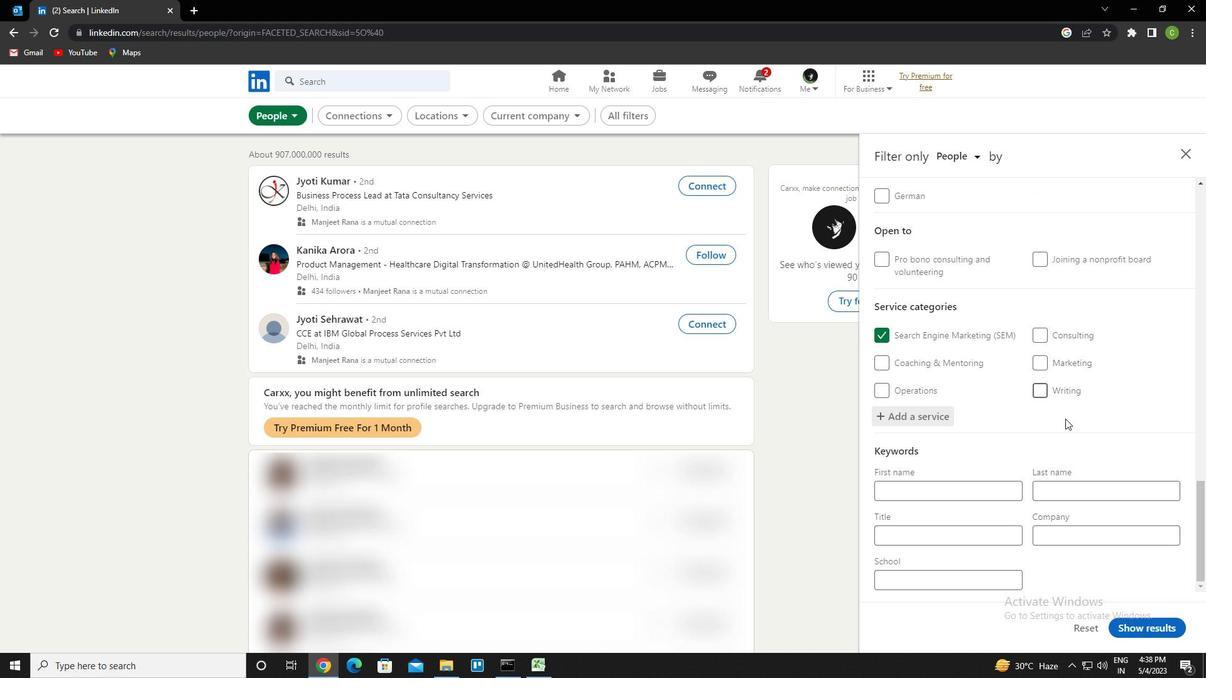 
Action: Mouse moved to (934, 541)
Screenshot: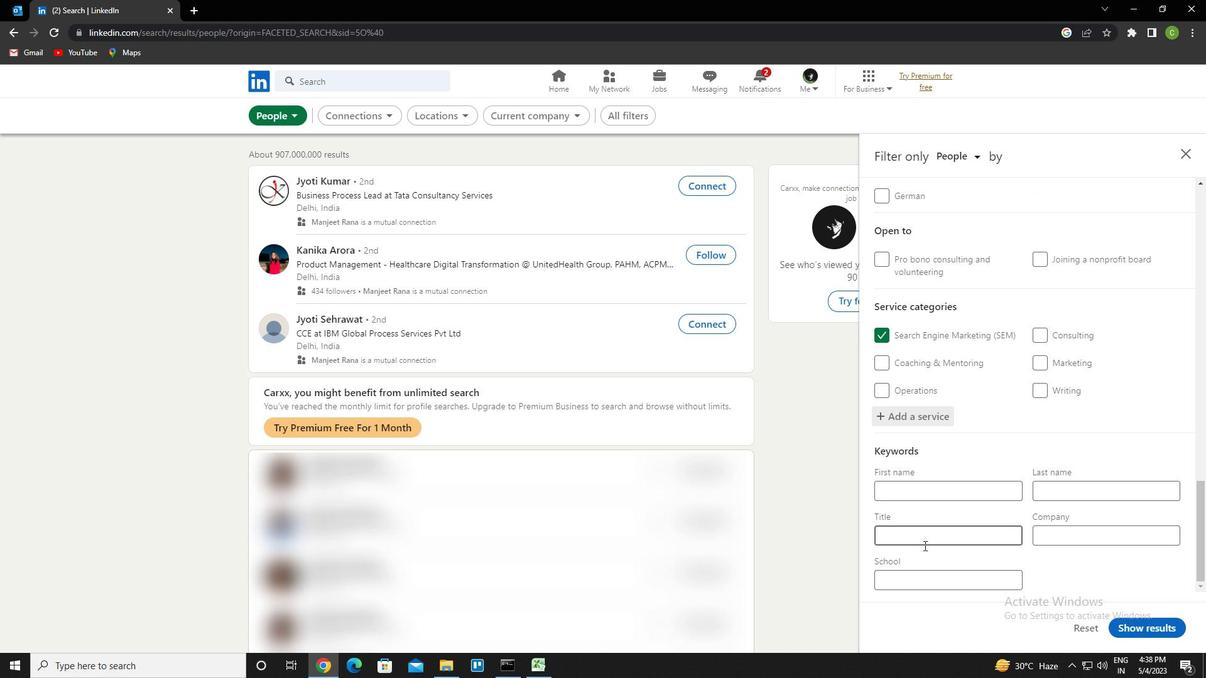 
Action: Mouse pressed left at (934, 541)
Screenshot: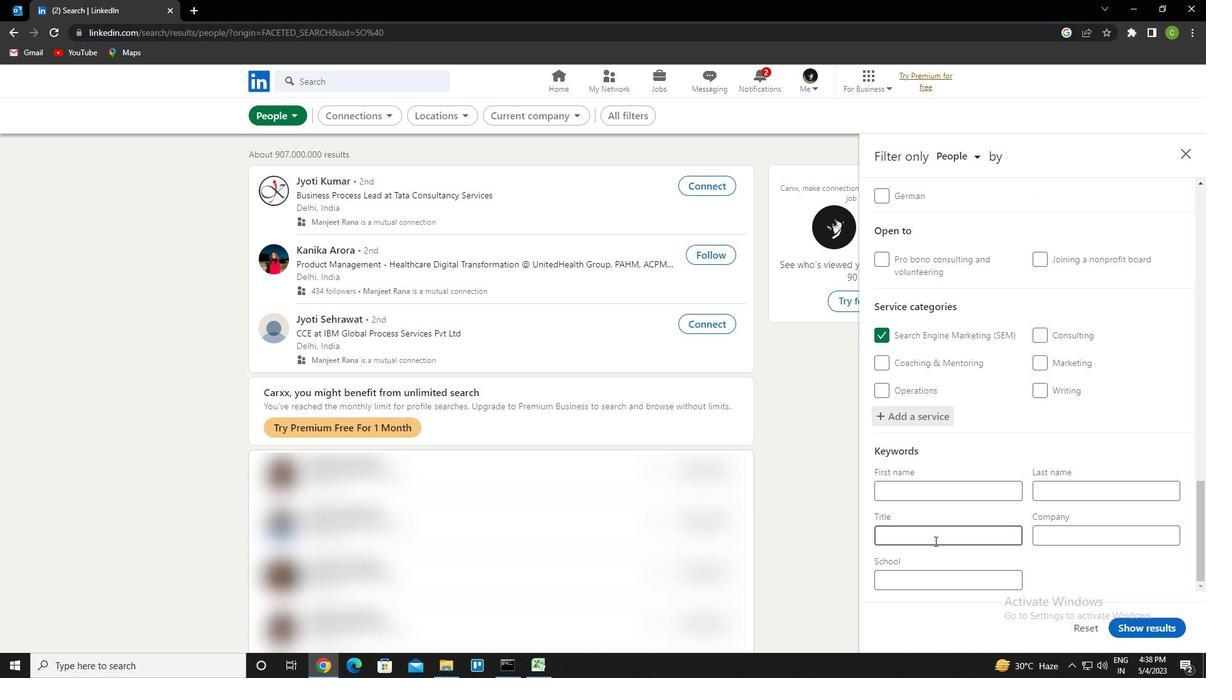 
Action: Key pressed <Key.caps_lock>ctrl+M<Key.caps_lock>edical<Key.space><Key.caps_lock>t<Key.caps_lock>ranscriptionist
Screenshot: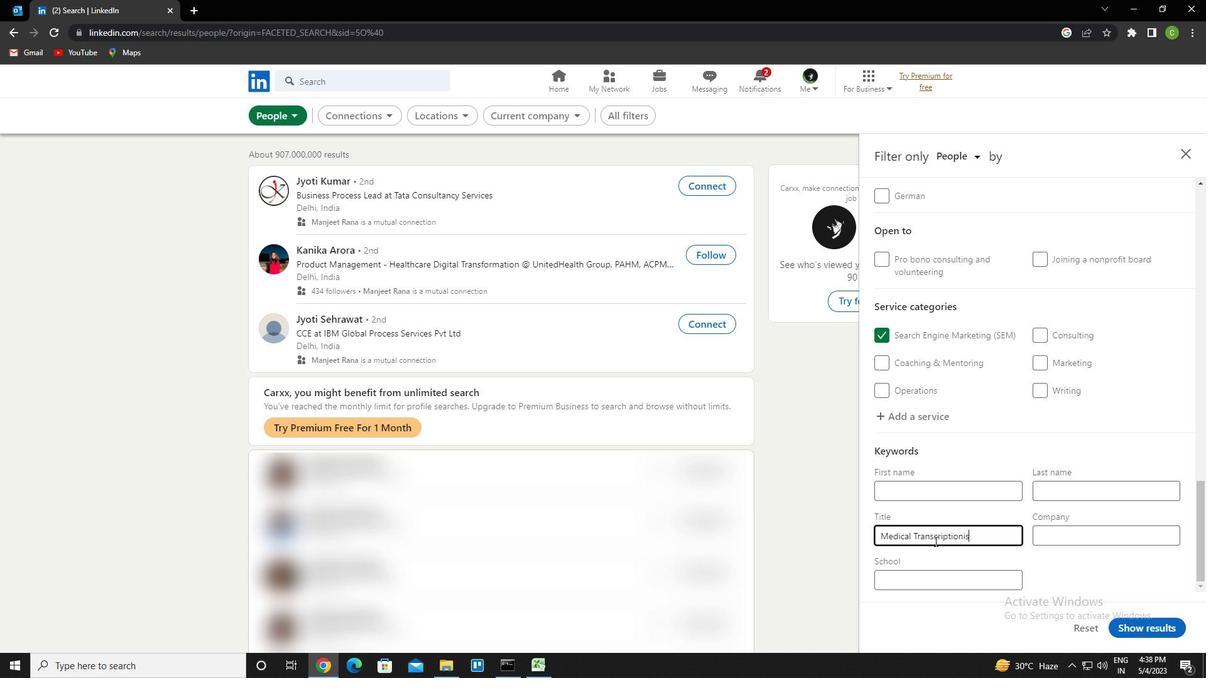 
Action: Mouse moved to (1162, 629)
Screenshot: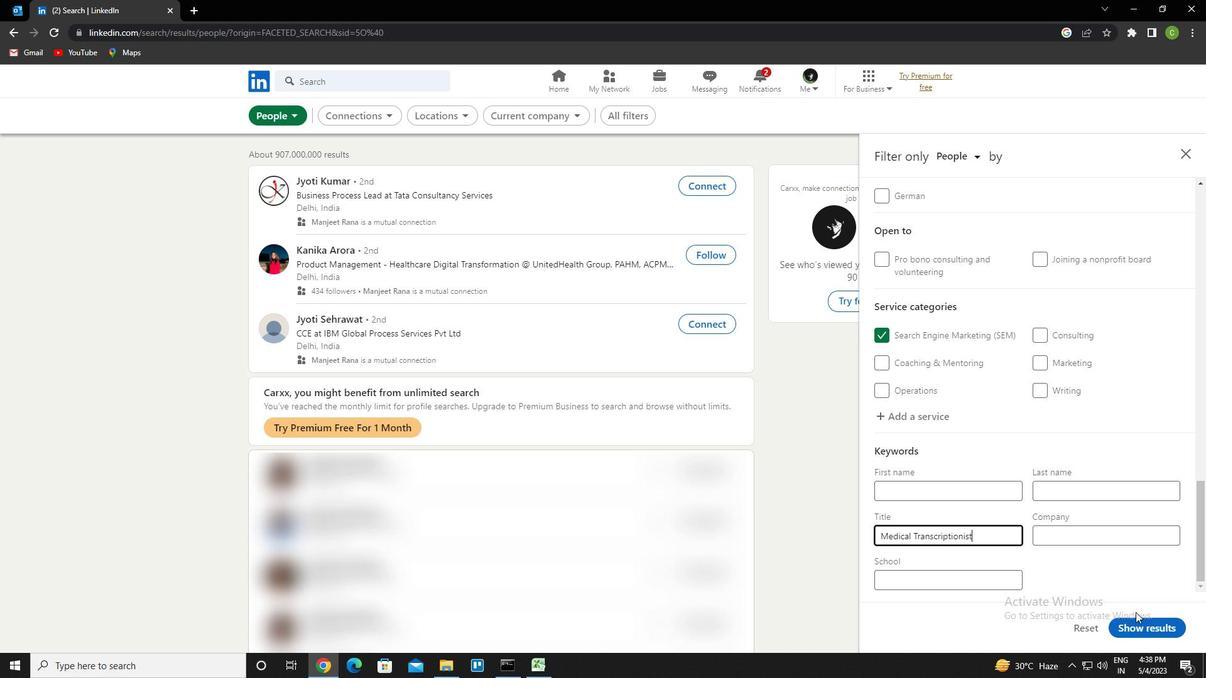 
Action: Mouse pressed left at (1162, 629)
Screenshot: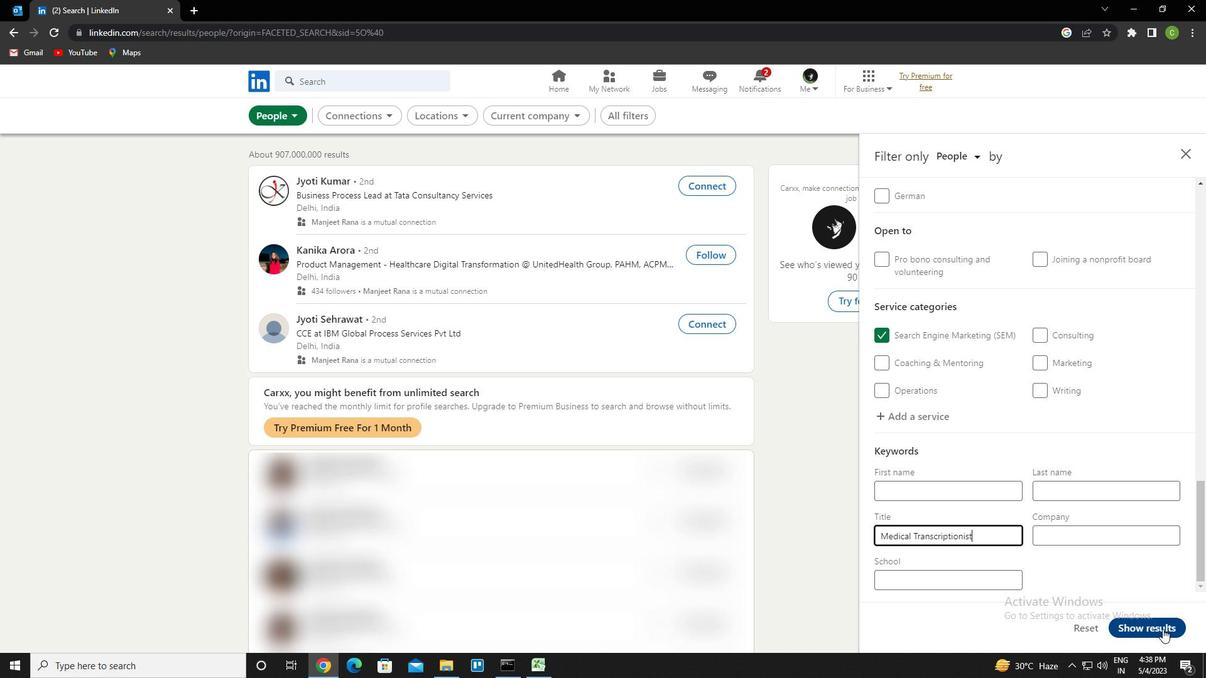 
Action: Mouse moved to (508, 606)
Screenshot: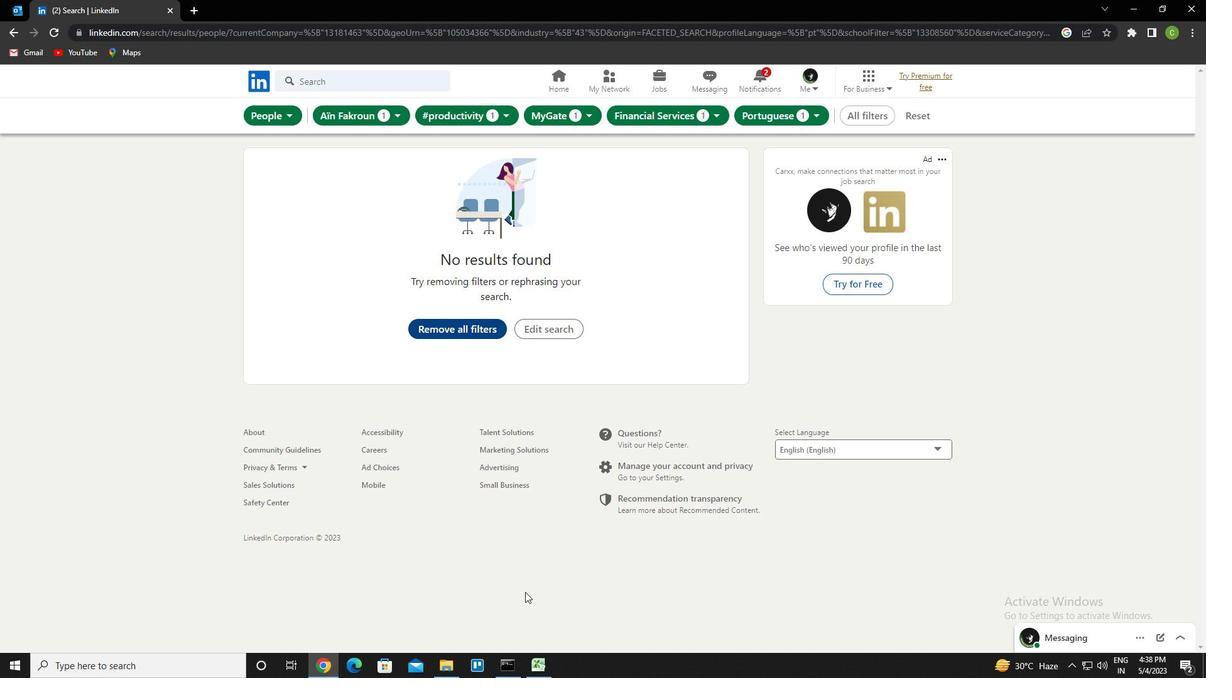 
